Task: Utilize Asana's timeline view to schedule tasks related to insights generation.
Action: Mouse moved to (362, 152)
Screenshot: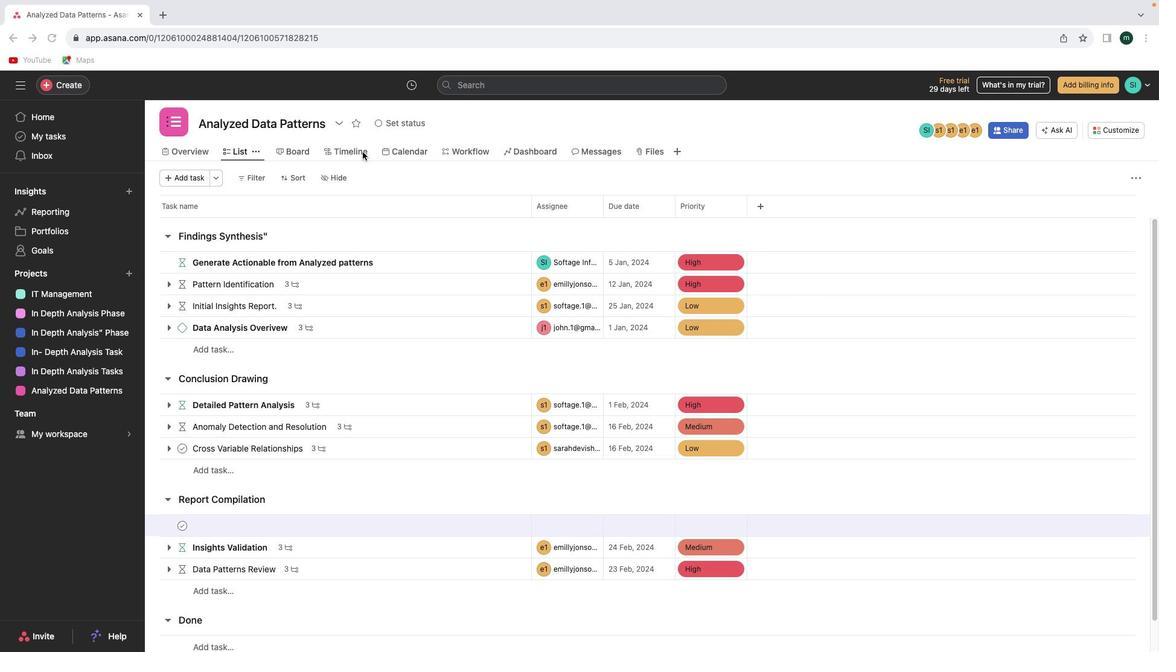 
Action: Mouse pressed left at (362, 152)
Screenshot: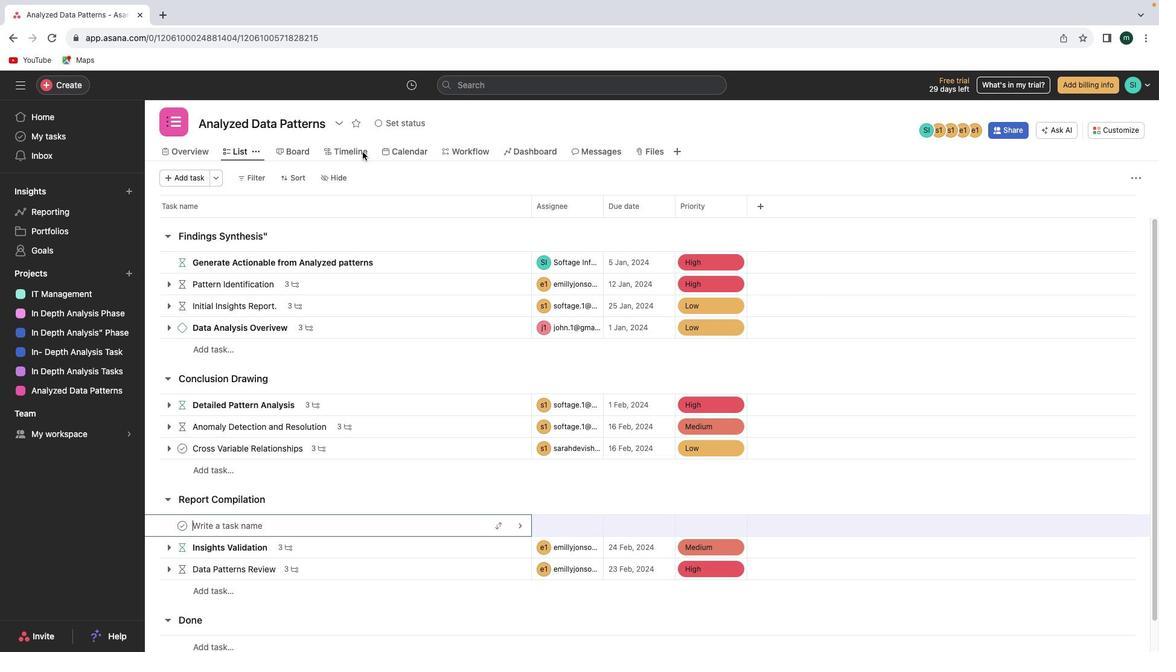 
Action: Mouse moved to (361, 151)
Screenshot: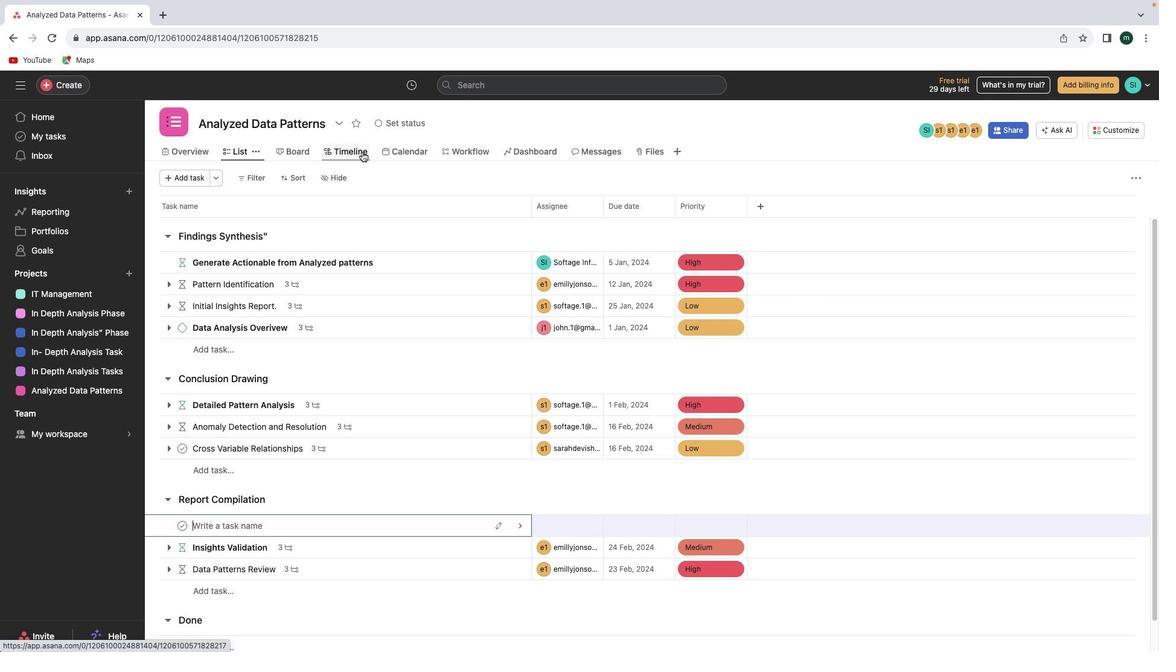 
Action: Mouse pressed left at (361, 151)
Screenshot: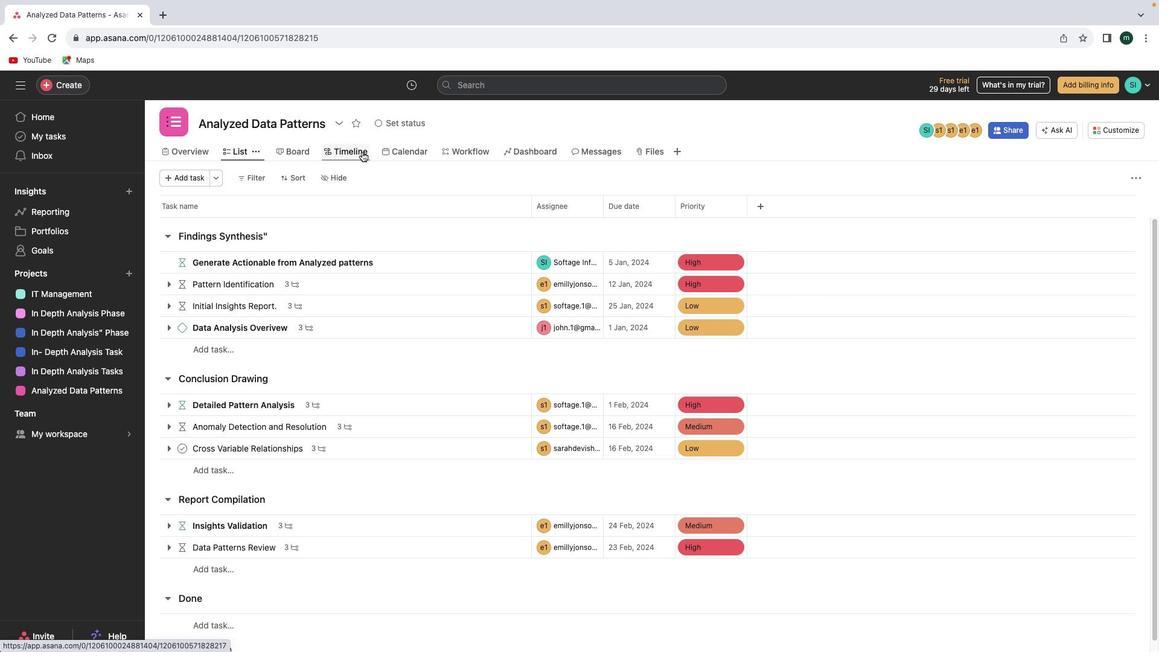 
Action: Mouse moved to (255, 251)
Screenshot: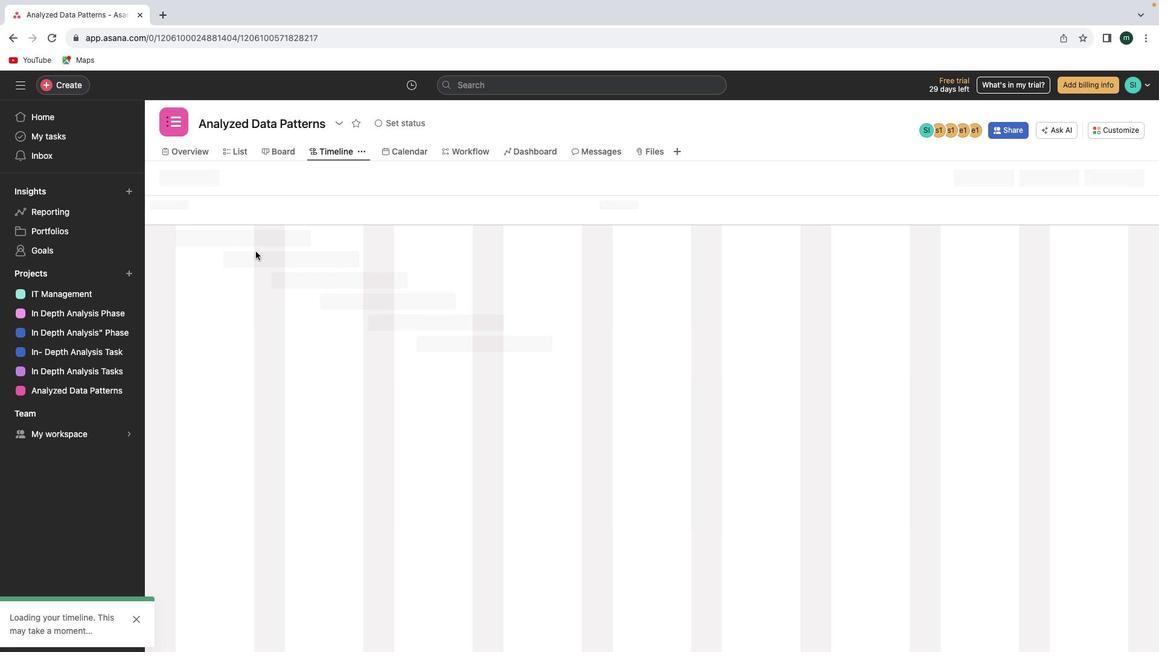 
Action: Mouse scrolled (255, 251) with delta (0, 0)
Screenshot: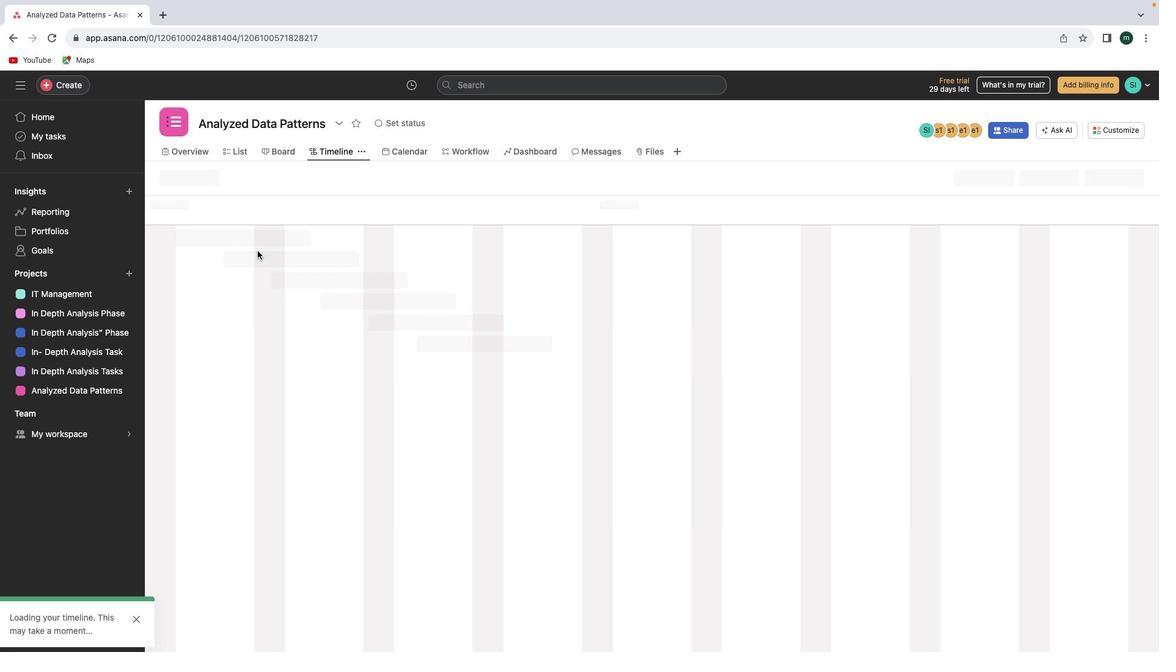 
Action: Mouse moved to (256, 251)
Screenshot: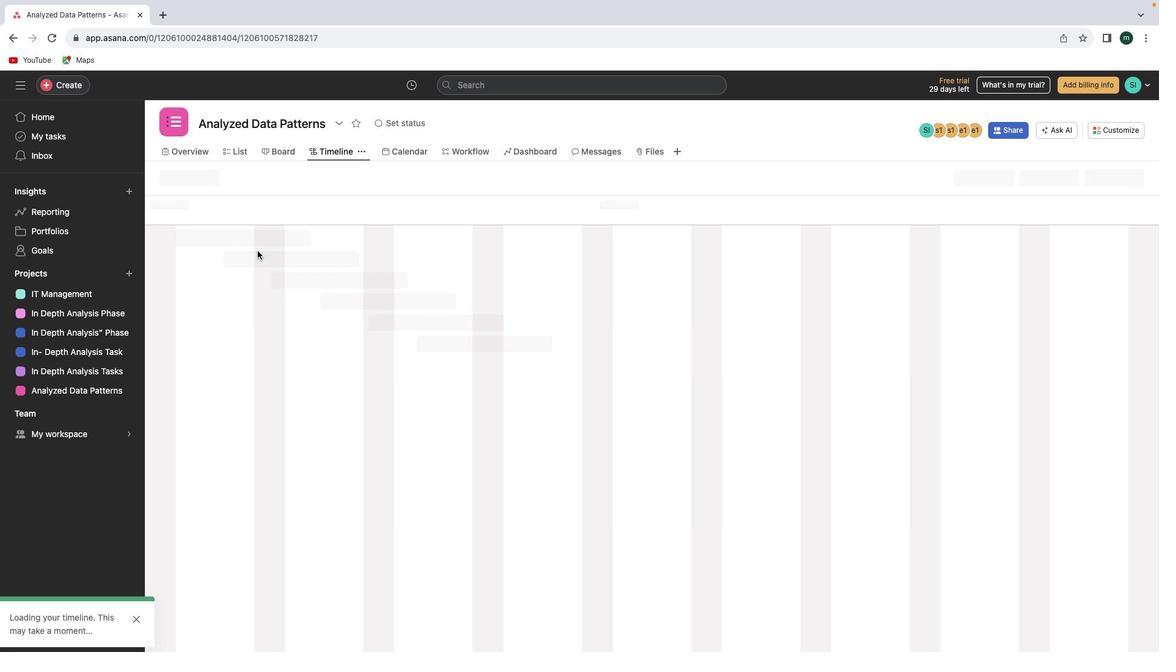 
Action: Mouse scrolled (256, 251) with delta (0, 0)
Screenshot: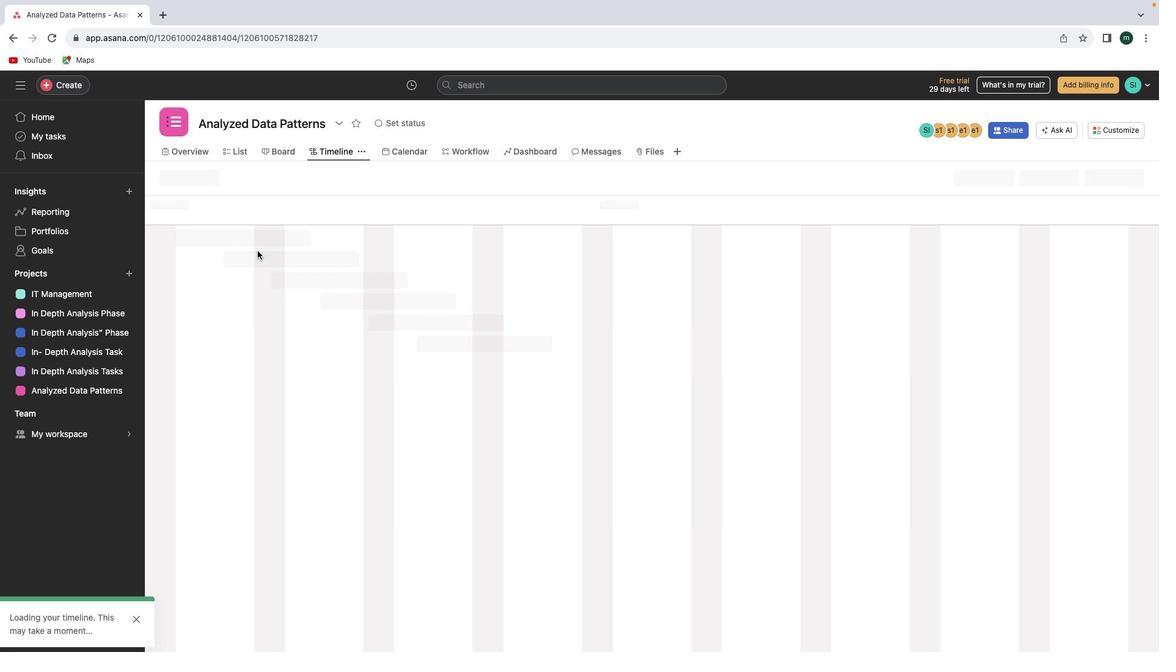 
Action: Mouse moved to (256, 251)
Screenshot: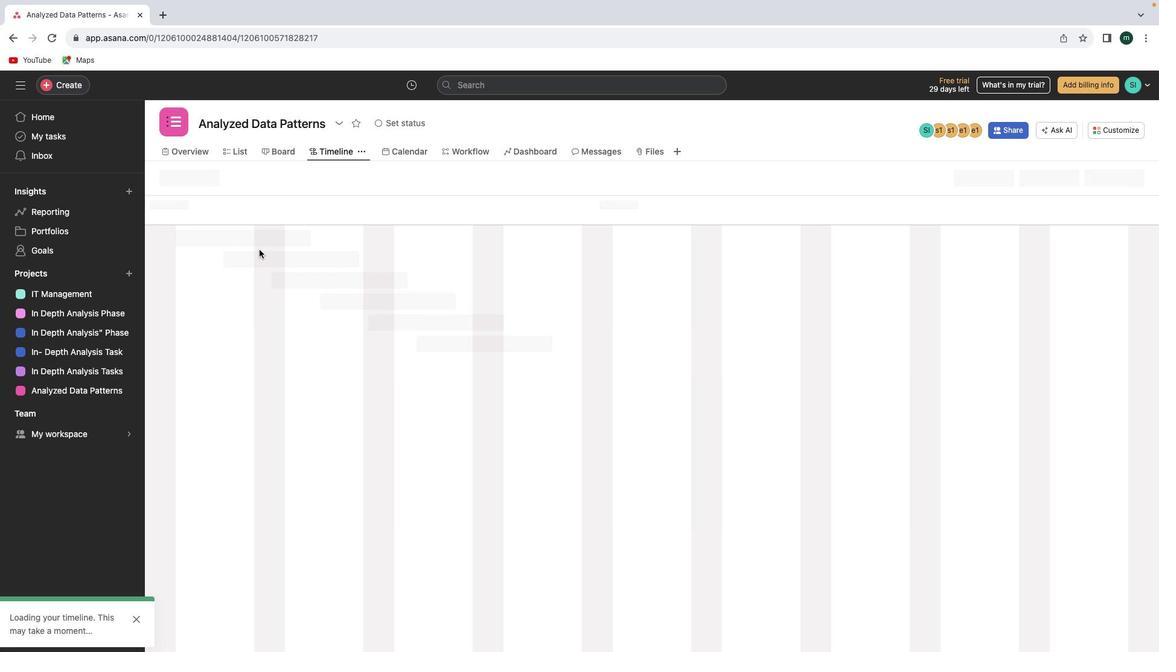 
Action: Mouse scrolled (256, 251) with delta (0, -1)
Screenshot: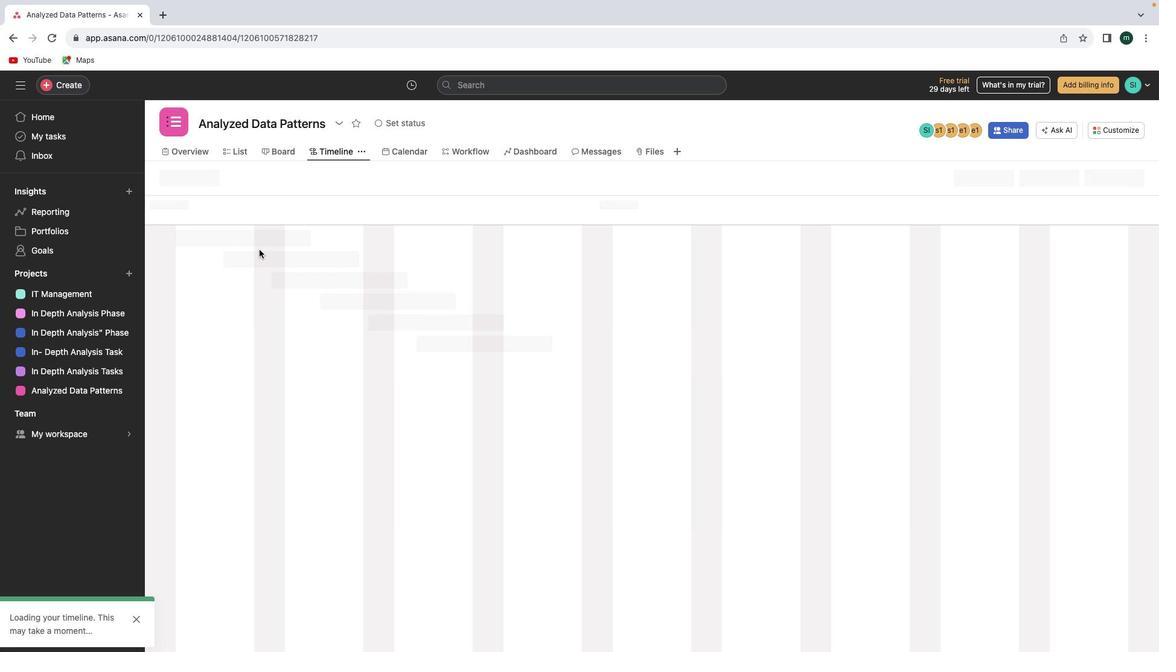
Action: Mouse moved to (259, 249)
Screenshot: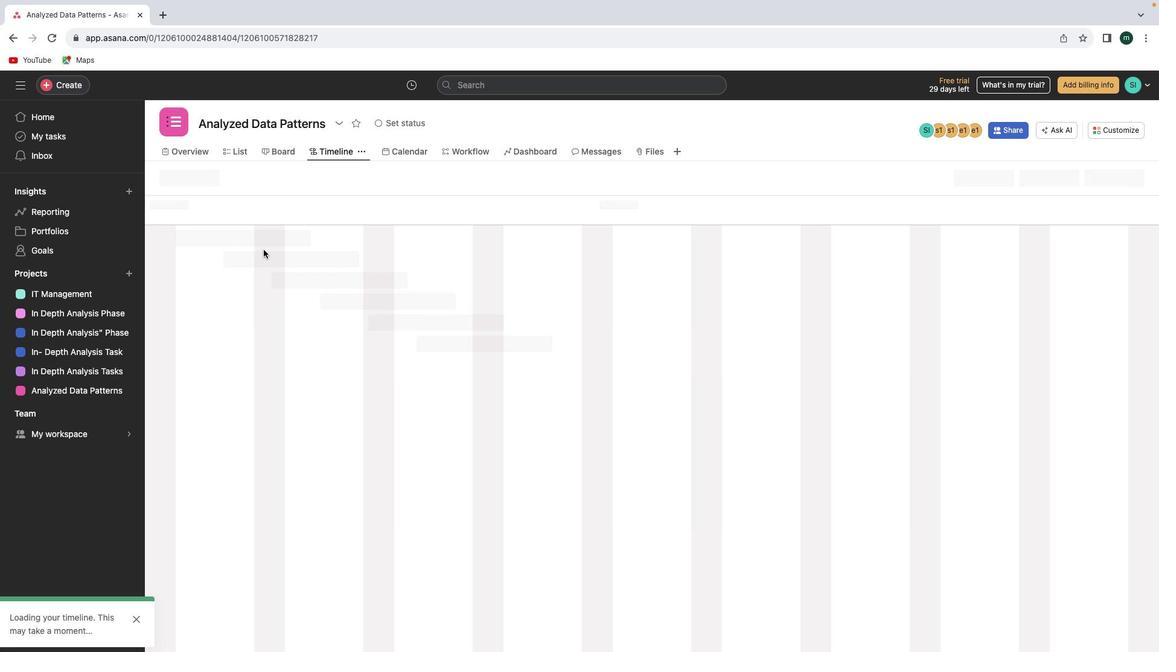 
Action: Mouse scrolled (259, 249) with delta (0, 0)
Screenshot: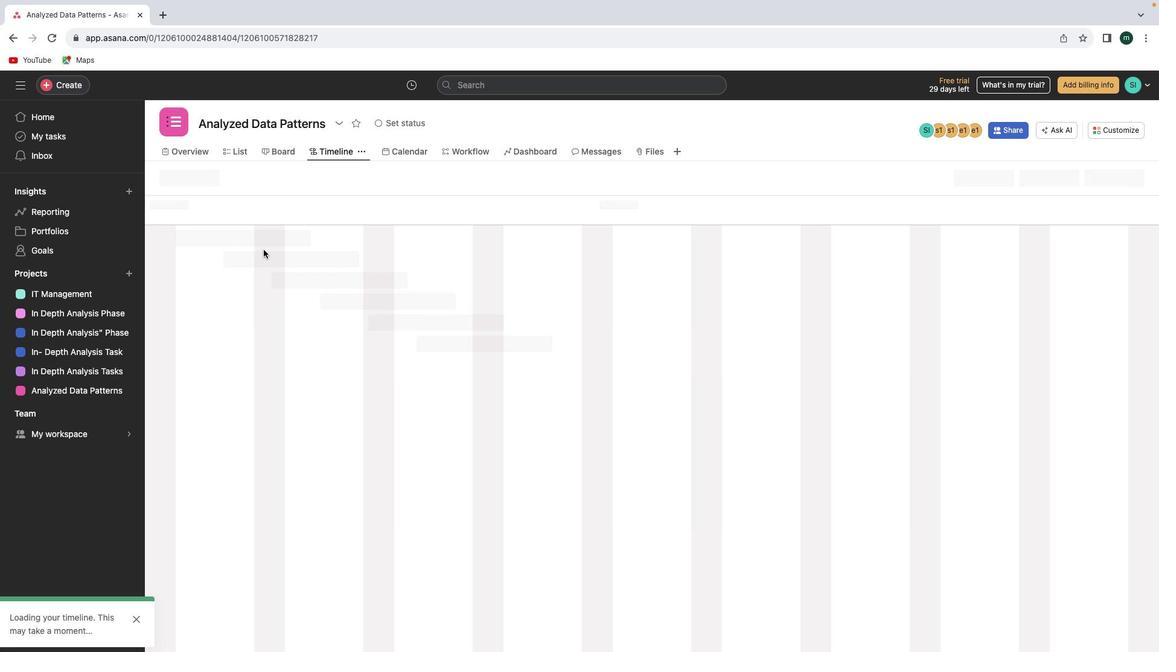 
Action: Mouse moved to (260, 250)
Screenshot: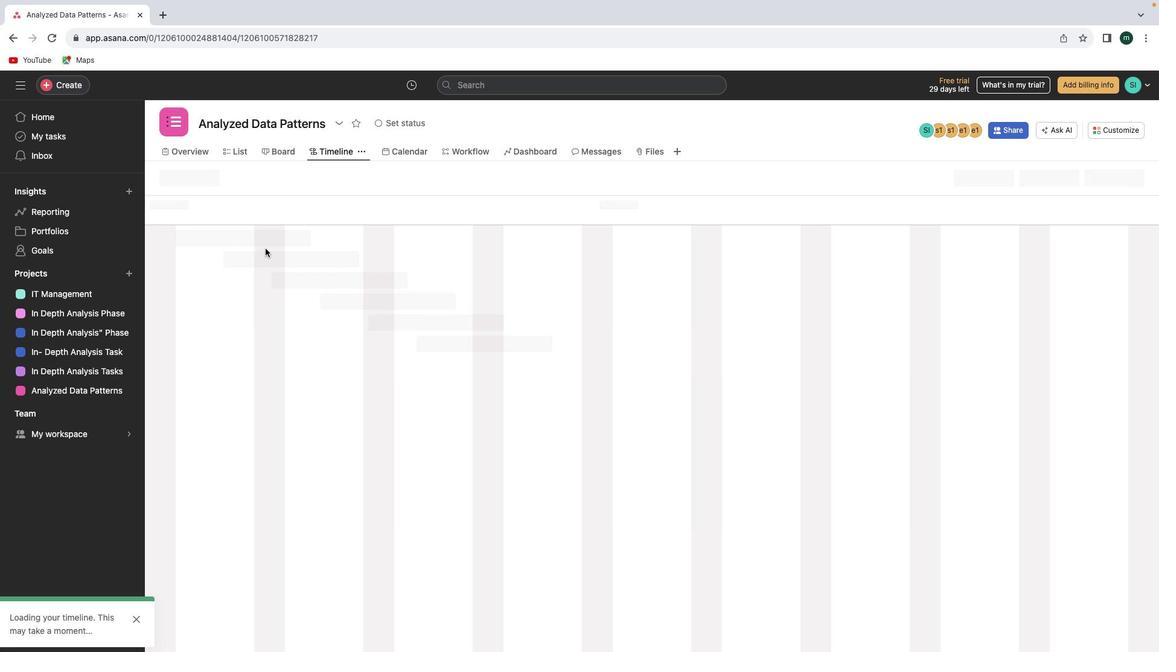 
Action: Mouse scrolled (260, 250) with delta (0, 0)
Screenshot: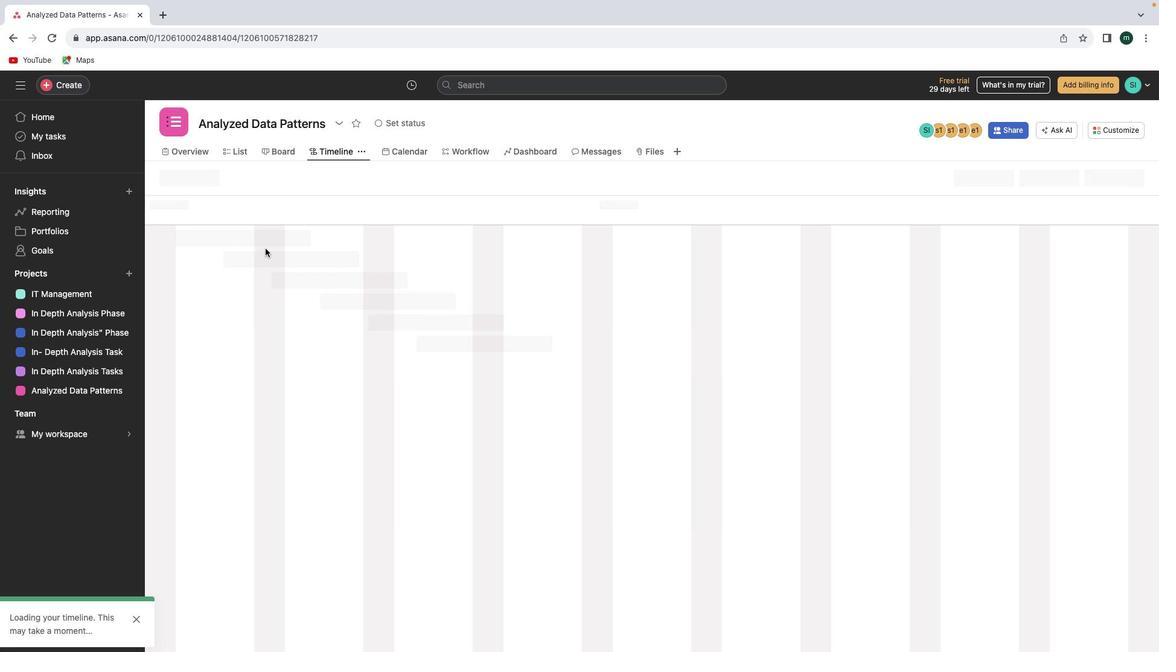 
Action: Mouse moved to (260, 250)
Screenshot: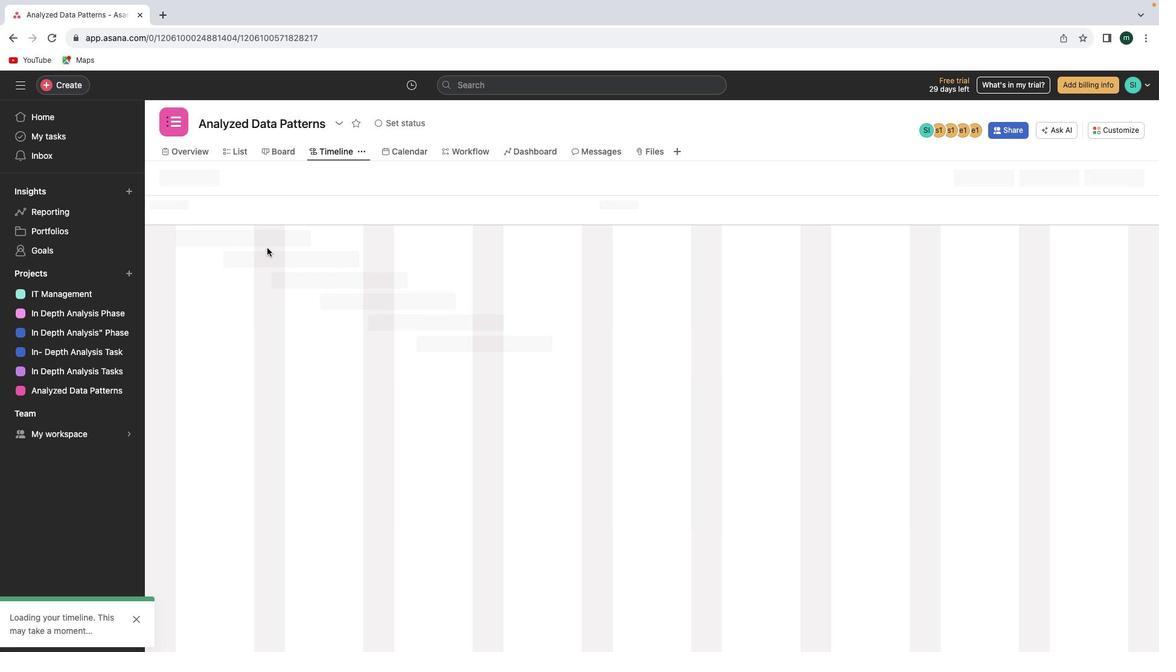 
Action: Mouse scrolled (260, 250) with delta (0, 1)
Screenshot: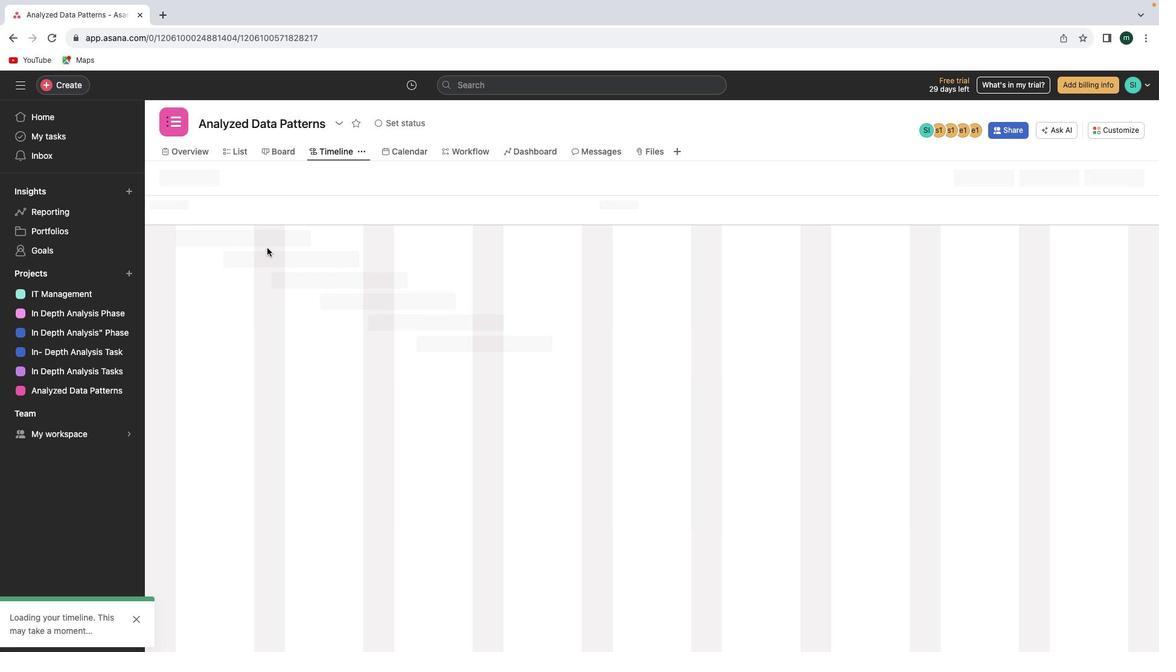 
Action: Mouse moved to (262, 250)
Screenshot: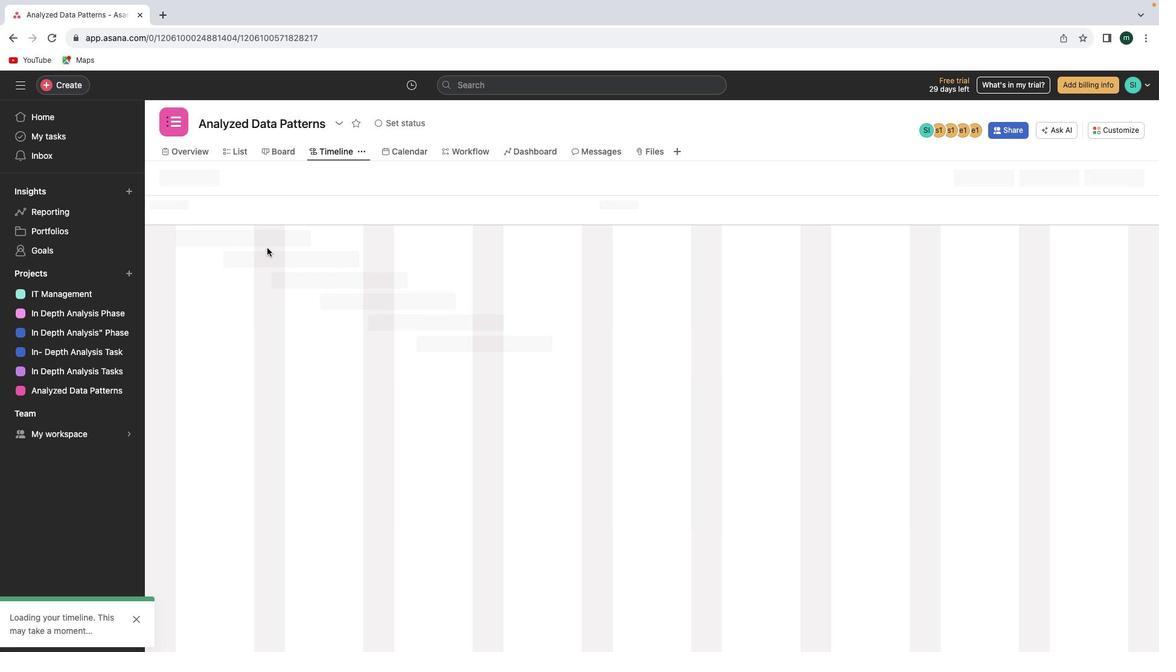 
Action: Mouse scrolled (262, 250) with delta (0, 3)
Screenshot: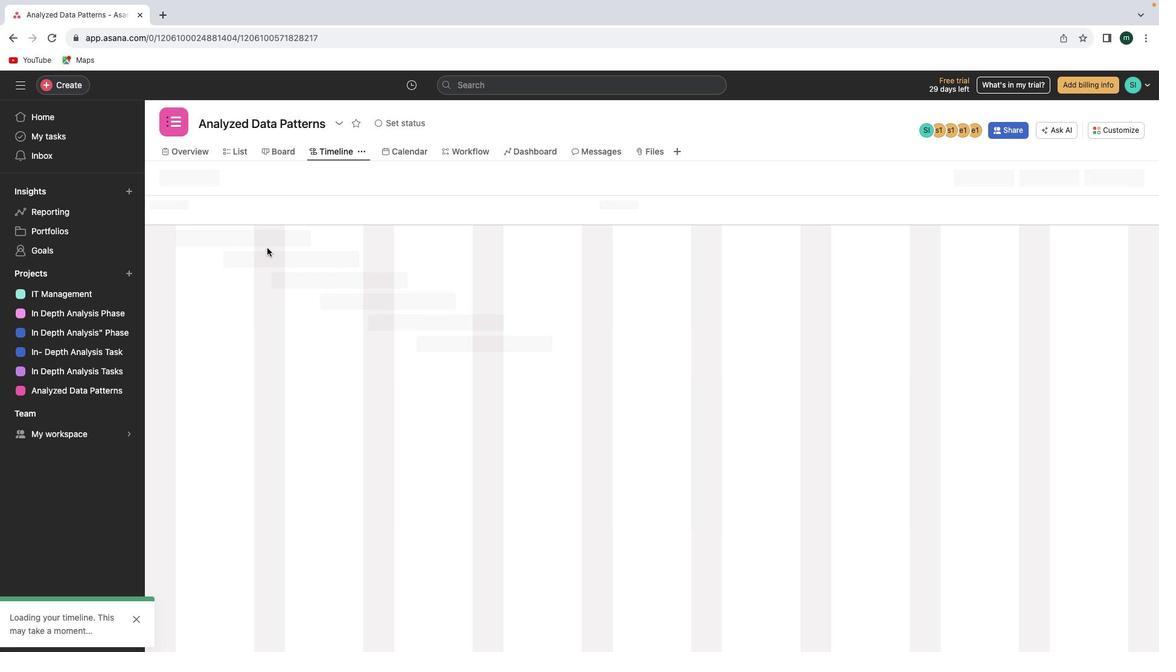 
Action: Mouse moved to (206, 281)
Screenshot: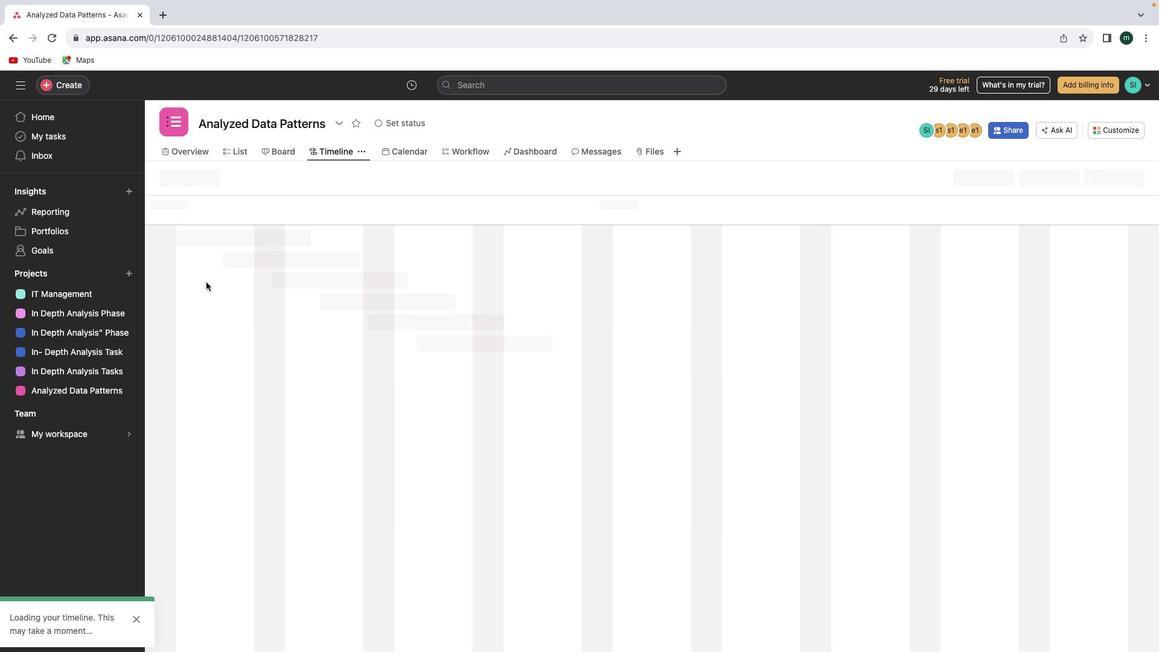 
Action: Mouse scrolled (206, 281) with delta (0, 0)
Screenshot: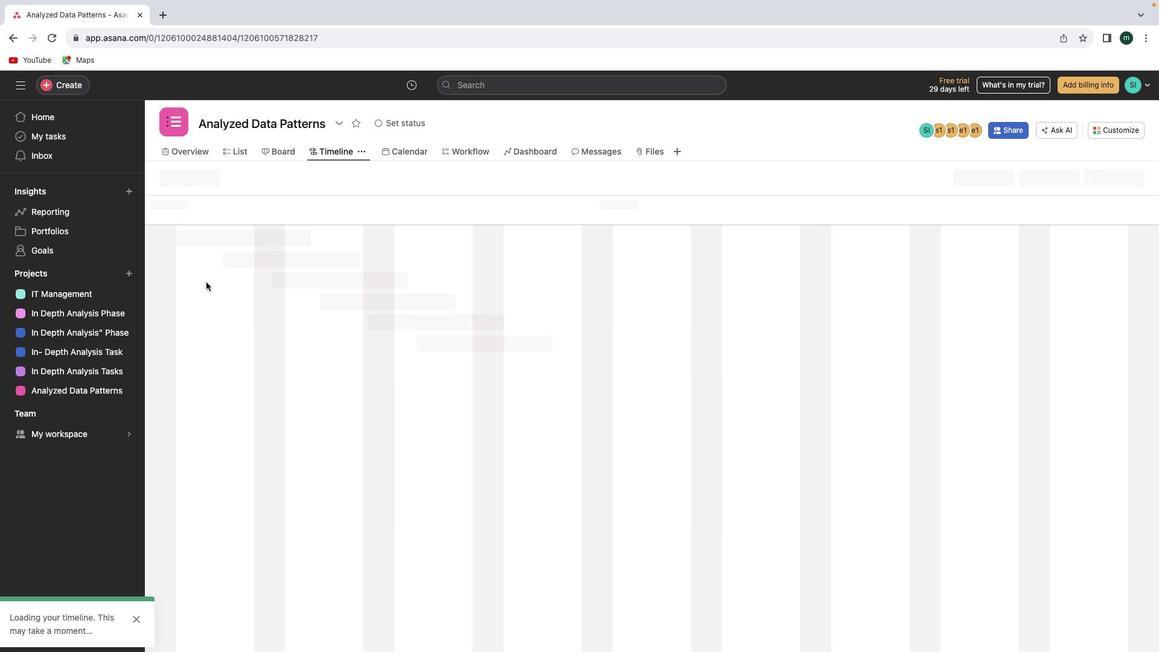 
Action: Mouse moved to (206, 282)
Screenshot: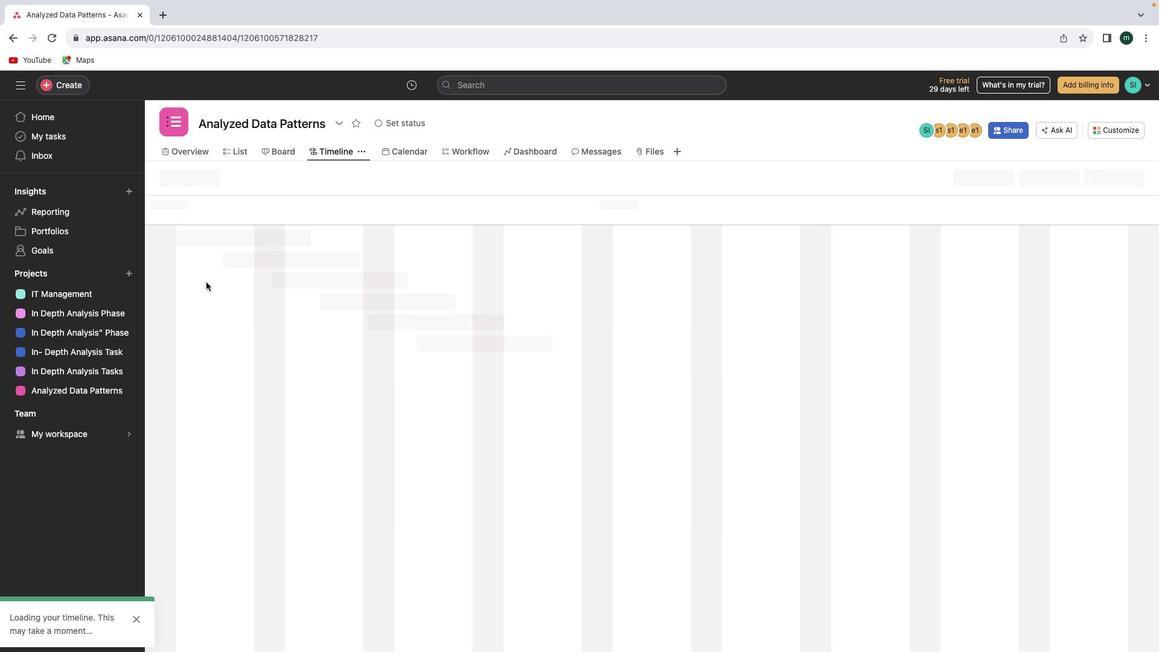 
Action: Mouse scrolled (206, 282) with delta (0, 0)
Screenshot: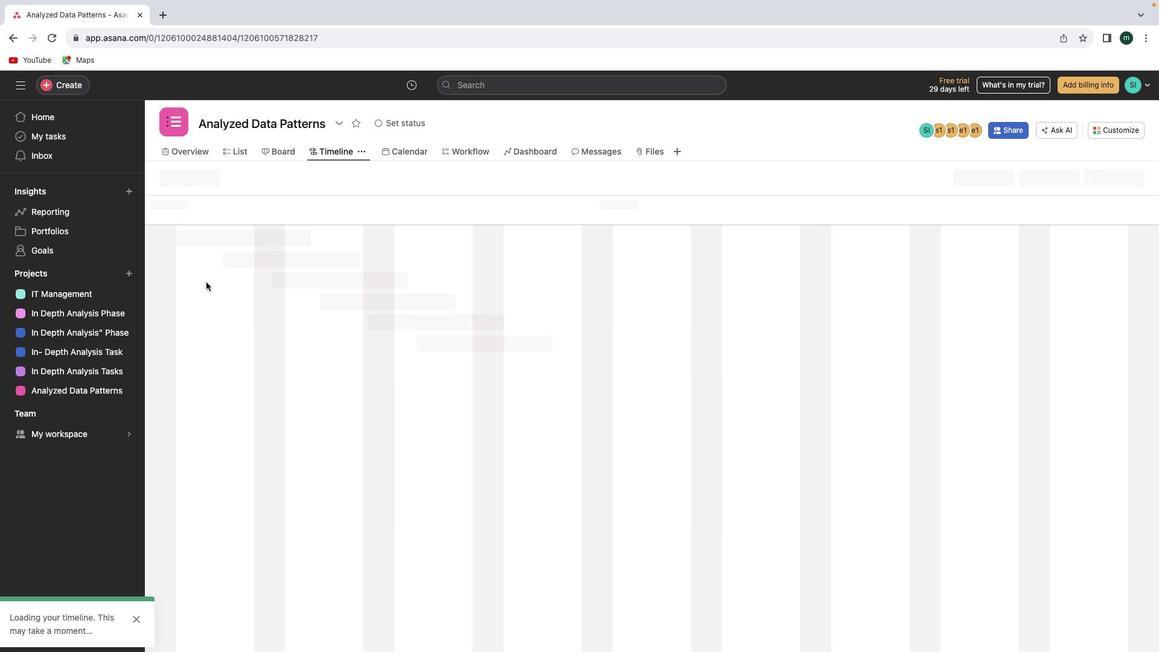 
Action: Mouse moved to (206, 282)
Screenshot: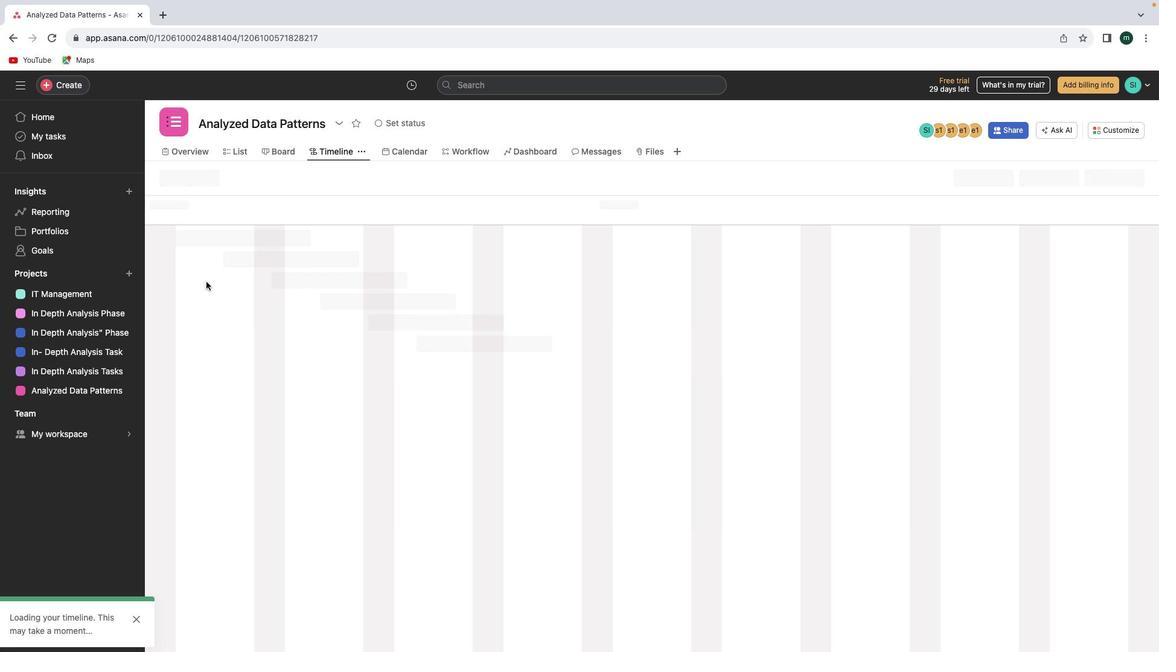 
Action: Mouse scrolled (206, 282) with delta (0, 0)
Screenshot: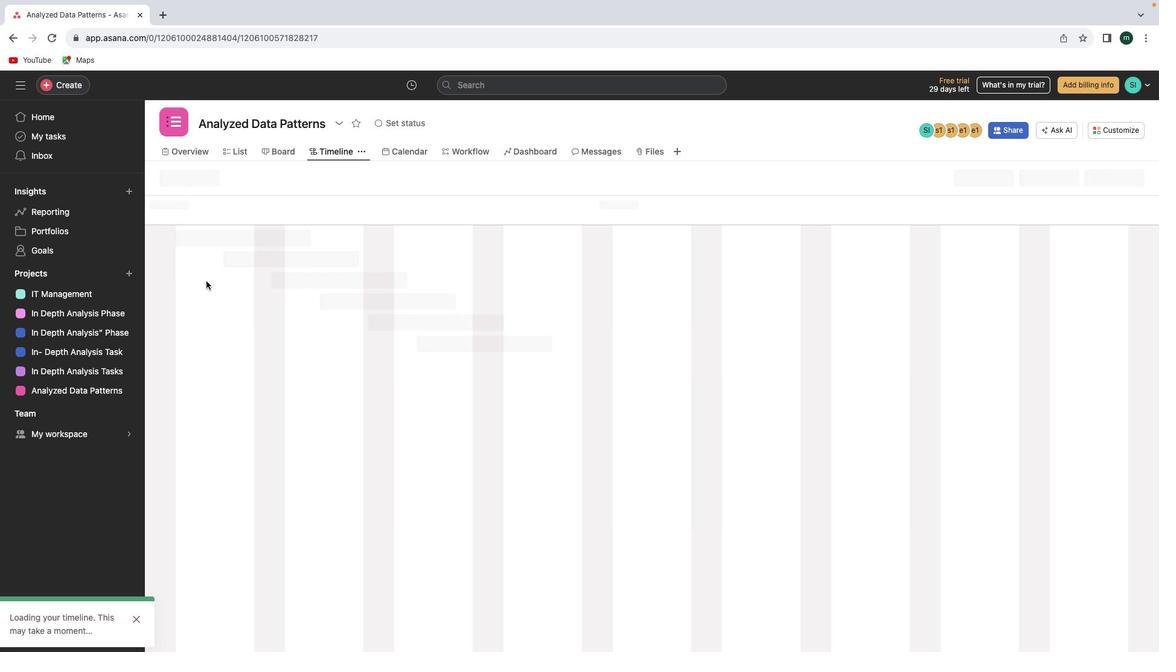 
Action: Mouse scrolled (206, 282) with delta (0, 0)
Screenshot: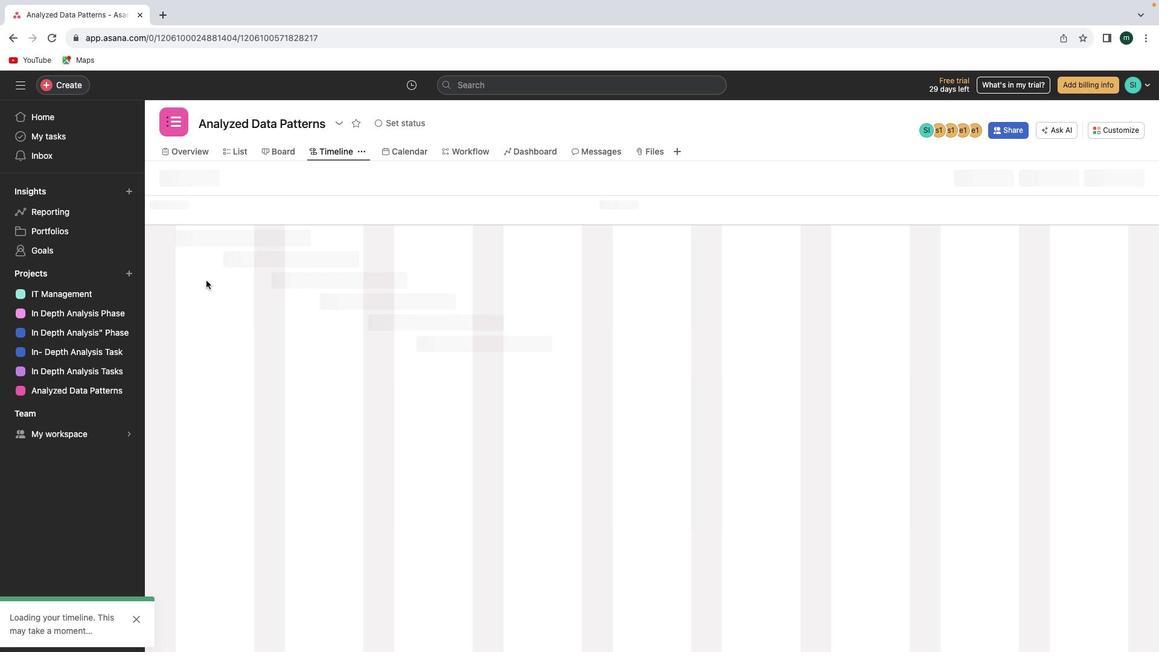 
Action: Mouse moved to (206, 281)
Screenshot: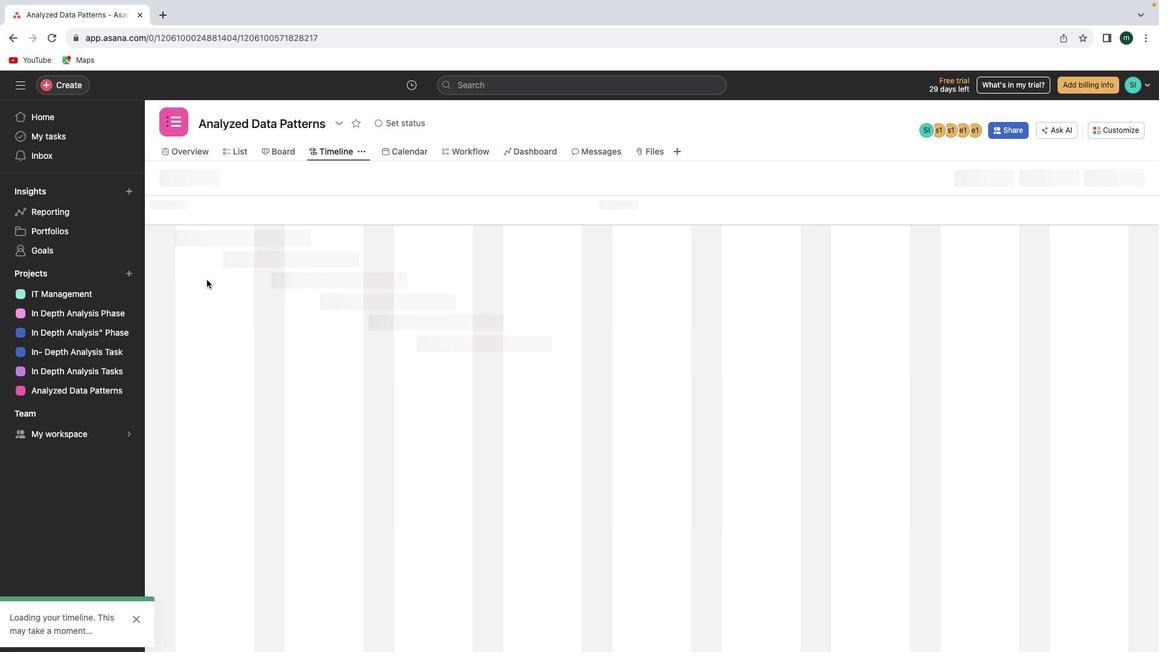 
Action: Mouse scrolled (206, 281) with delta (0, 1)
Screenshot: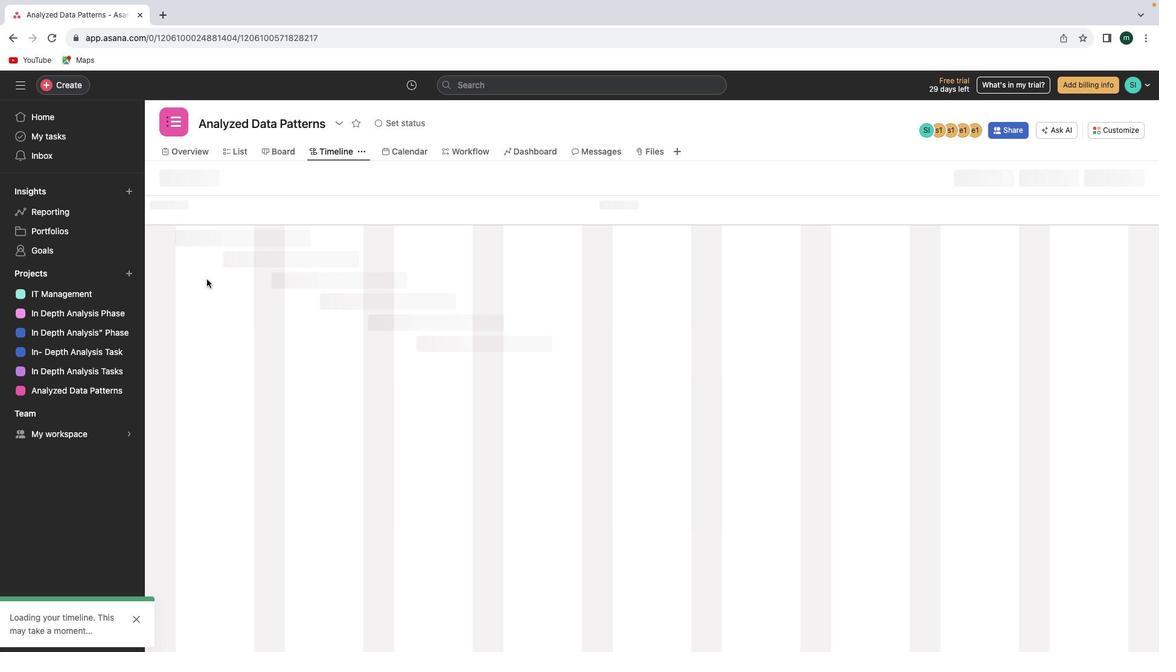 
Action: Mouse moved to (215, 279)
Screenshot: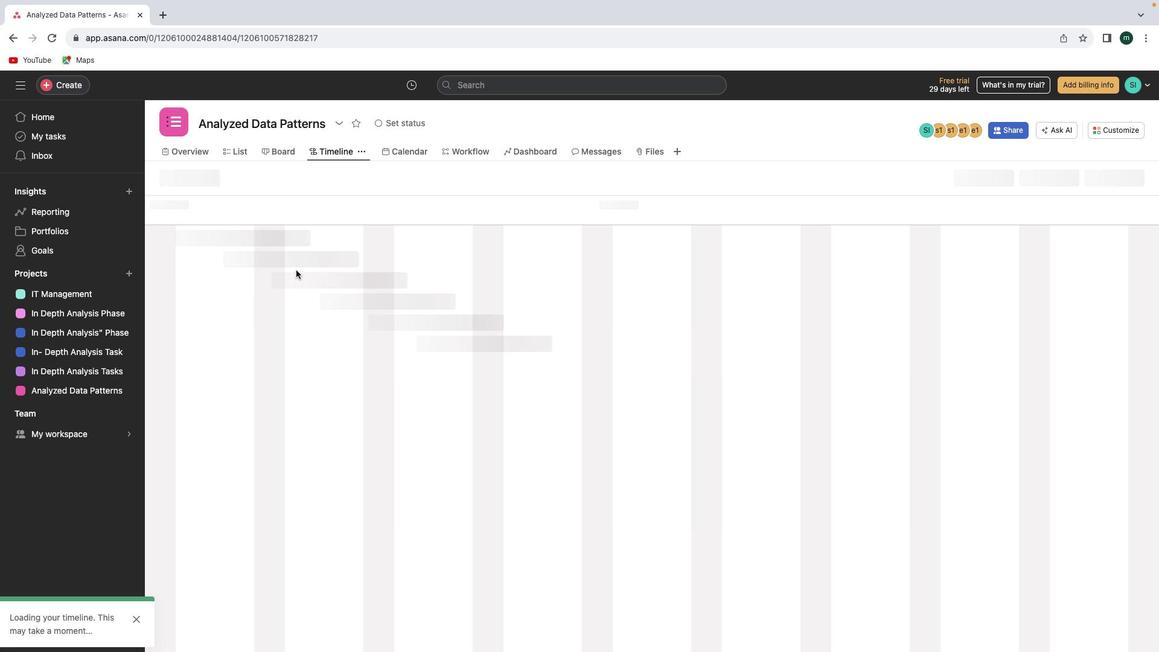 
Action: Mouse scrolled (215, 279) with delta (0, 0)
Screenshot: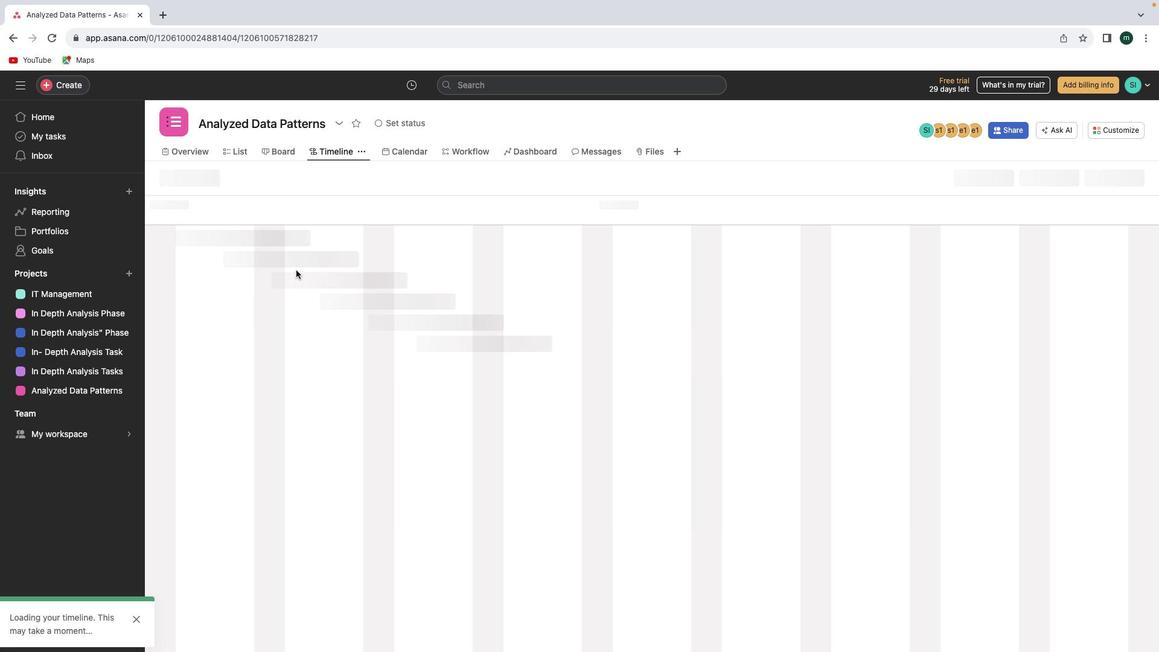 
Action: Mouse moved to (225, 280)
Screenshot: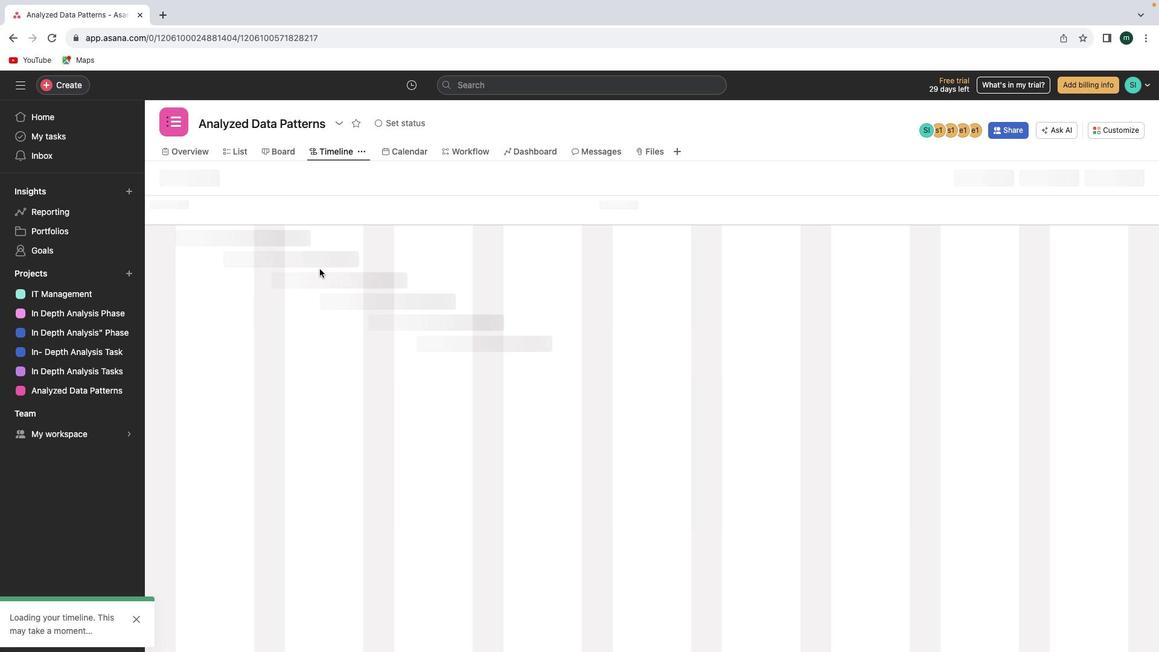 
Action: Mouse scrolled (225, 280) with delta (0, 0)
Screenshot: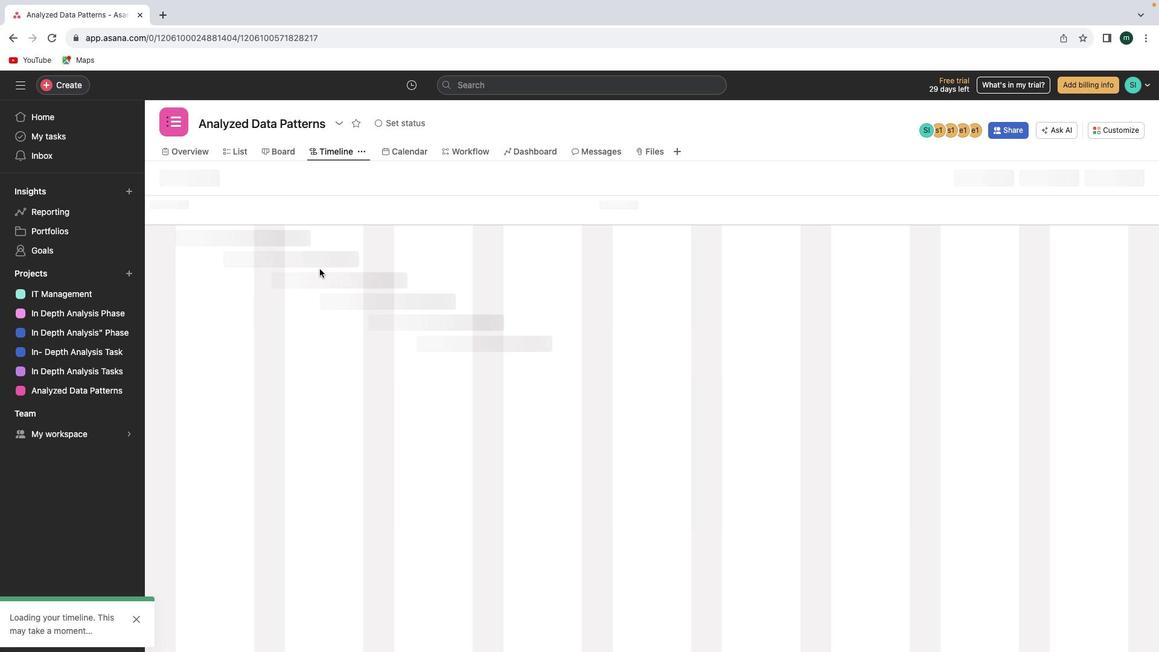 
Action: Mouse moved to (236, 279)
Screenshot: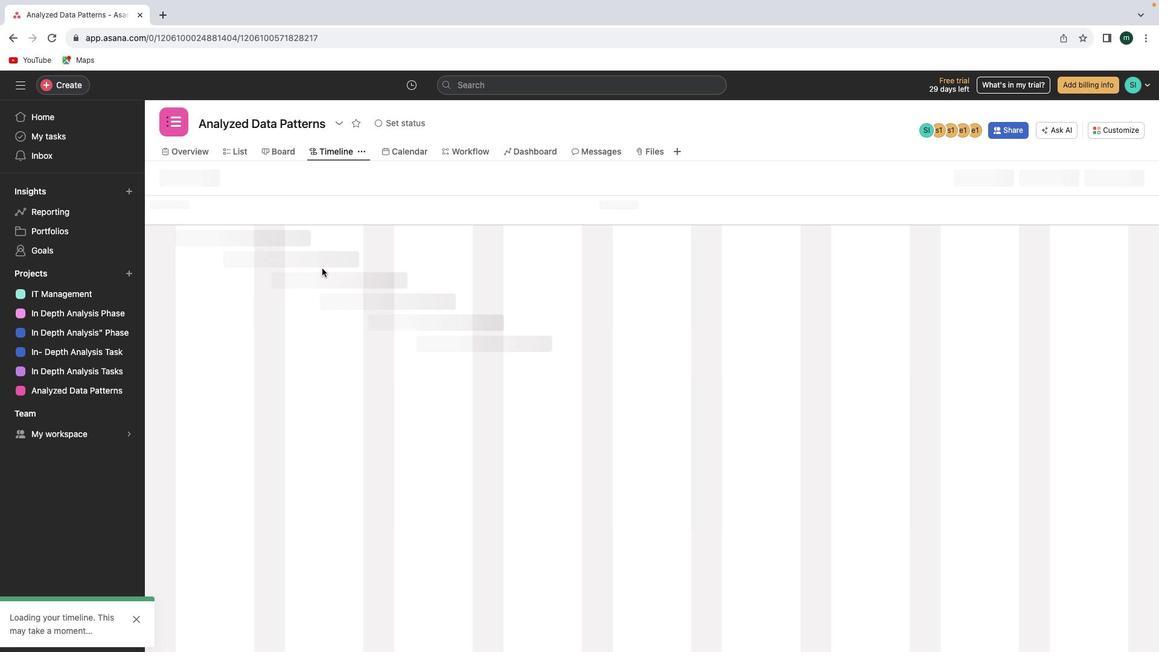 
Action: Mouse scrolled (236, 279) with delta (0, 1)
Screenshot: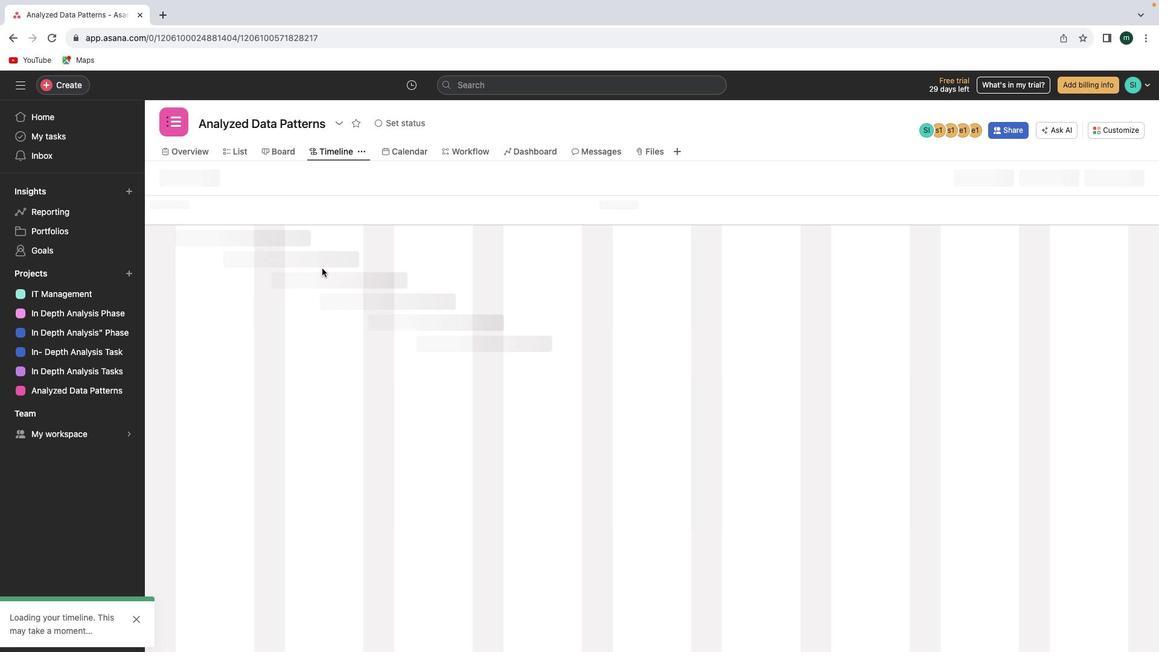 
Action: Mouse moved to (408, 276)
Screenshot: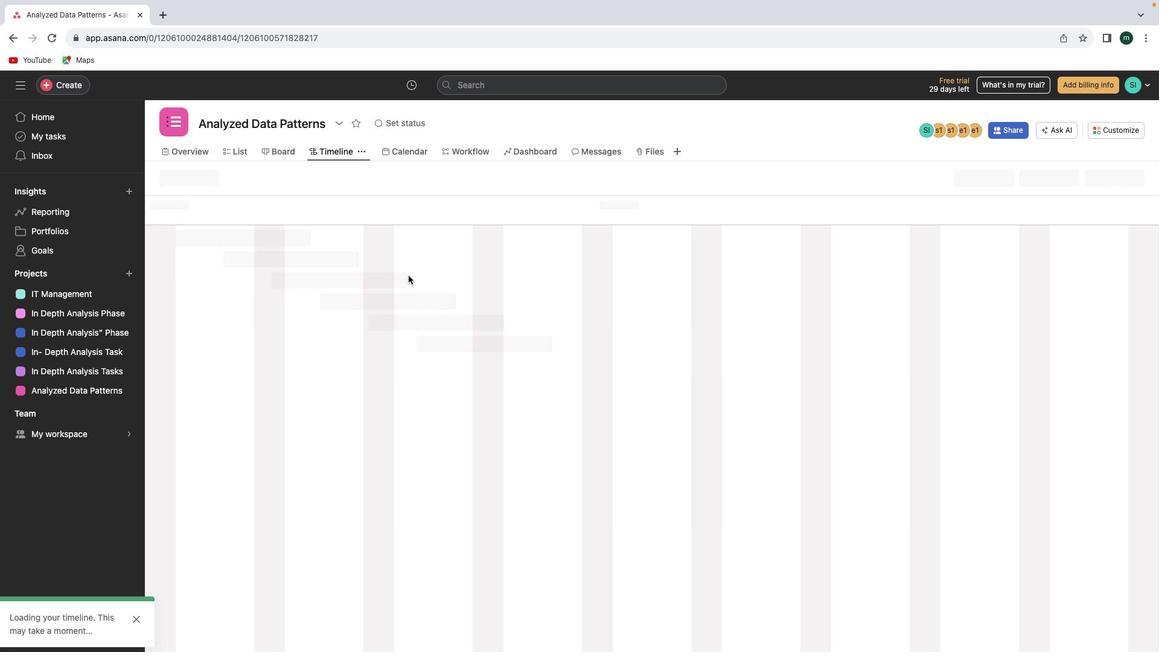 
Action: Mouse scrolled (408, 276) with delta (0, 0)
Screenshot: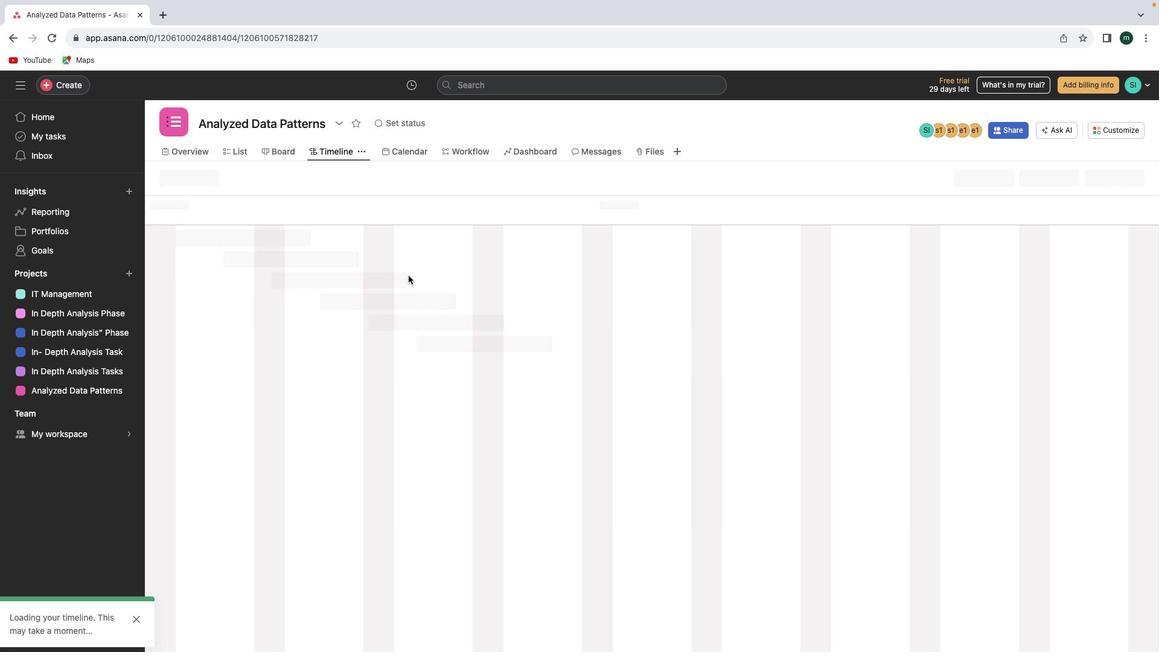 
Action: Mouse moved to (408, 276)
Screenshot: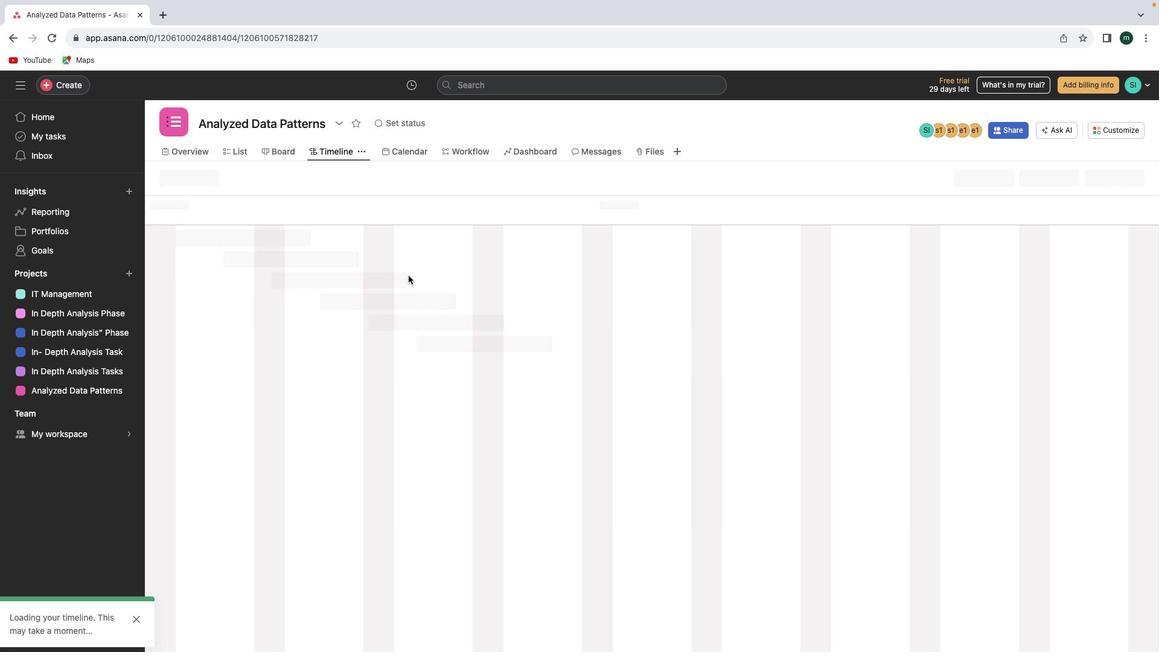 
Action: Mouse scrolled (408, 276) with delta (0, 0)
Screenshot: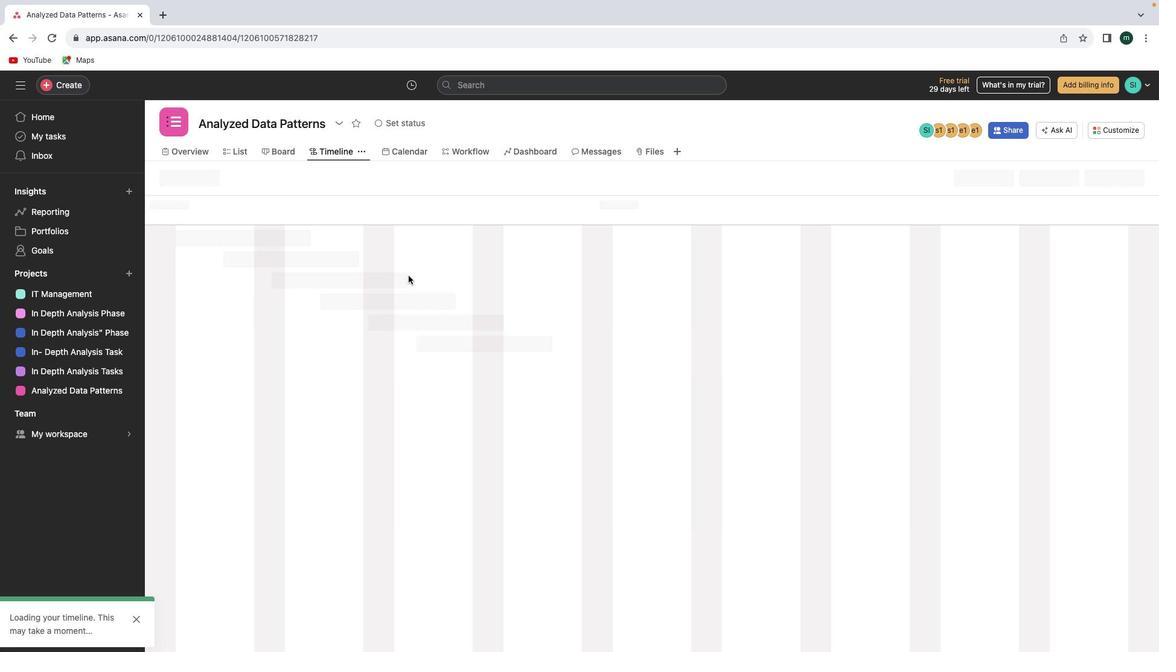 
Action: Mouse moved to (408, 274)
Screenshot: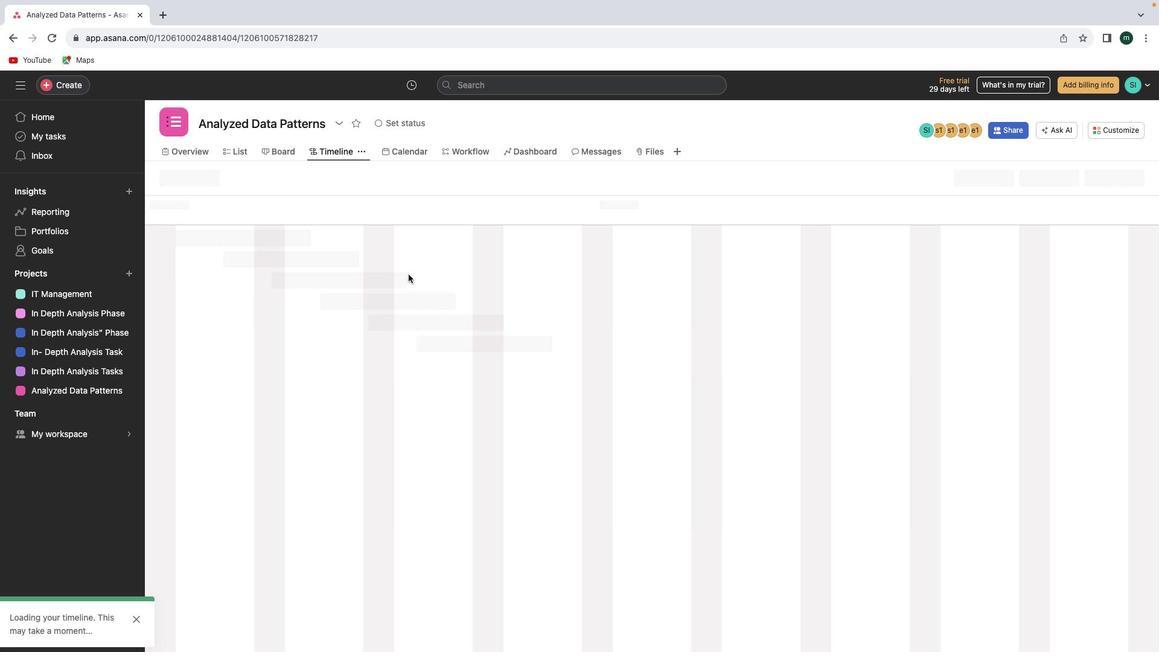 
Action: Mouse scrolled (408, 274) with delta (0, 0)
Screenshot: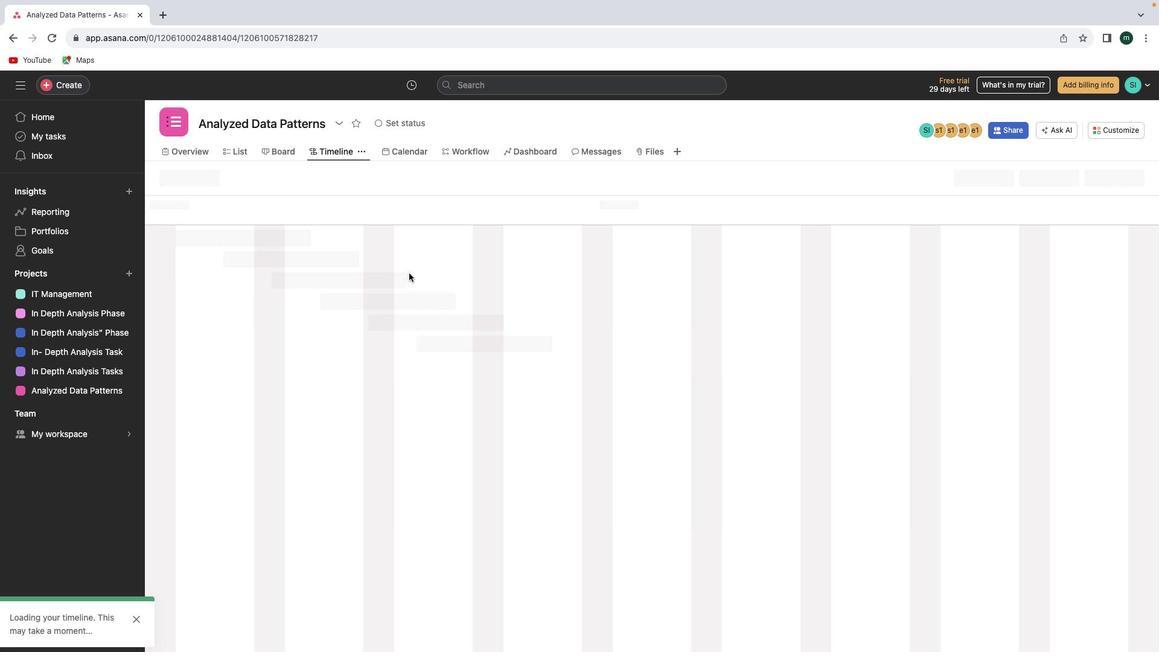 
Action: Mouse moved to (409, 273)
Screenshot: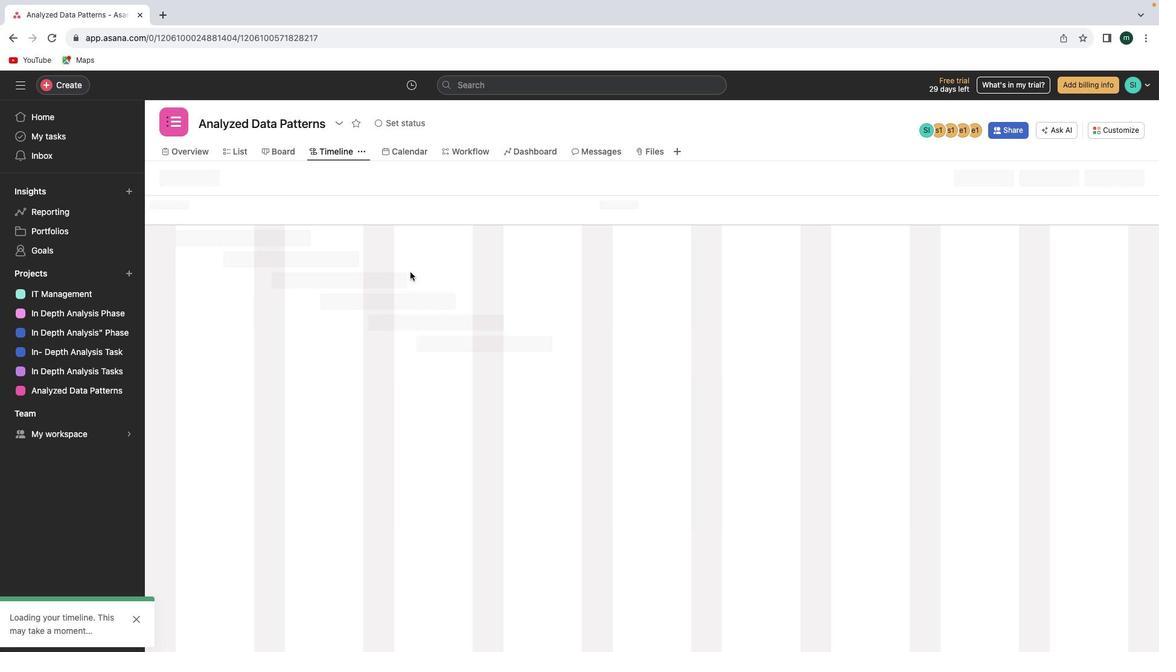 
Action: Mouse scrolled (409, 273) with delta (0, 0)
Screenshot: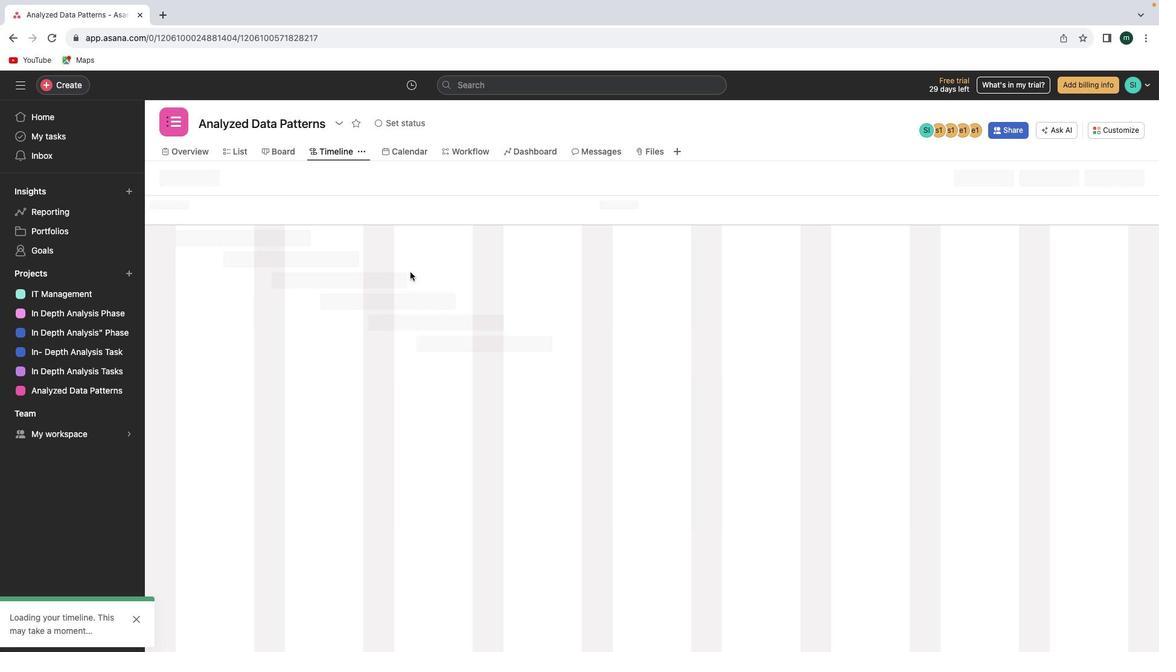 
Action: Mouse moved to (409, 273)
Screenshot: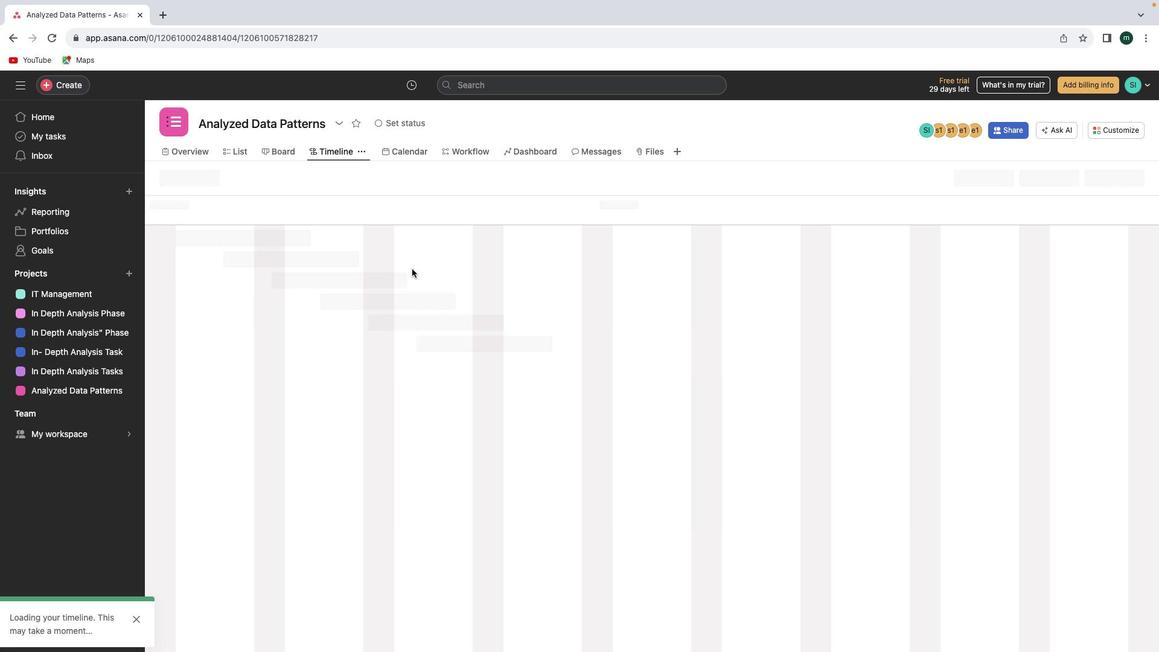 
Action: Mouse scrolled (409, 273) with delta (0, 0)
Screenshot: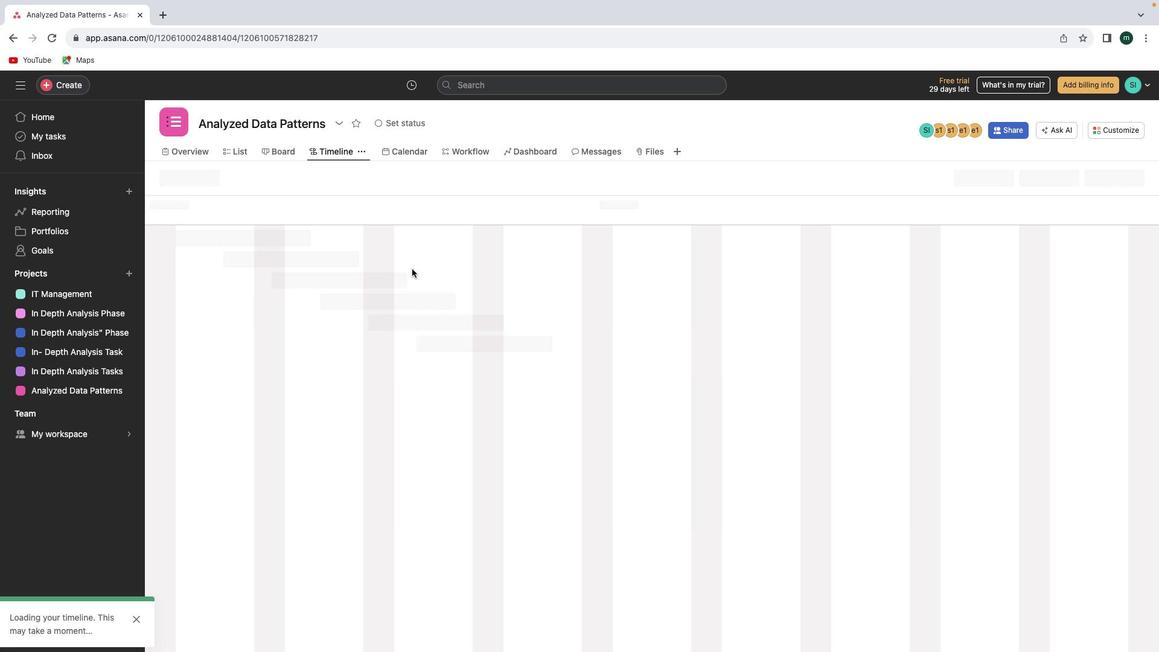 
Action: Mouse moved to (409, 273)
Screenshot: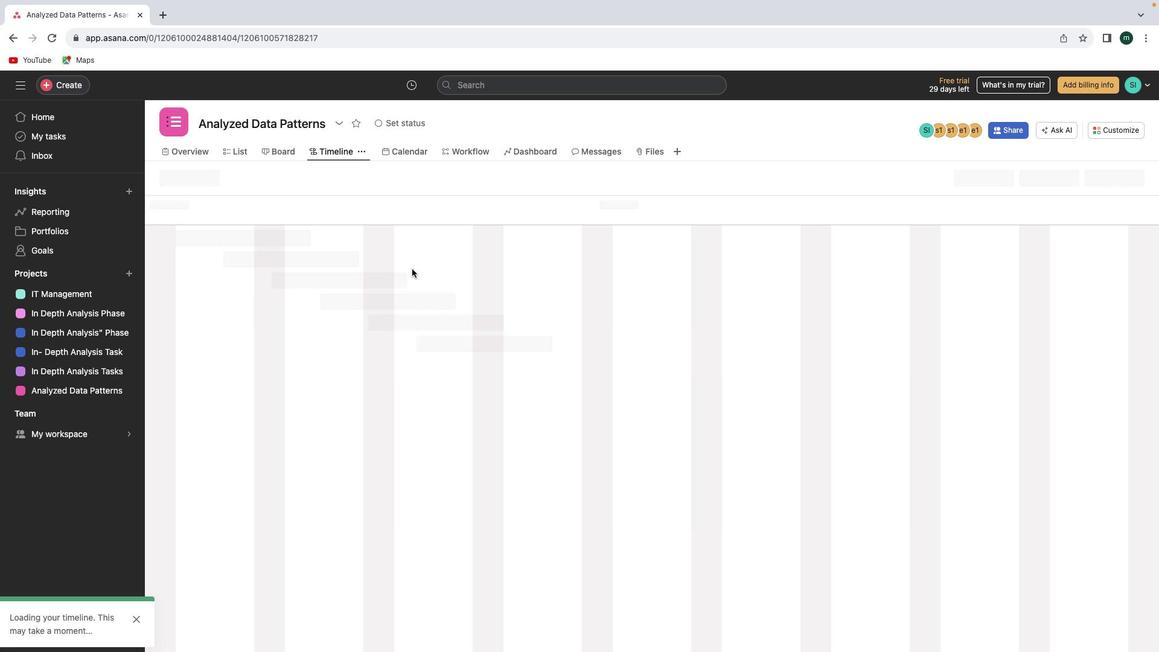 
Action: Mouse scrolled (409, 273) with delta (0, 1)
Screenshot: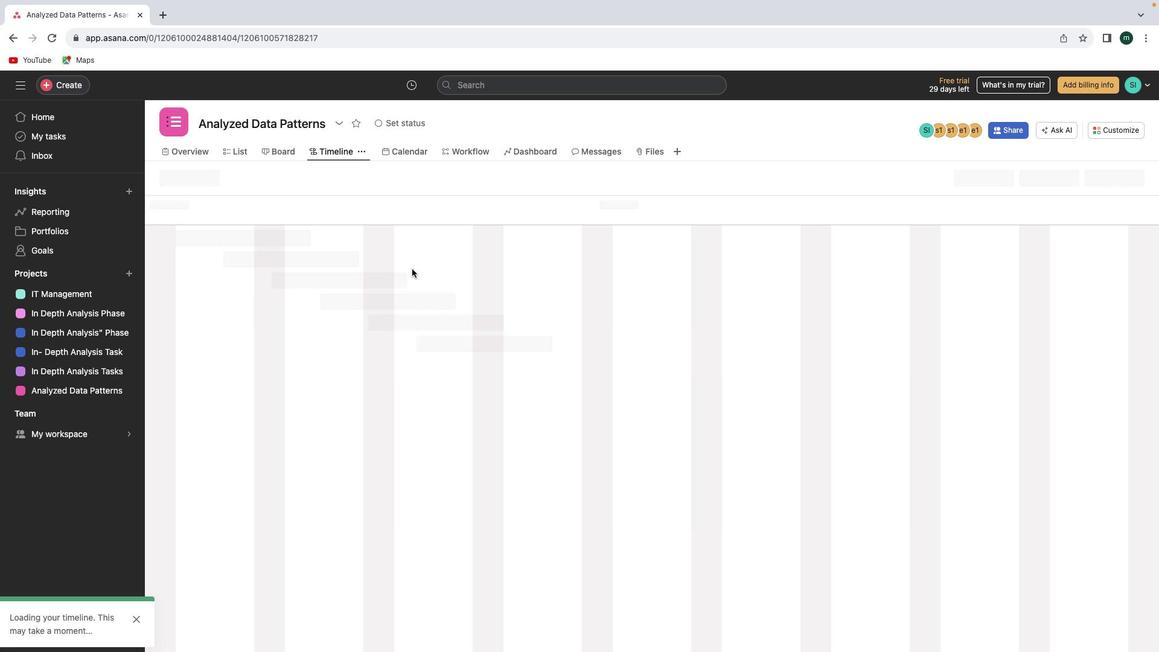 
Action: Mouse moved to (411, 268)
Screenshot: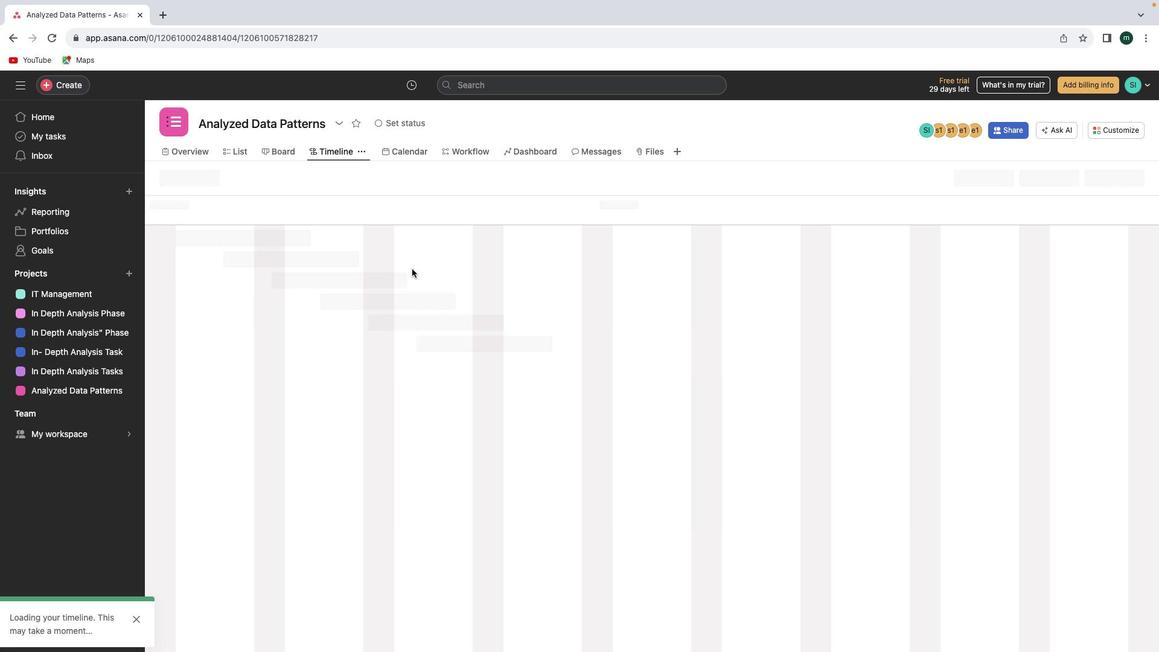 
Action: Mouse scrolled (411, 268) with delta (0, 0)
Screenshot: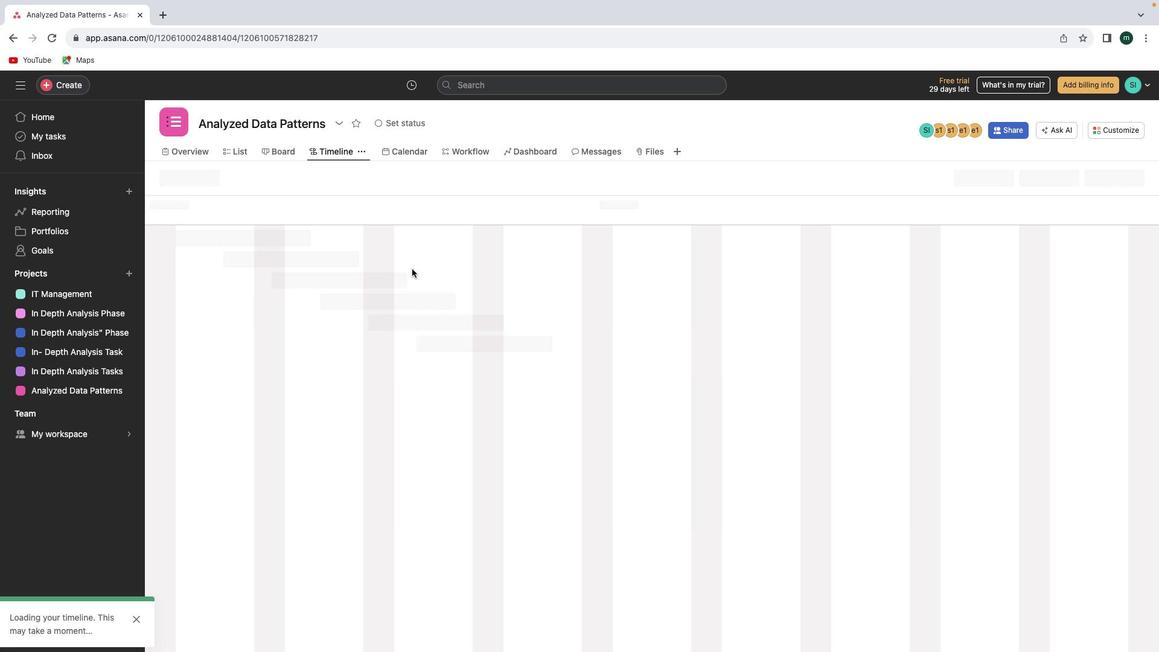 
Action: Mouse scrolled (411, 268) with delta (0, 0)
Screenshot: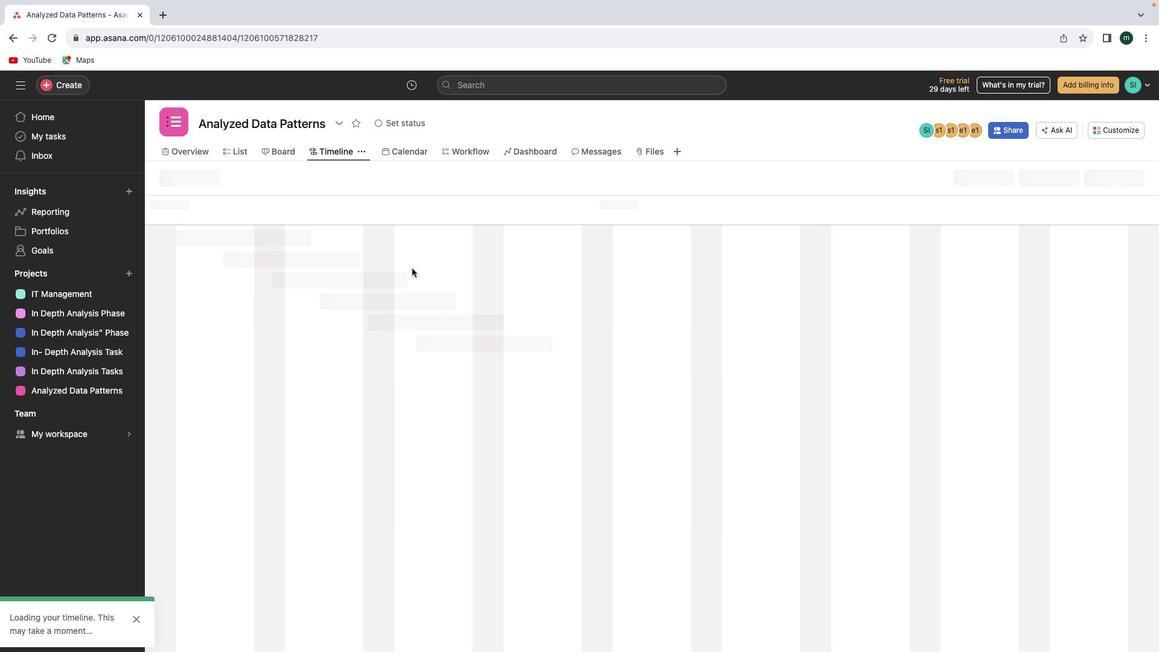 
Action: Mouse scrolled (411, 268) with delta (0, 1)
Screenshot: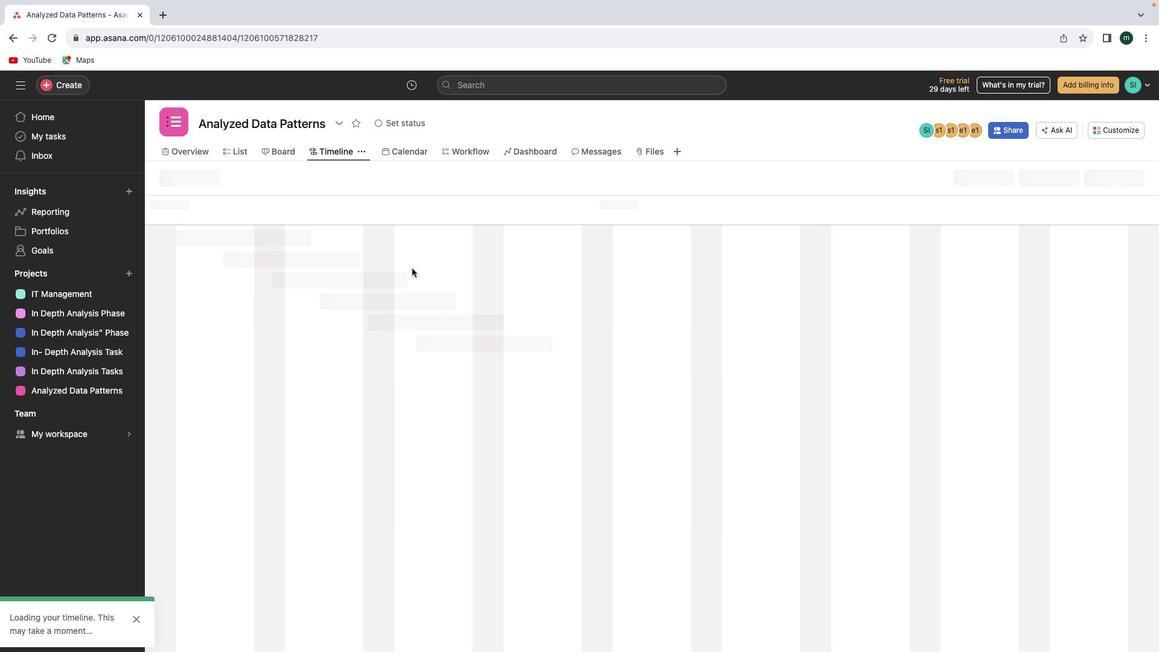 
Action: Mouse scrolled (411, 268) with delta (0, 2)
Screenshot: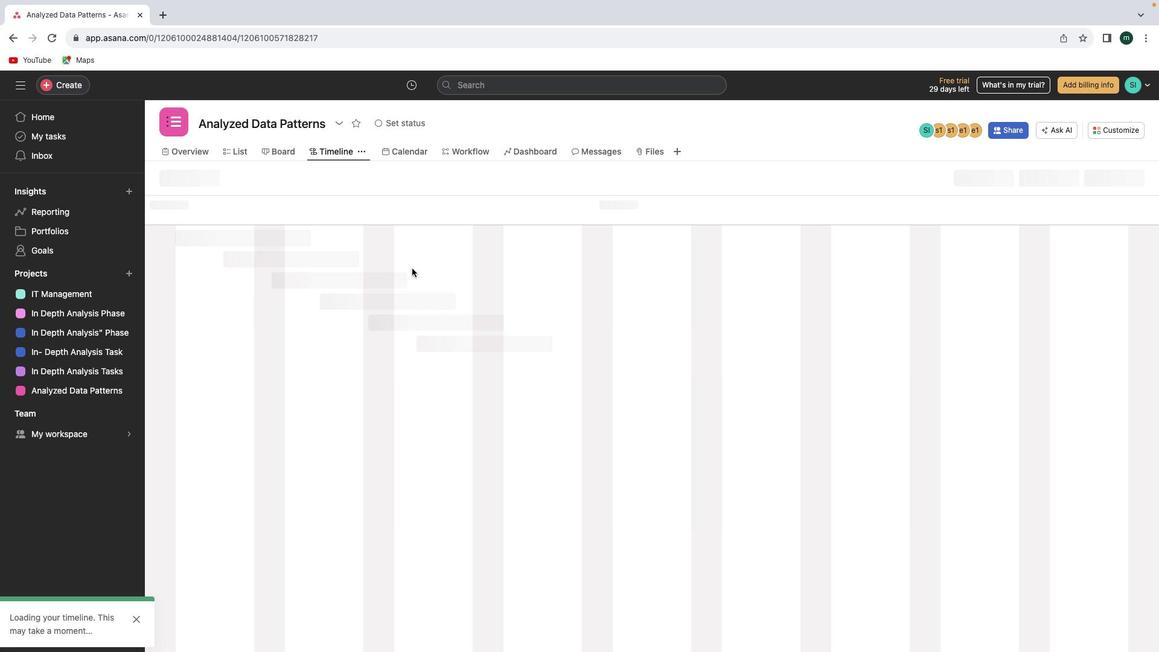 
Action: Mouse moved to (412, 268)
Screenshot: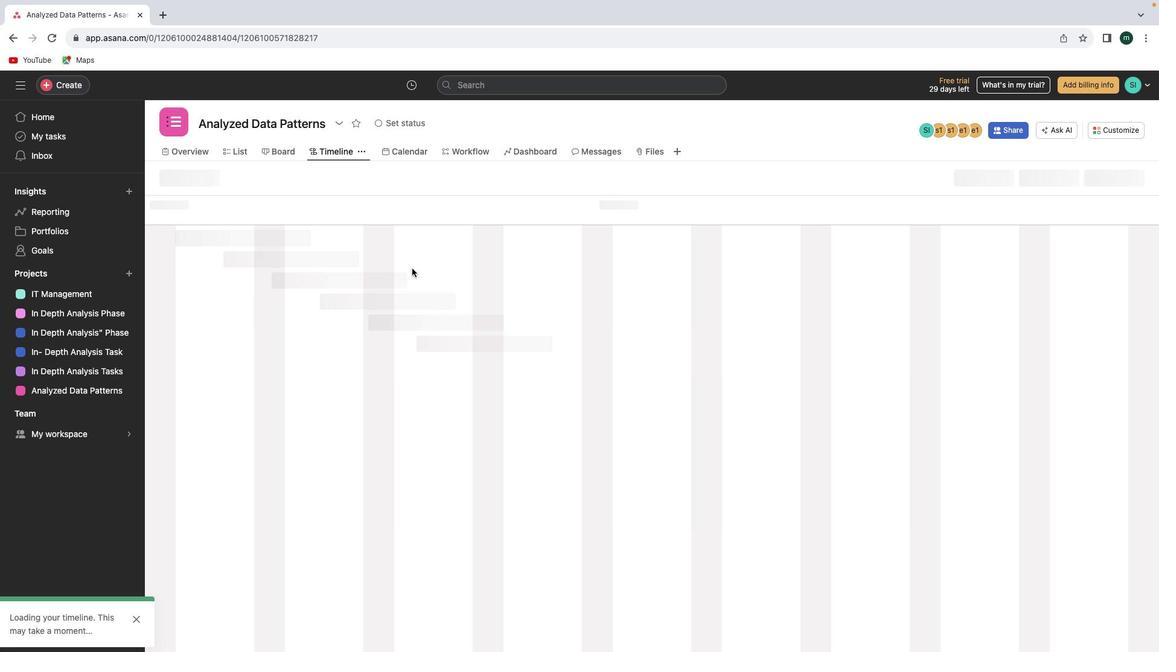 
Action: Mouse scrolled (412, 268) with delta (0, 0)
Screenshot: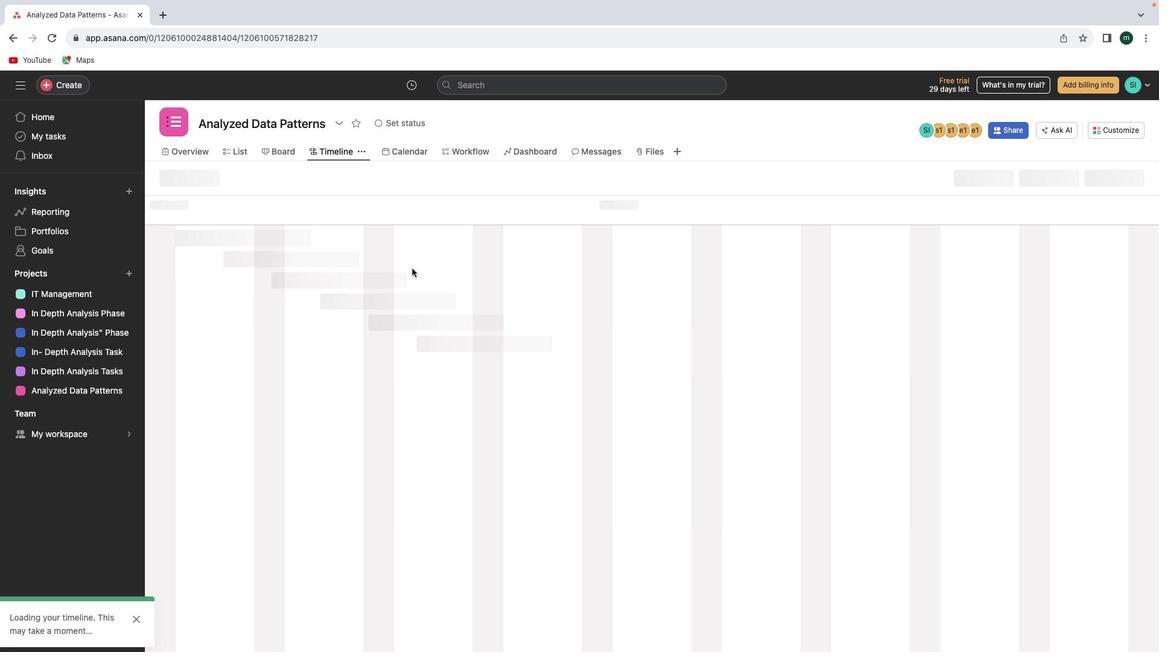 
Action: Mouse scrolled (412, 268) with delta (0, 0)
Screenshot: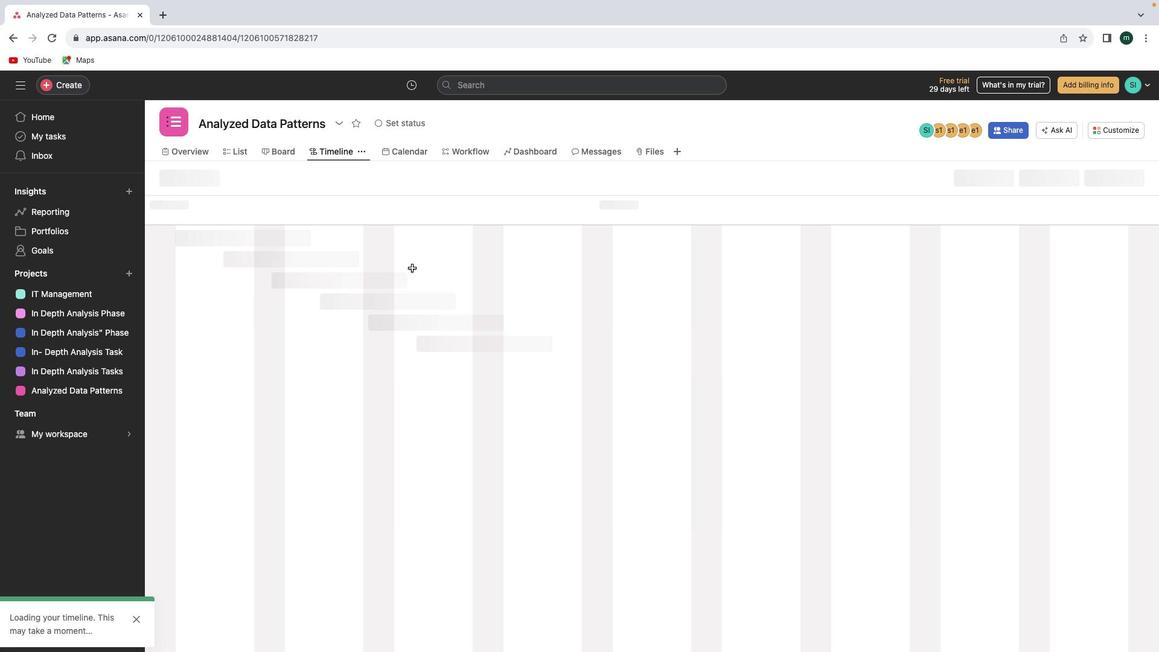 
Action: Mouse scrolled (412, 268) with delta (0, 1)
Screenshot: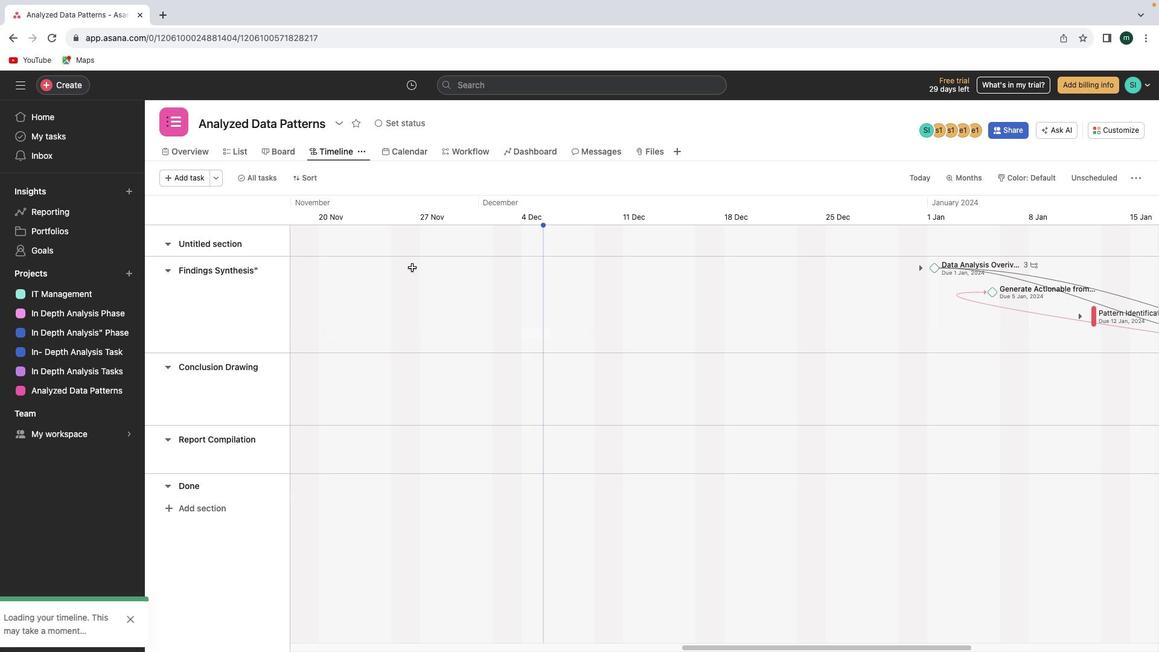 
Action: Mouse moved to (412, 268)
Screenshot: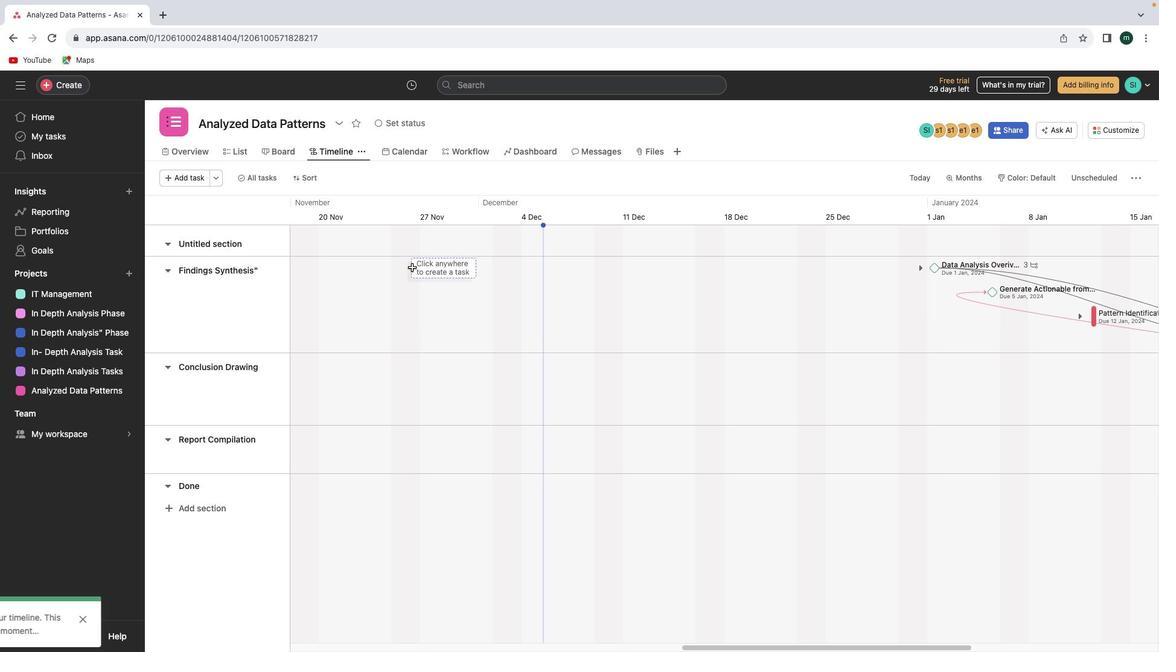 
Action: Mouse scrolled (412, 268) with delta (0, 0)
Screenshot: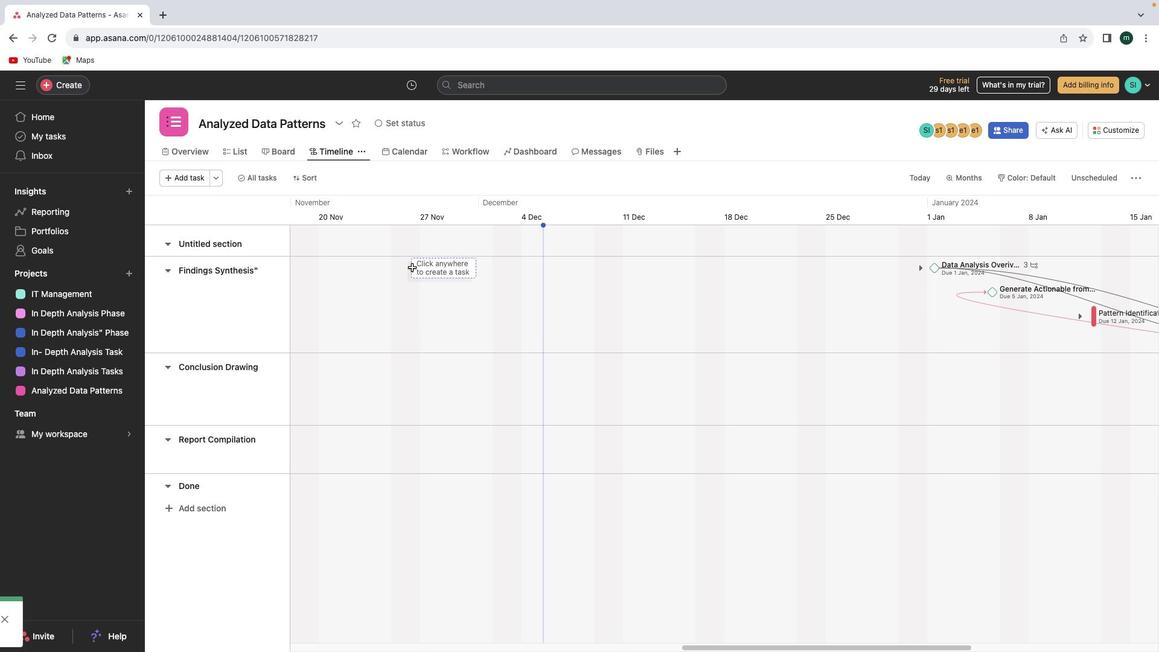 
Action: Mouse scrolled (412, 268) with delta (0, 0)
Screenshot: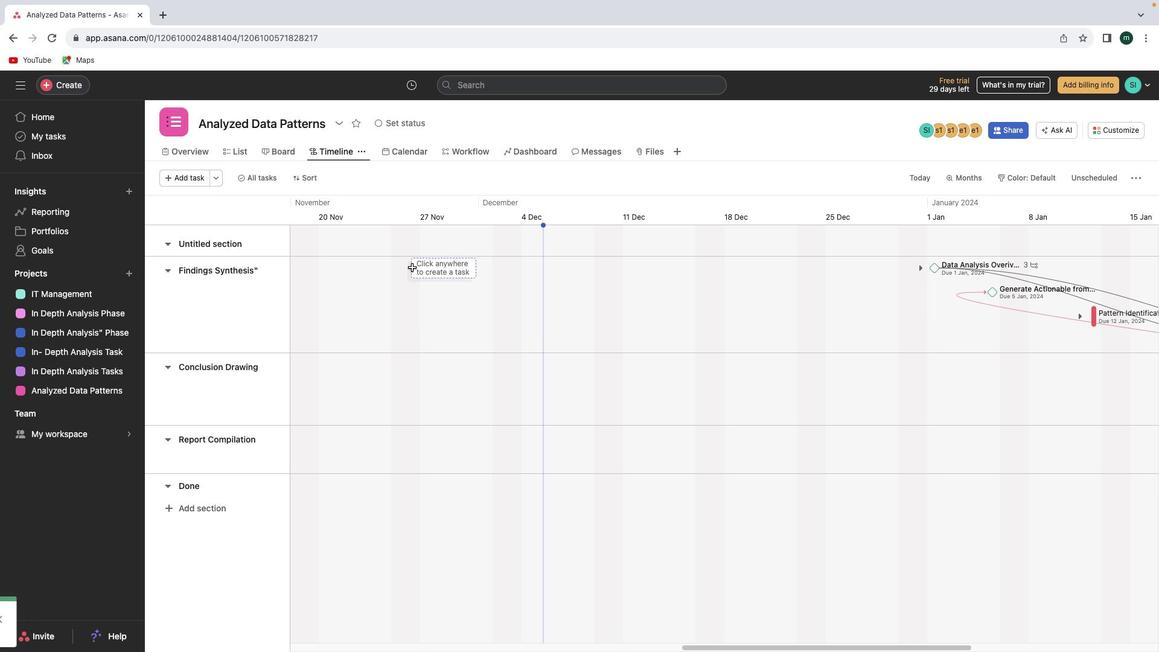 
Action: Mouse scrolled (412, 268) with delta (0, 1)
Screenshot: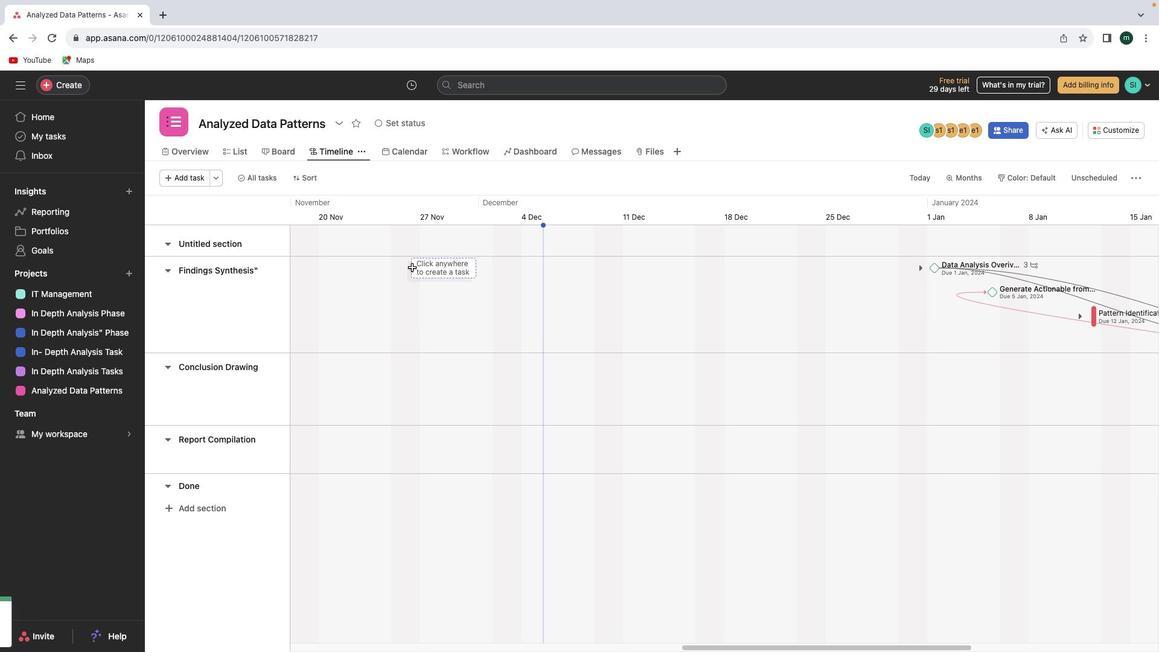 
Action: Mouse moved to (170, 267)
Screenshot: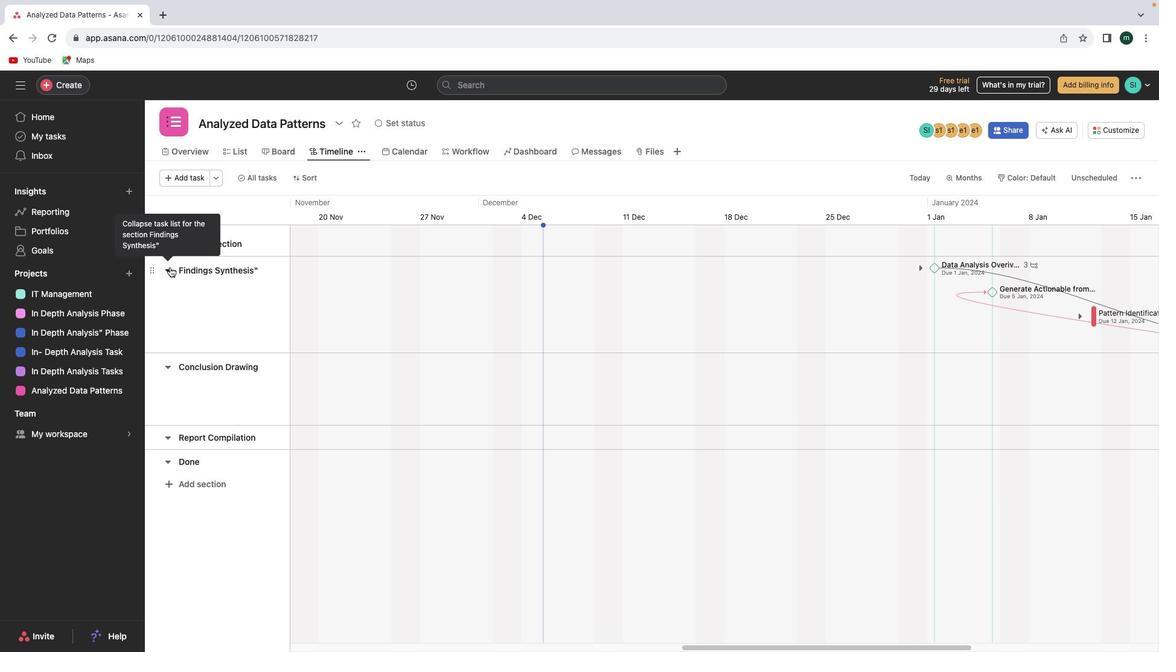 
Action: Mouse pressed left at (170, 267)
Screenshot: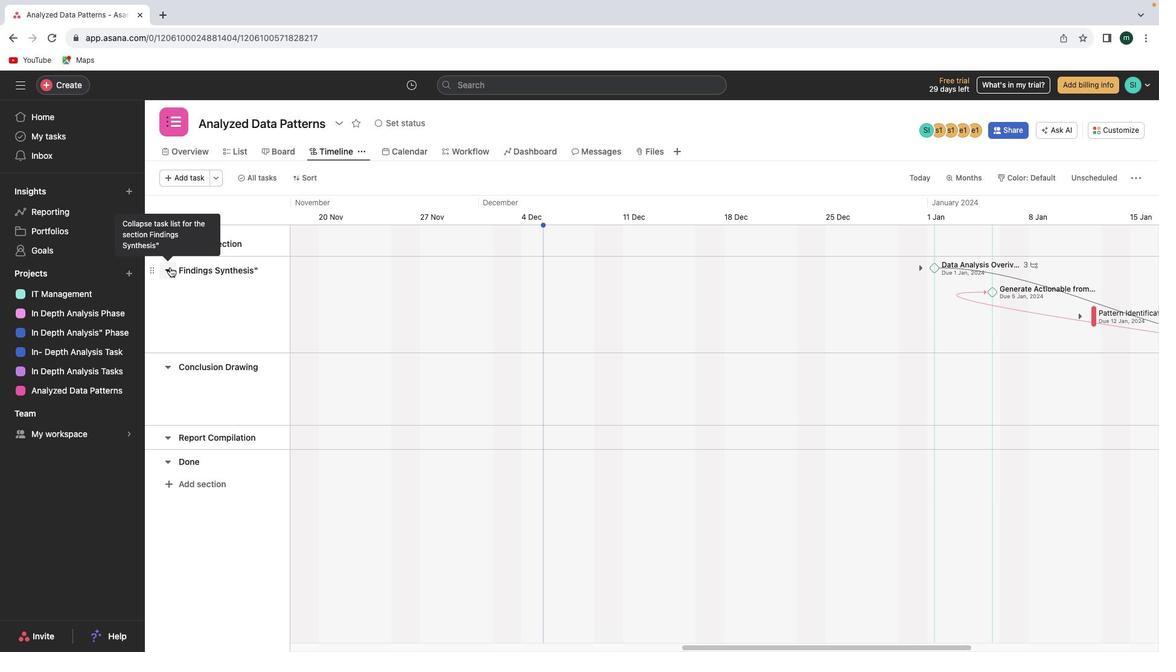 
Action: Mouse moved to (170, 271)
Screenshot: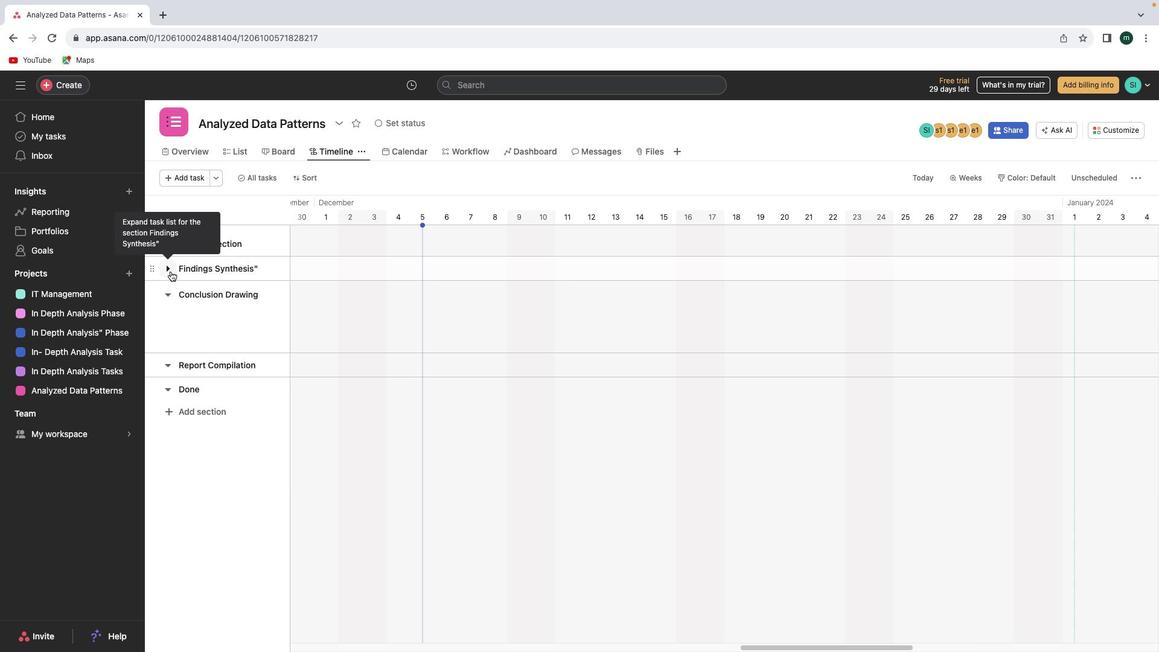
Action: Mouse pressed left at (170, 271)
Screenshot: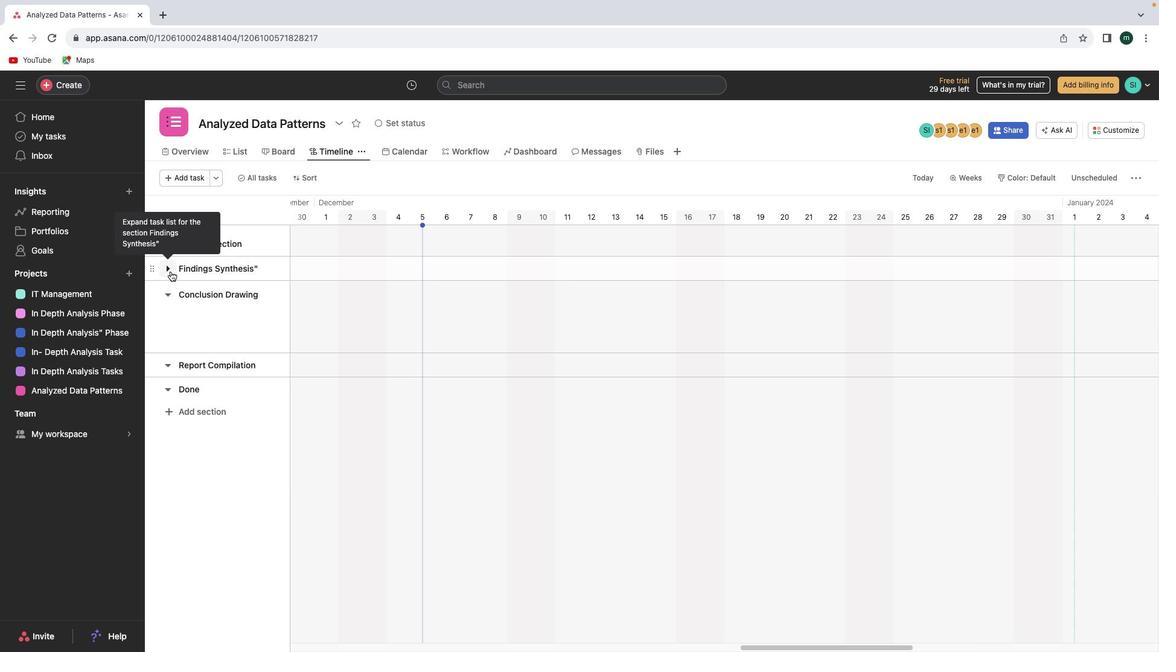 
Action: Mouse moved to (172, 369)
Screenshot: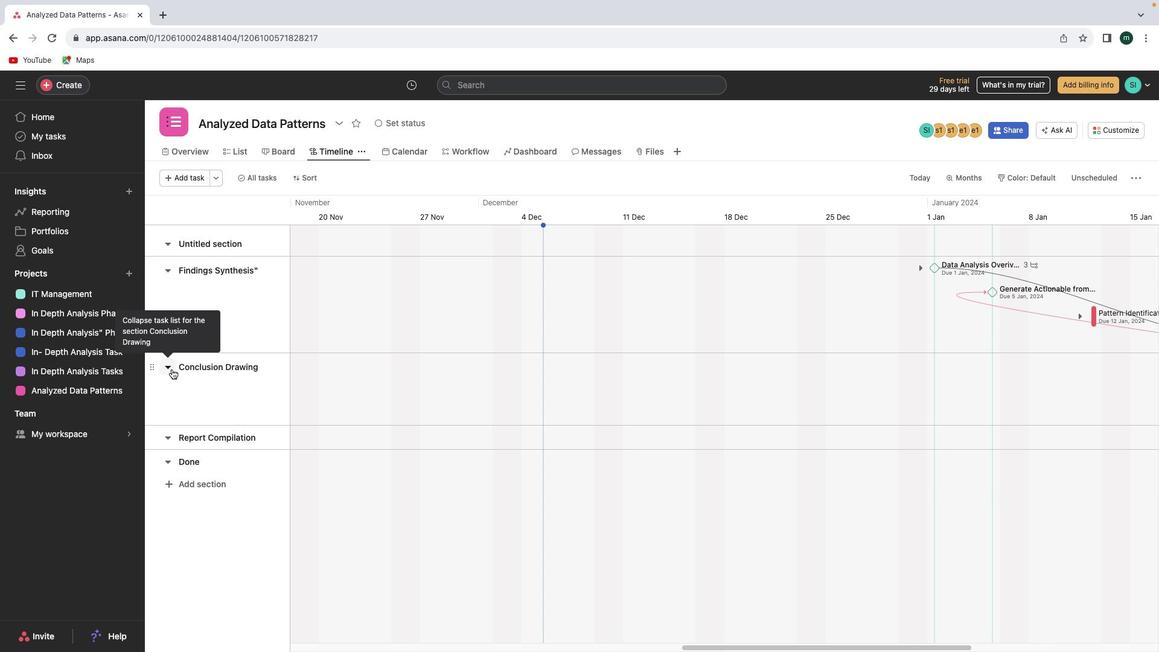 
Action: Mouse pressed left at (172, 369)
Screenshot: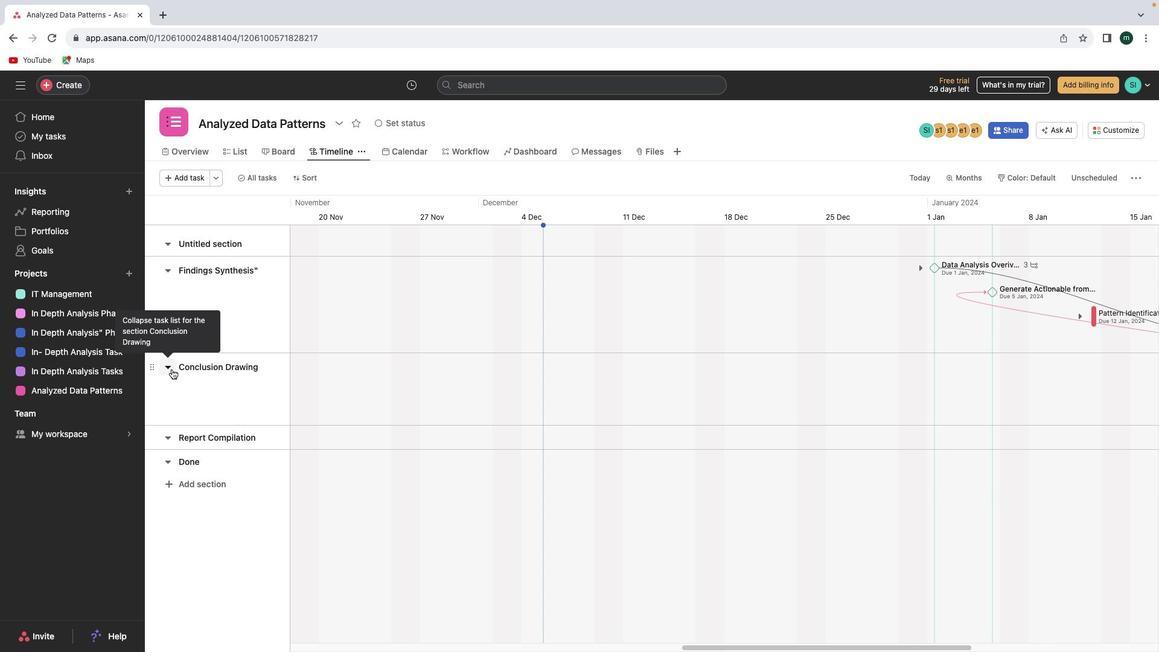 
Action: Mouse moved to (166, 364)
Screenshot: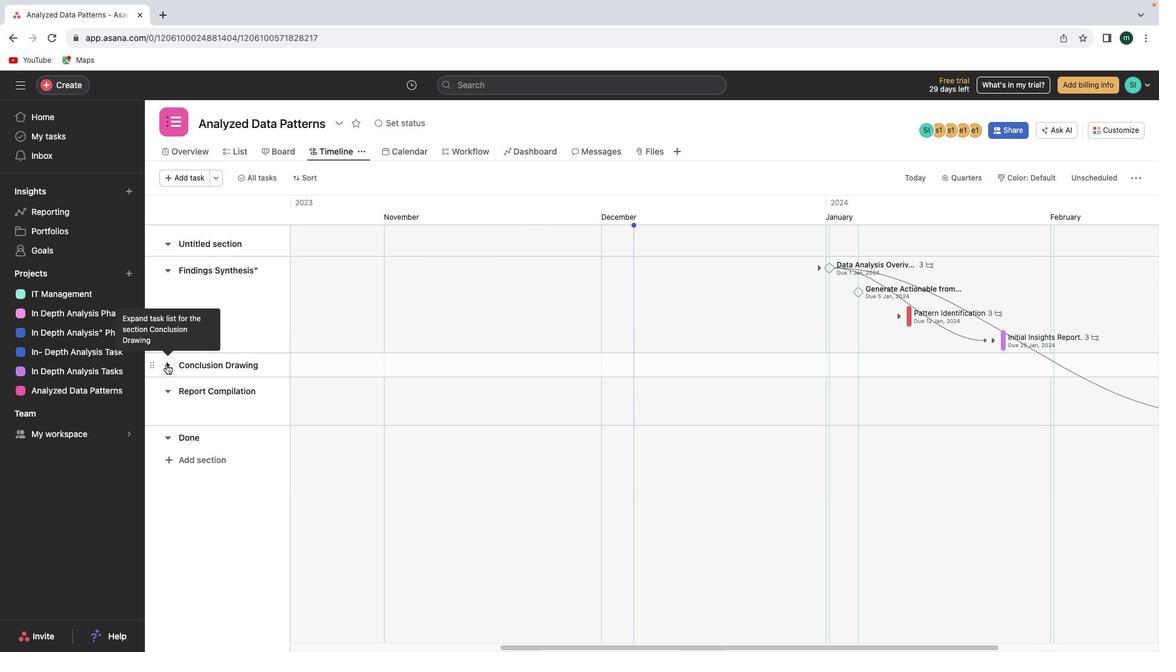 
Action: Mouse pressed left at (166, 364)
Screenshot: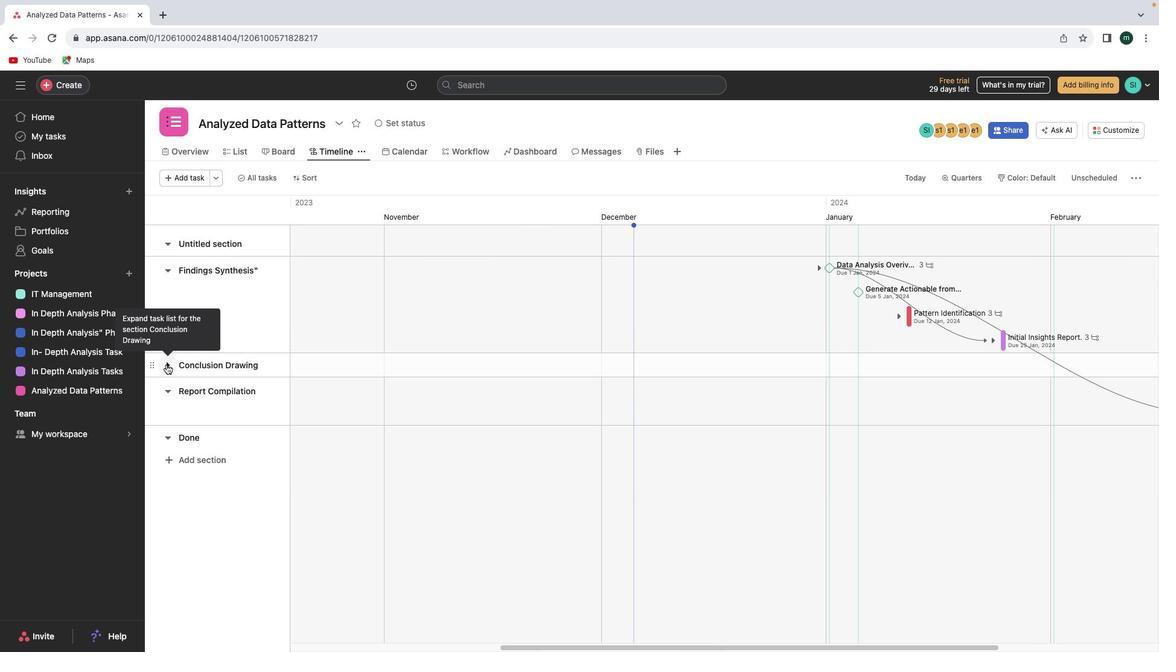 
Action: Mouse moved to (649, 648)
Screenshot: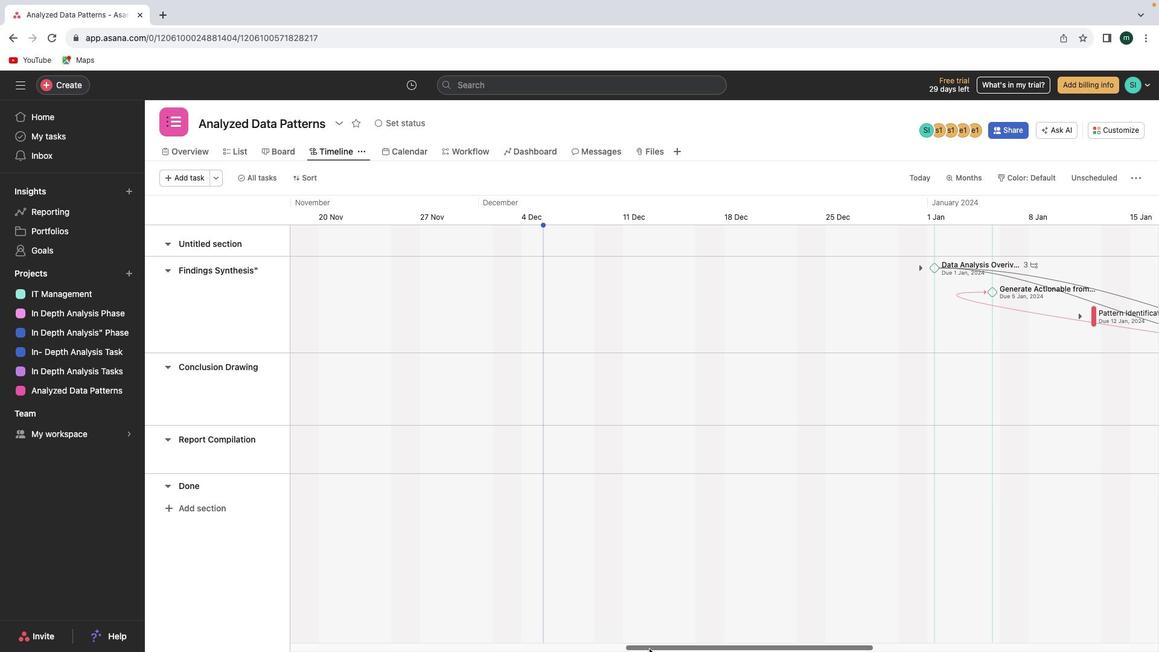 
Action: Mouse pressed left at (649, 648)
Screenshot: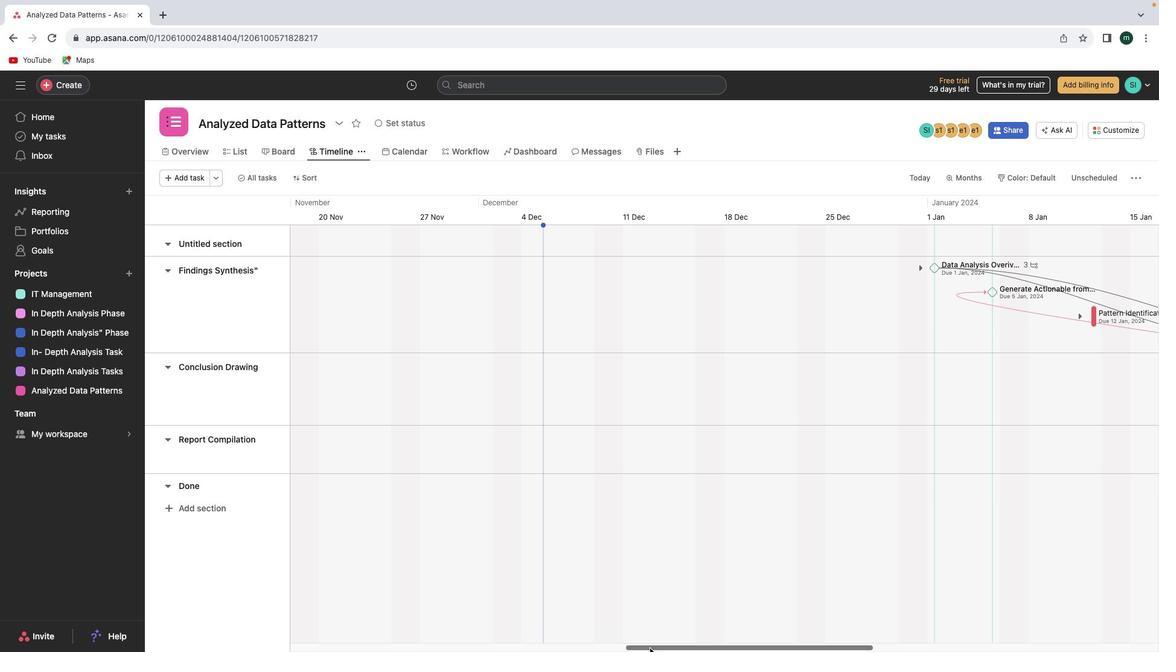 
Action: Mouse moved to (344, 270)
Screenshot: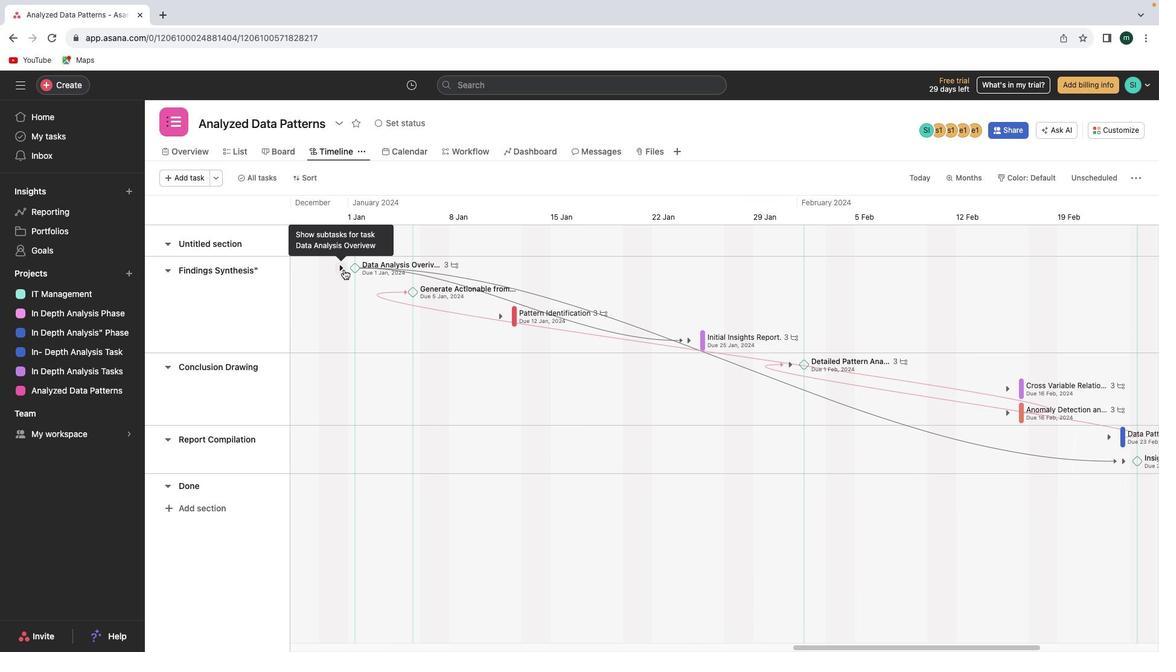 
Action: Mouse pressed left at (344, 270)
Screenshot: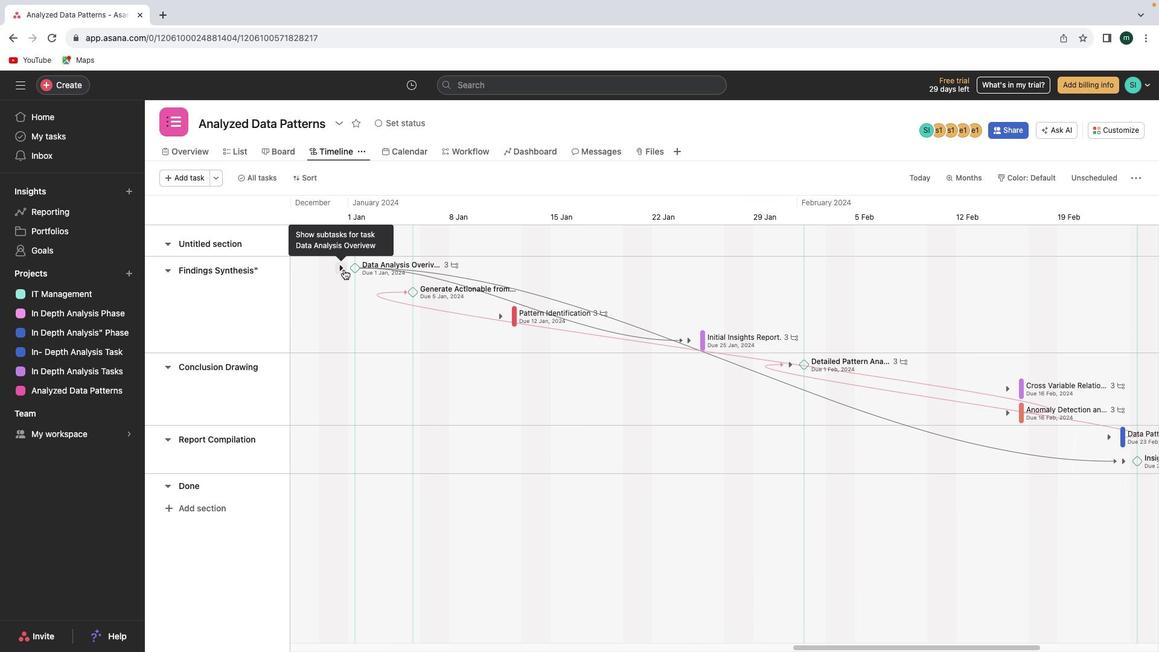 
Action: Mouse moved to (502, 318)
Screenshot: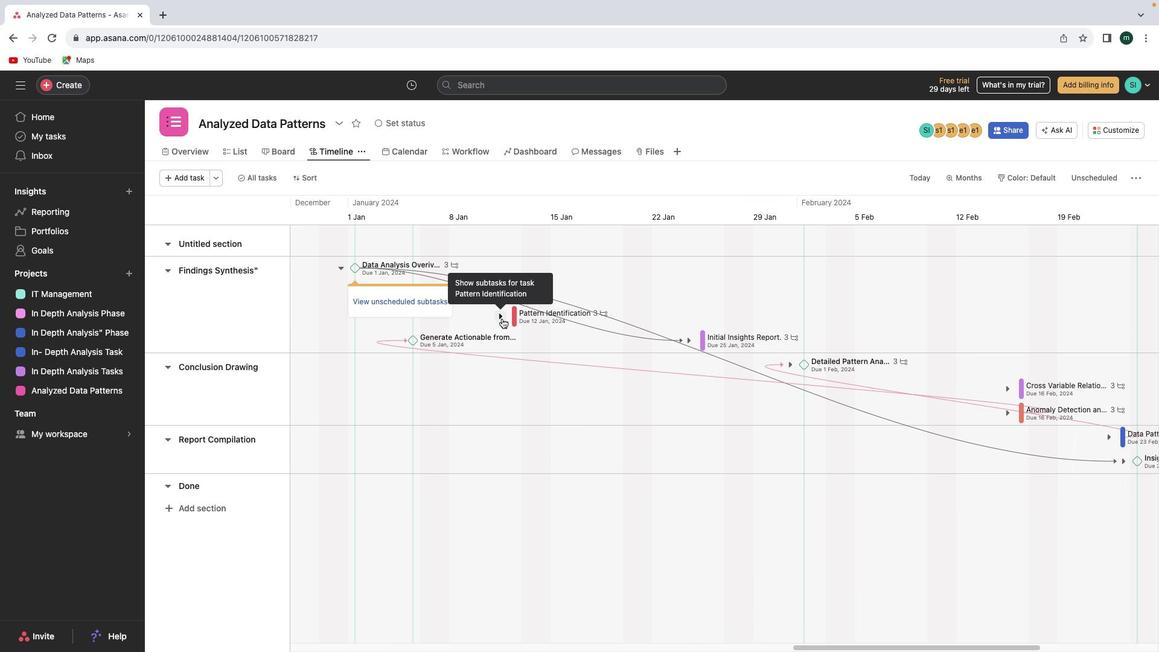 
Action: Mouse pressed left at (502, 318)
Screenshot: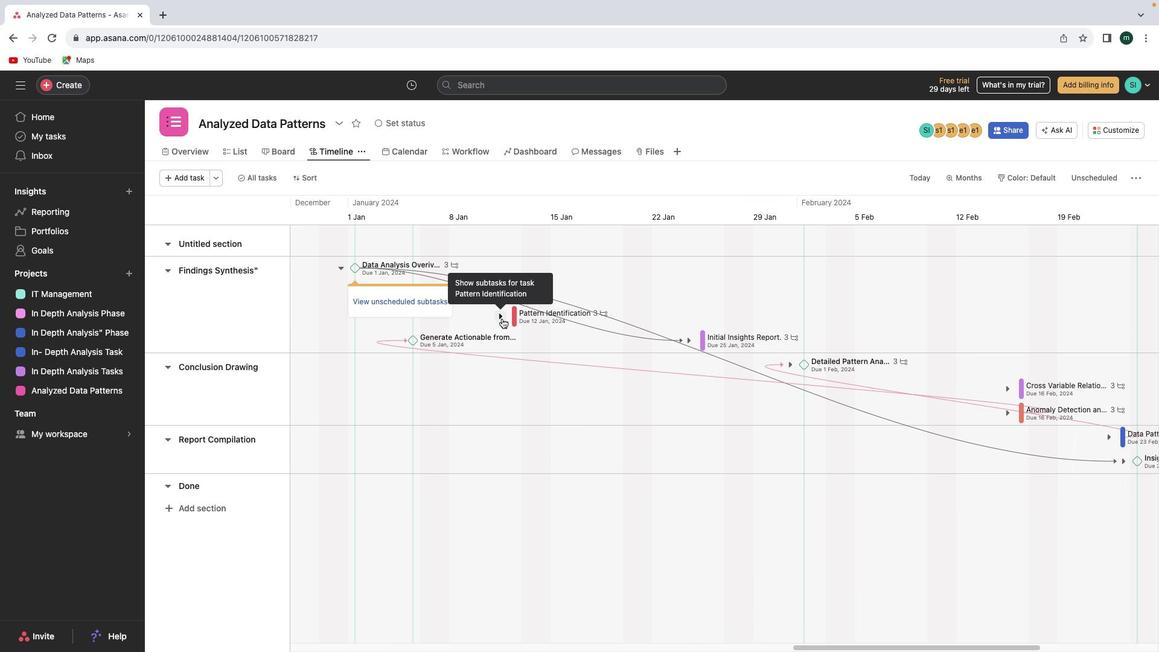 
Action: Mouse moved to (841, 439)
Screenshot: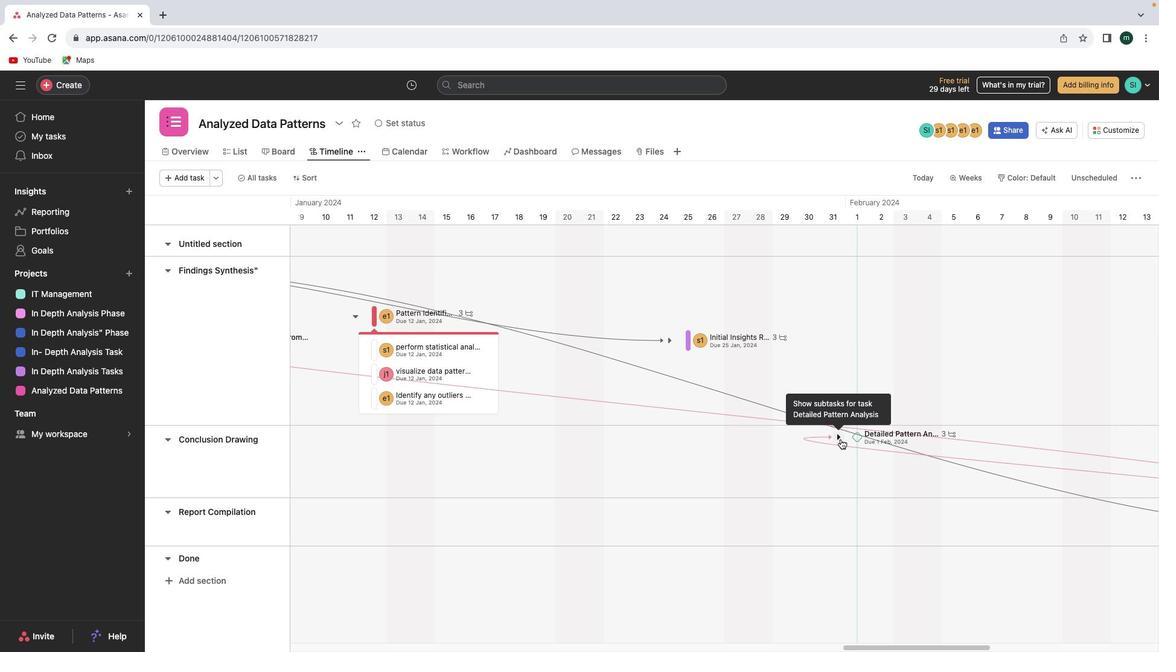 
Action: Mouse pressed left at (841, 439)
Screenshot: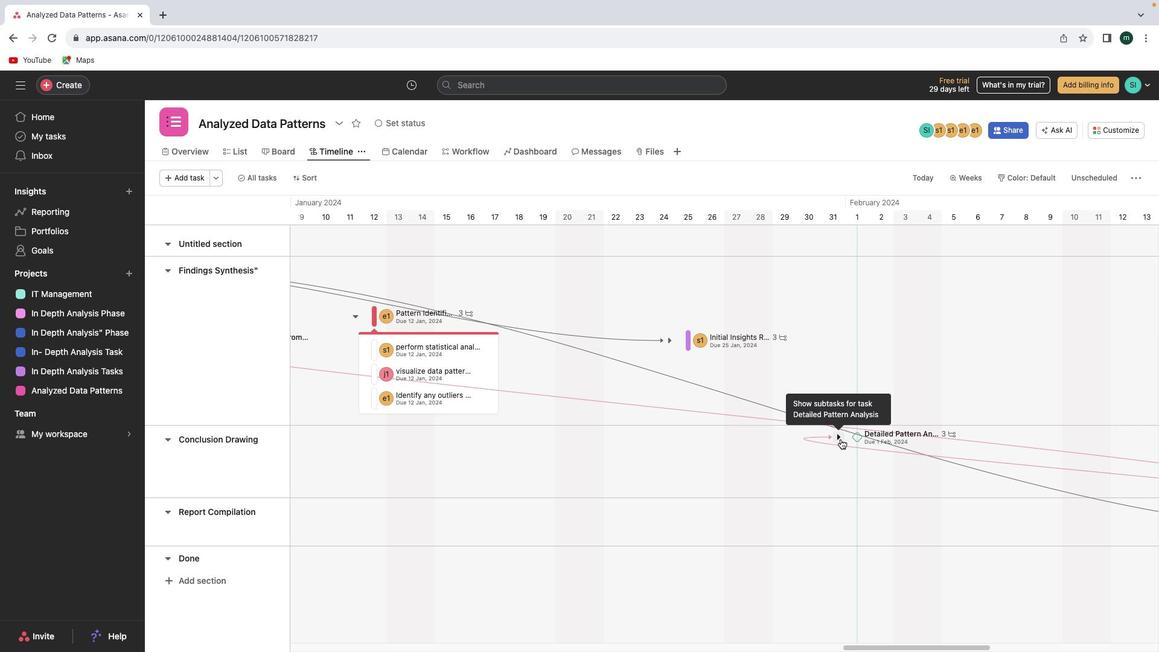 
Action: Mouse moved to (873, 649)
Screenshot: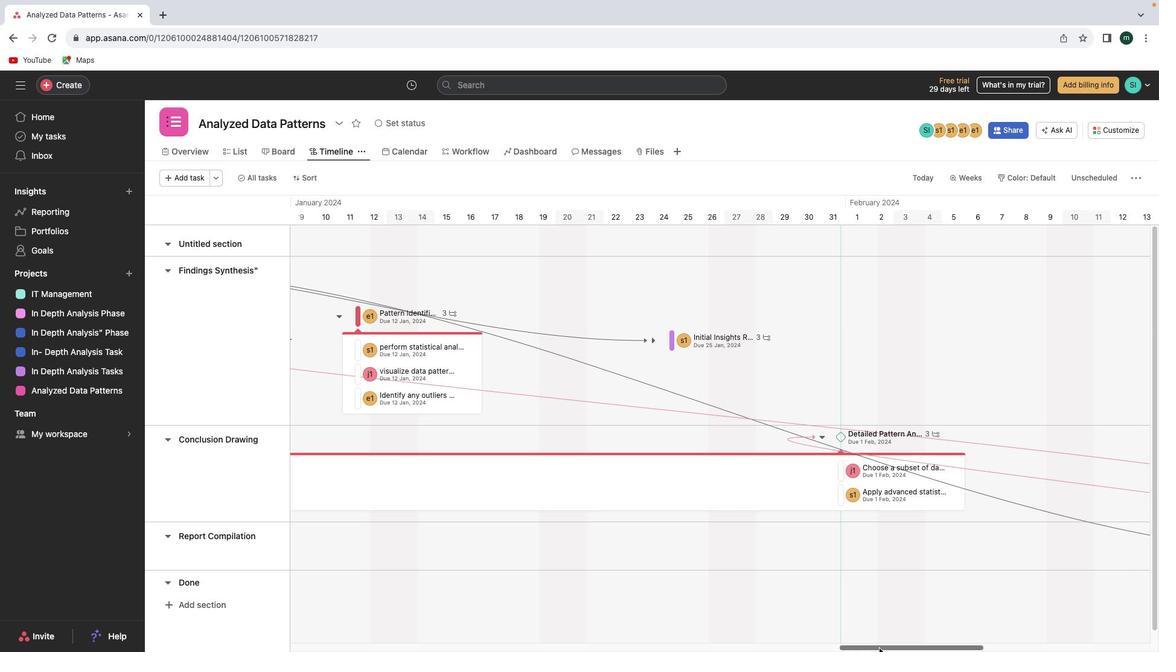 
Action: Mouse pressed left at (873, 649)
Screenshot: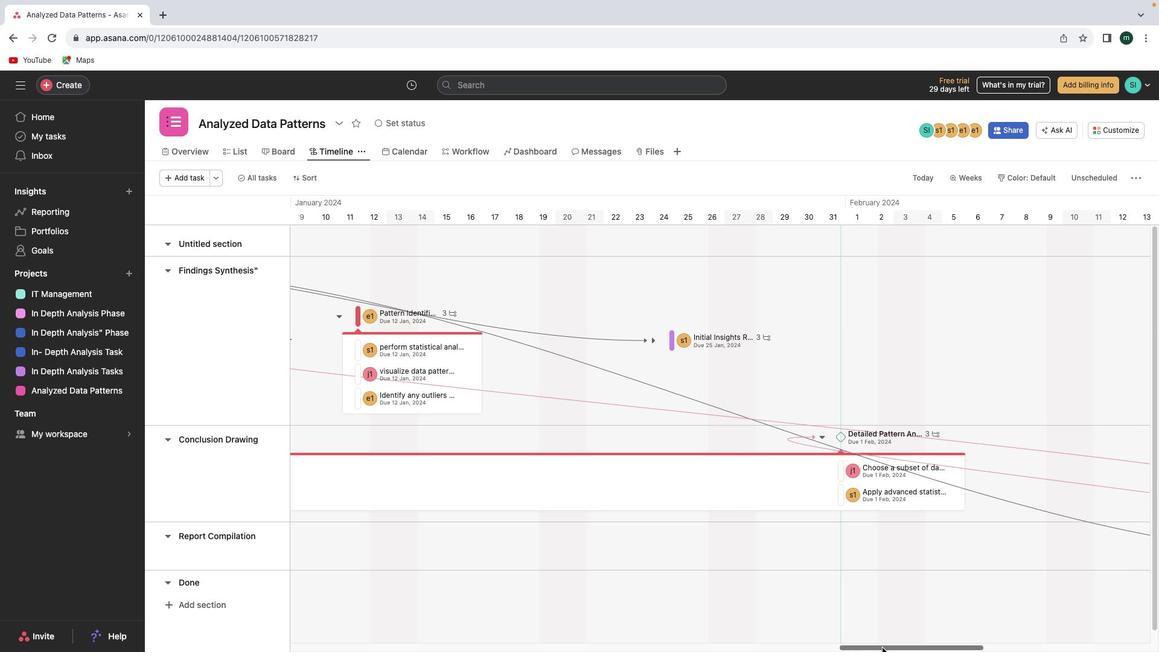 
Action: Mouse moved to (935, 634)
Screenshot: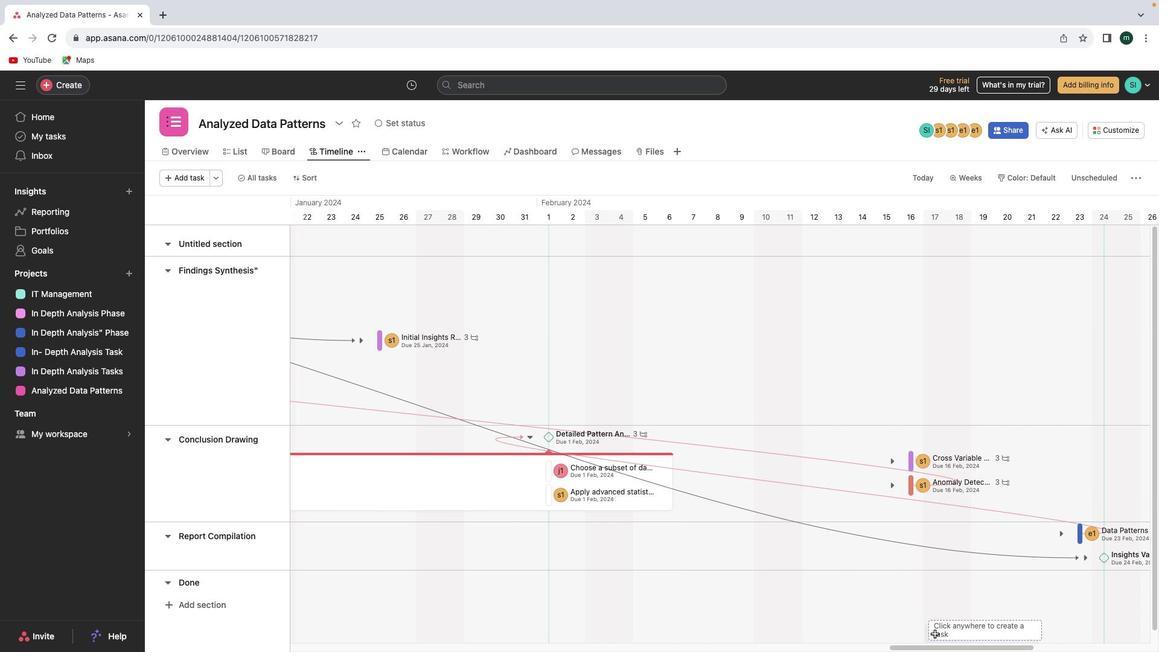 
Action: Mouse pressed left at (935, 634)
Screenshot: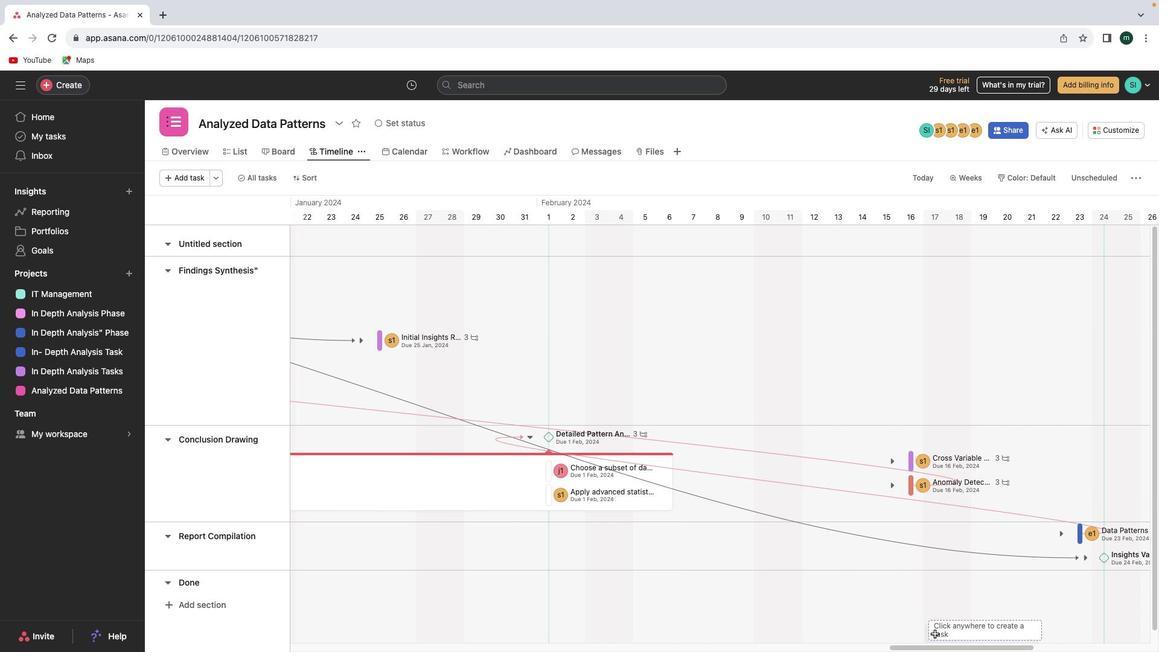 
Action: Mouse moved to (892, 462)
Screenshot: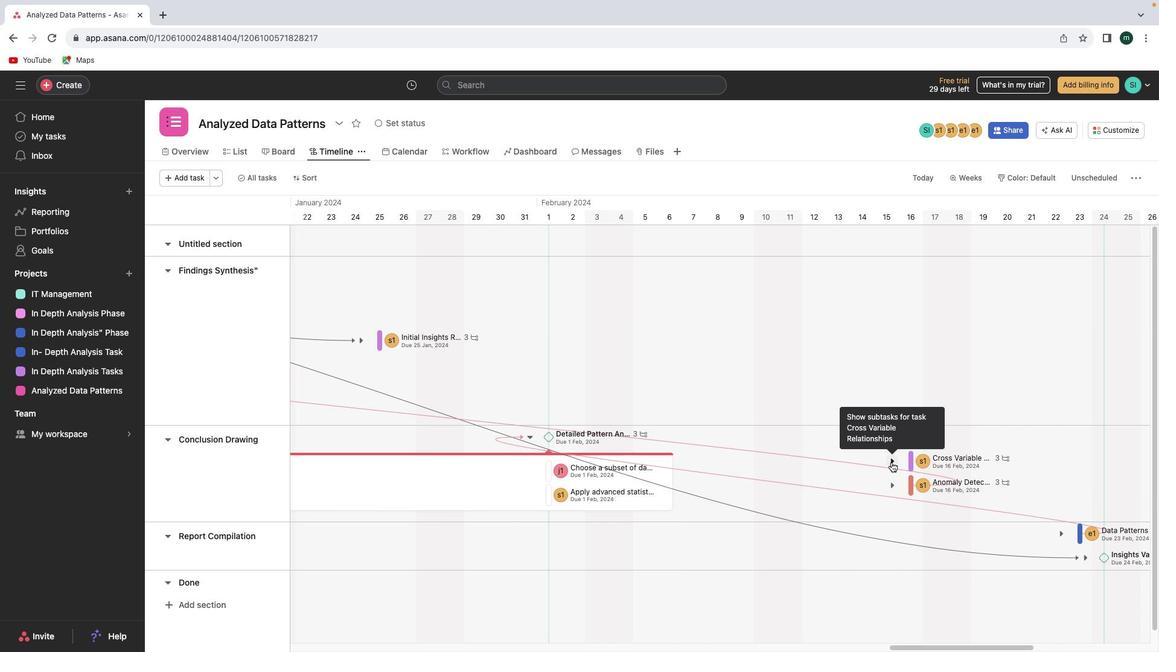 
Action: Mouse pressed left at (892, 462)
Screenshot: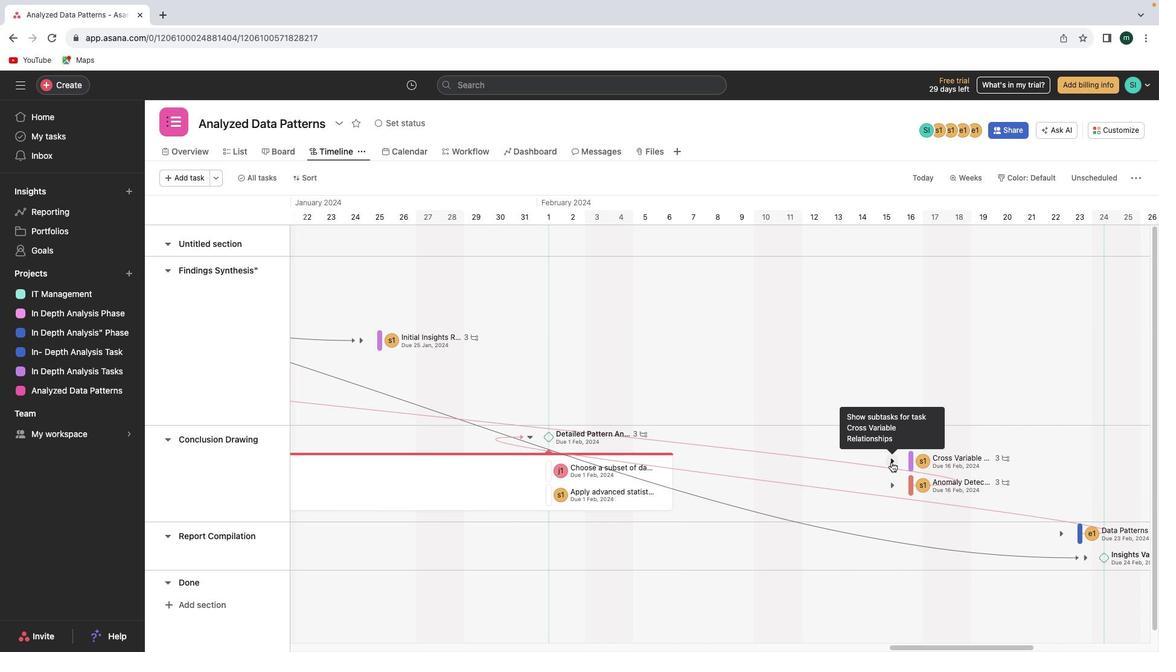 
Action: Mouse moved to (896, 533)
Screenshot: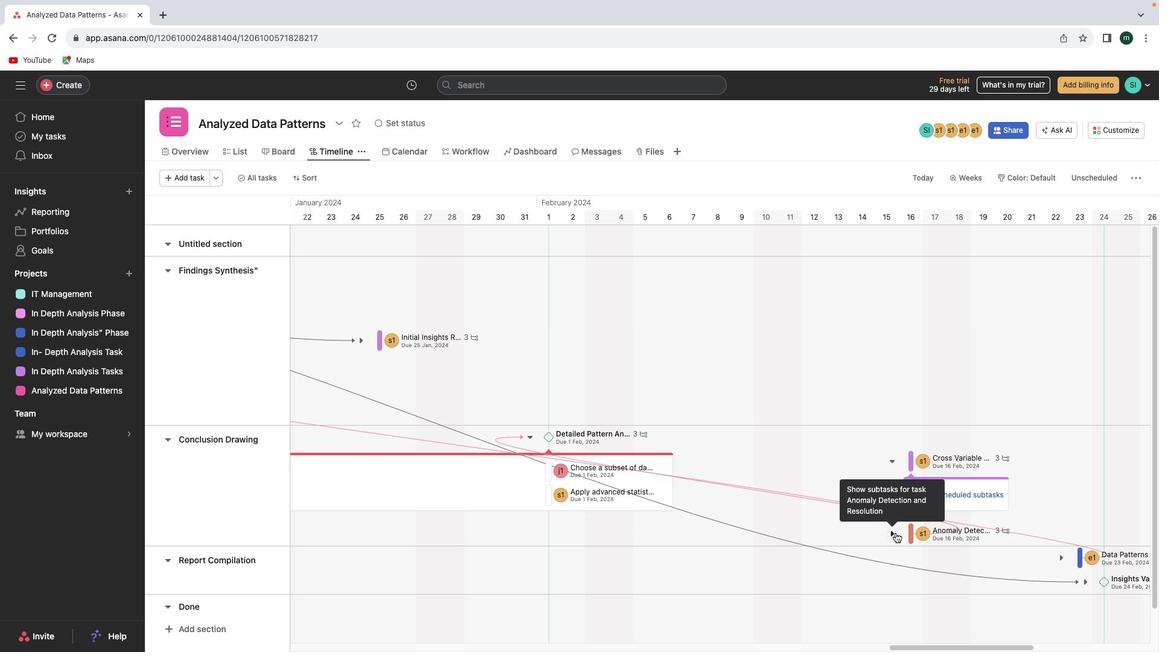 
Action: Mouse pressed left at (896, 533)
Screenshot: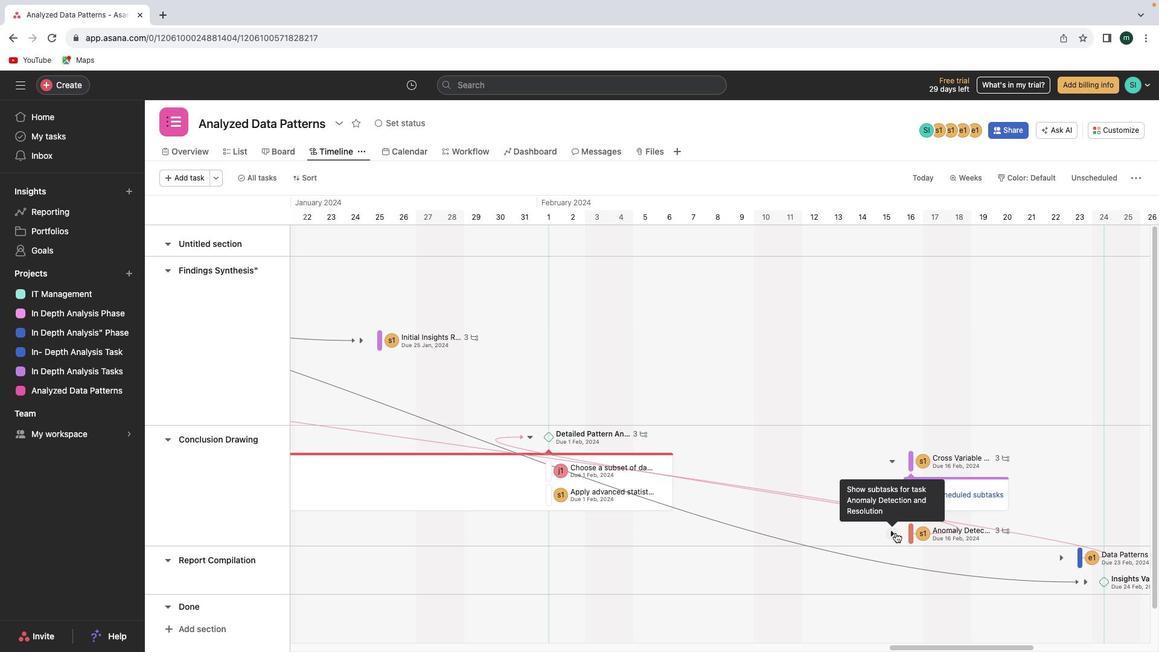 
Action: Mouse moved to (929, 648)
Screenshot: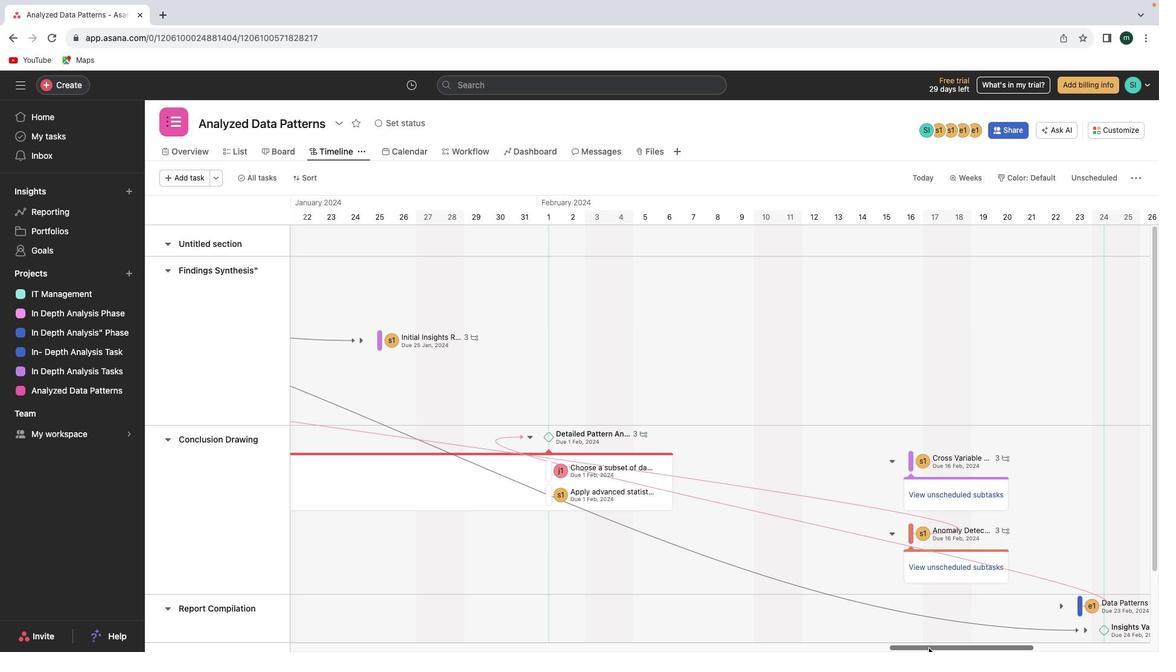 
Action: Mouse pressed left at (929, 648)
Screenshot: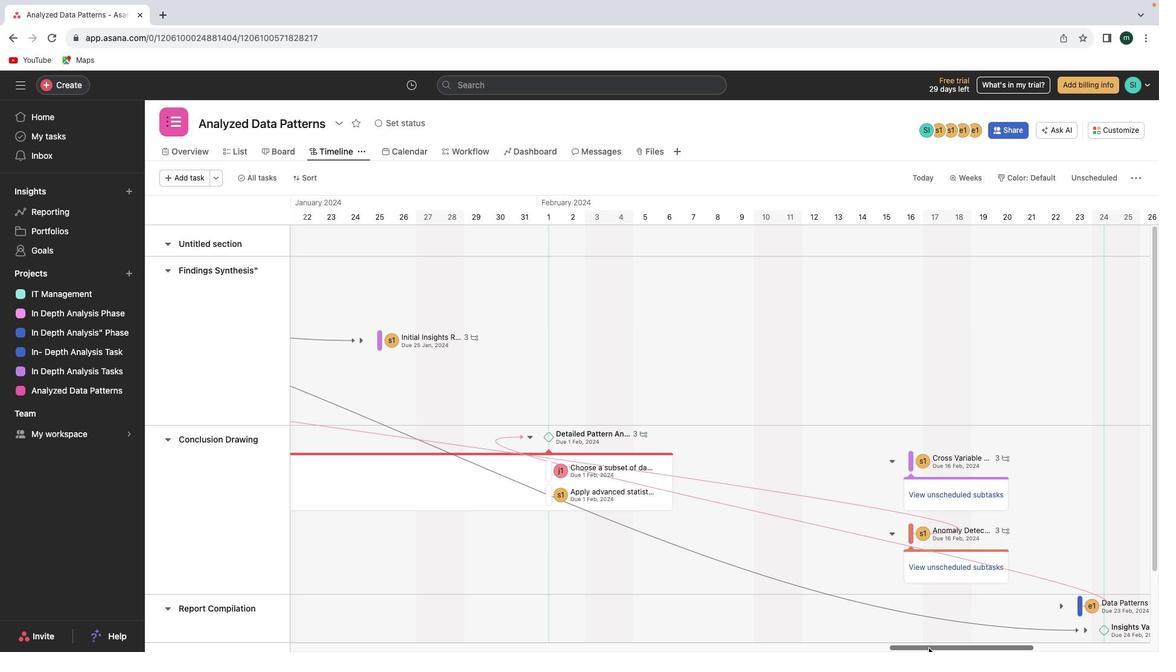 
Action: Mouse moved to (851, 608)
Screenshot: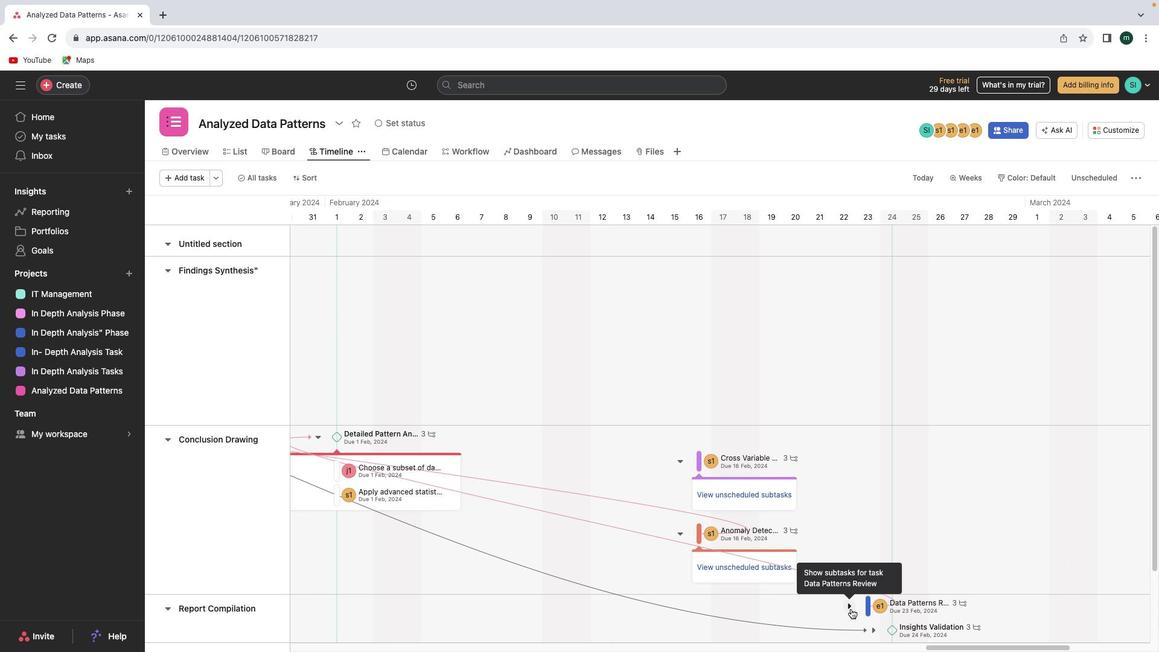 
Action: Mouse pressed left at (851, 608)
Screenshot: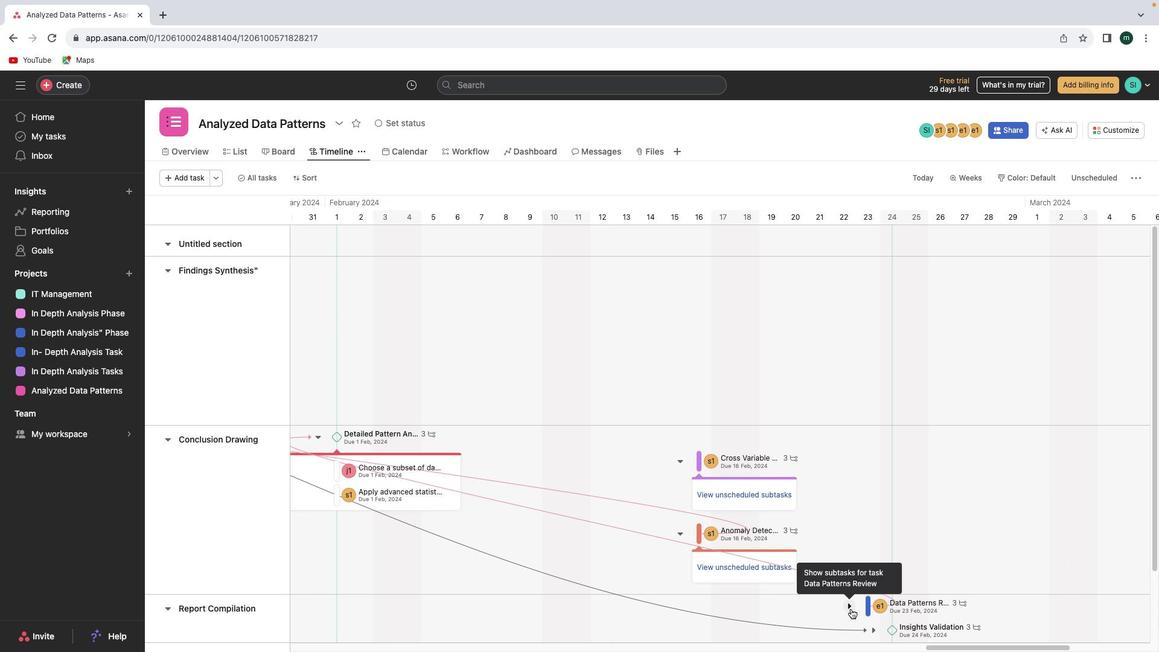 
Action: Mouse moved to (869, 582)
Screenshot: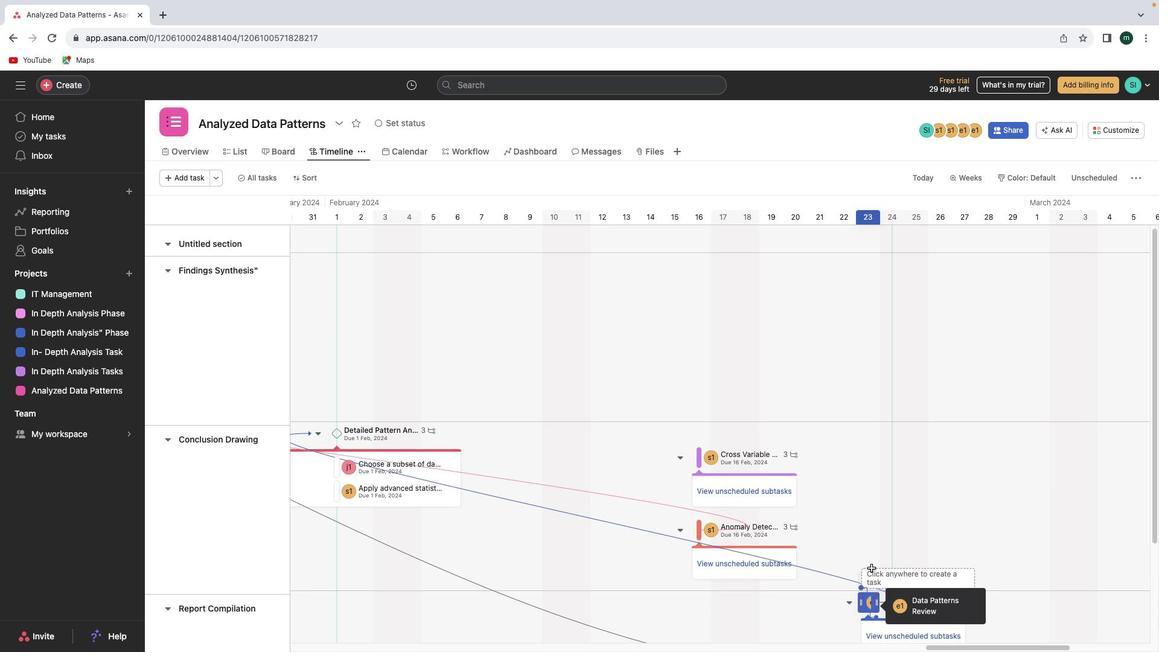 
Action: Mouse scrolled (869, 582) with delta (0, 0)
Screenshot: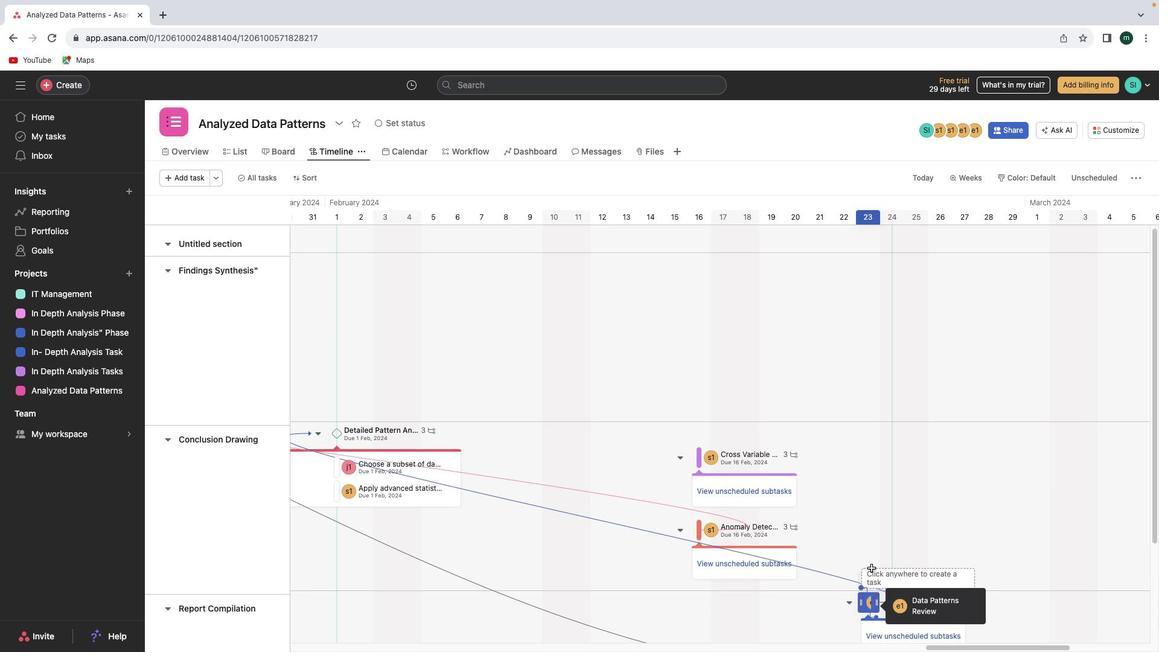 
Action: Mouse moved to (870, 578)
Screenshot: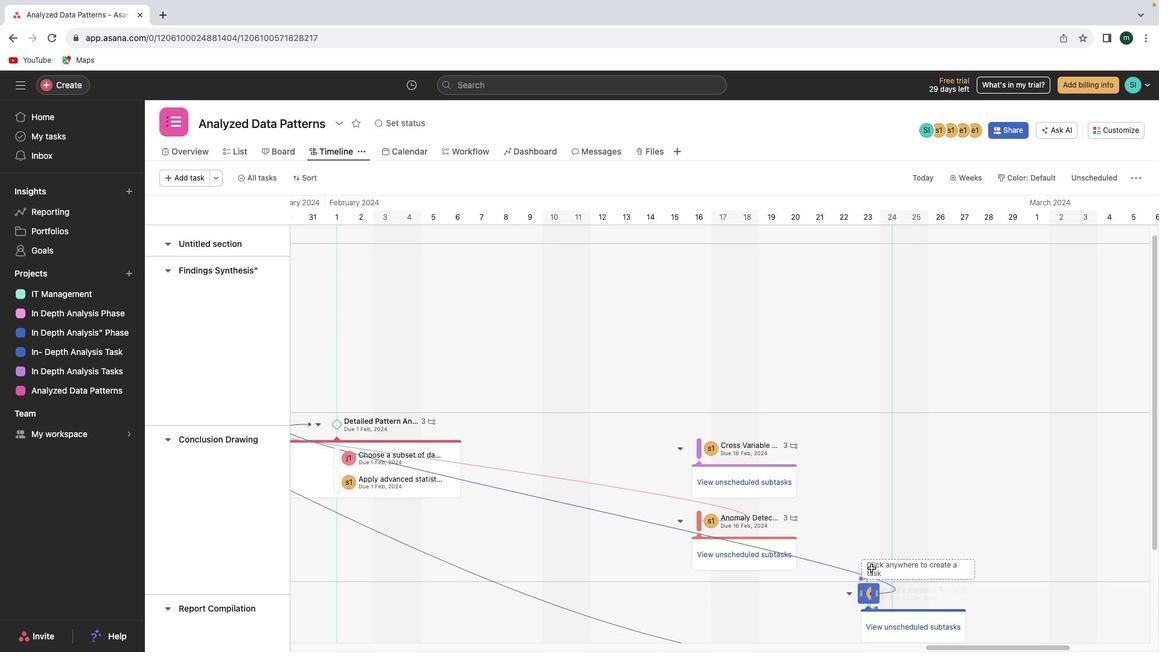 
Action: Mouse scrolled (870, 578) with delta (0, 0)
Screenshot: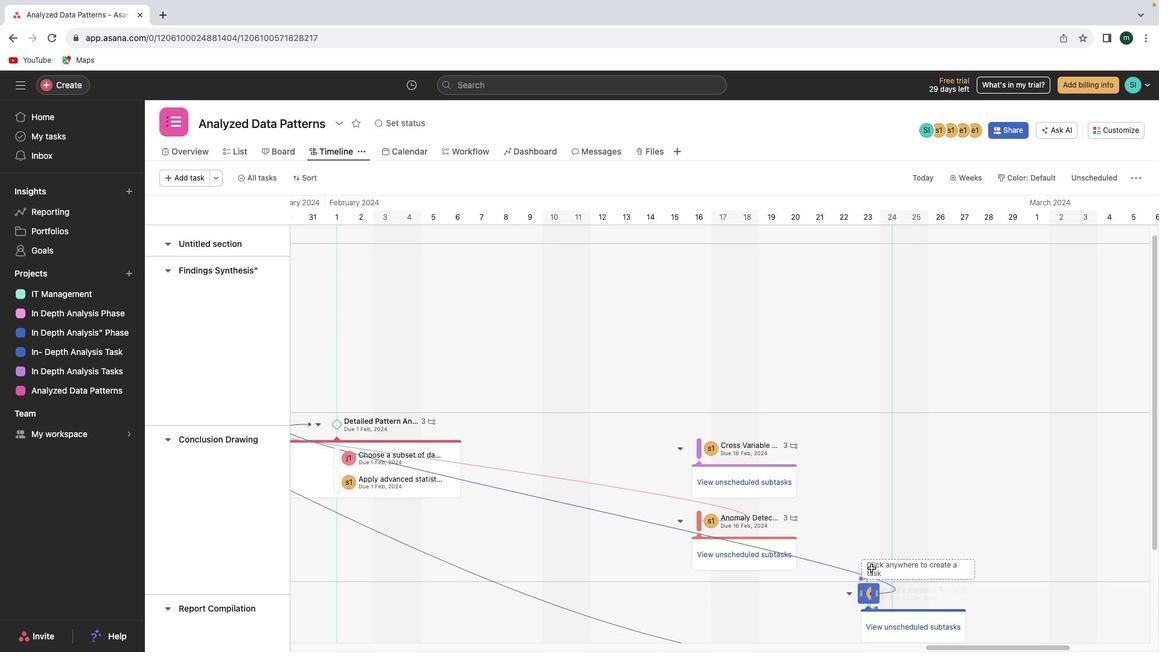 
Action: Mouse moved to (871, 570)
Screenshot: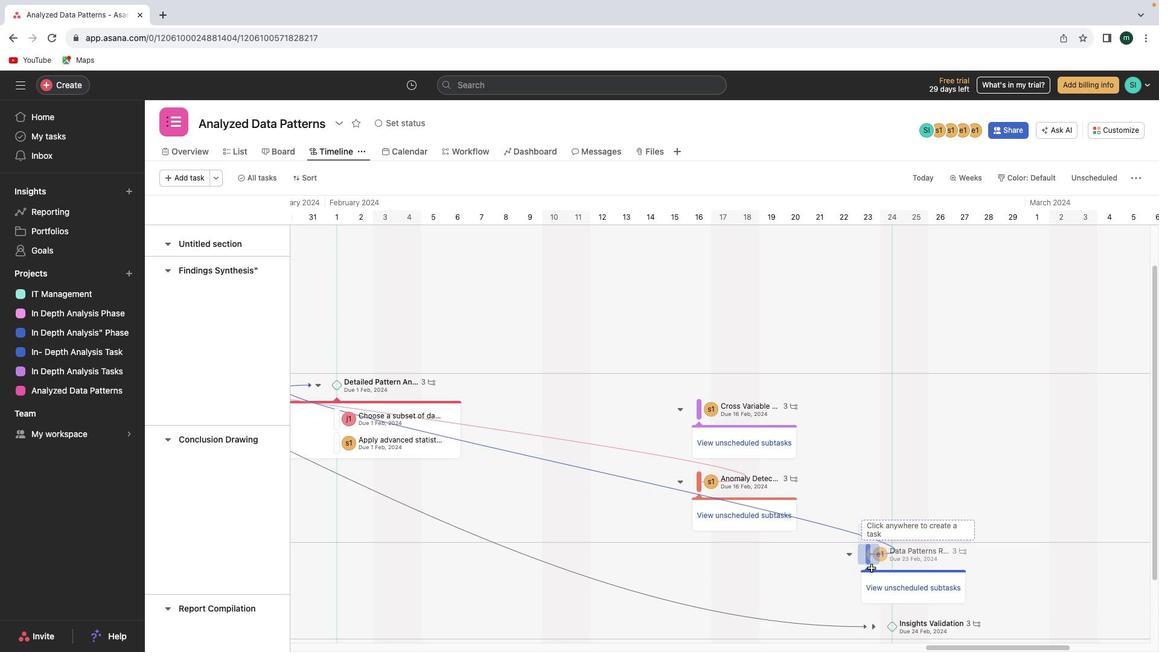 
Action: Mouse scrolled (871, 570) with delta (0, -1)
Screenshot: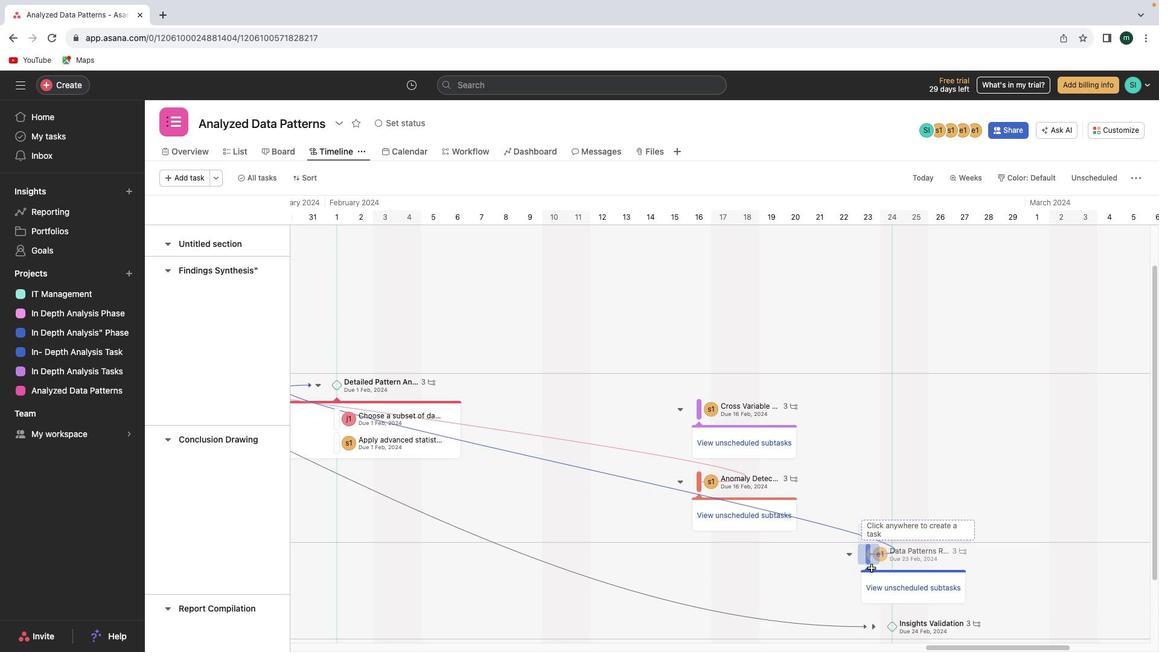 
Action: Mouse moved to (871, 567)
Screenshot: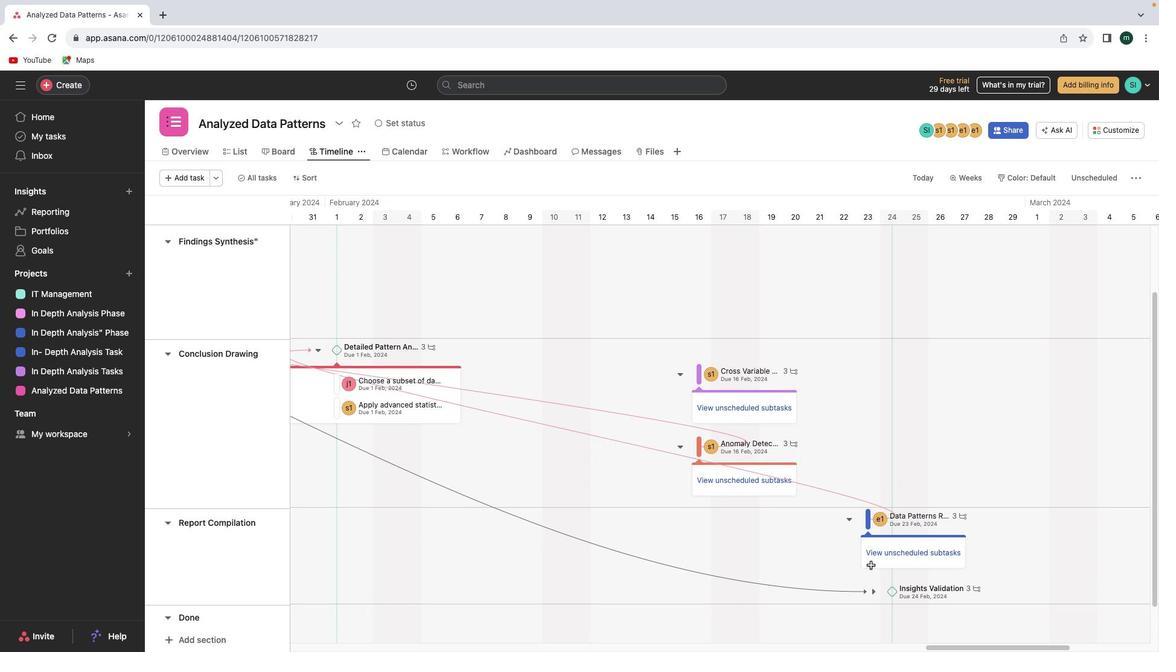 
Action: Mouse scrolled (871, 567) with delta (0, 0)
Screenshot: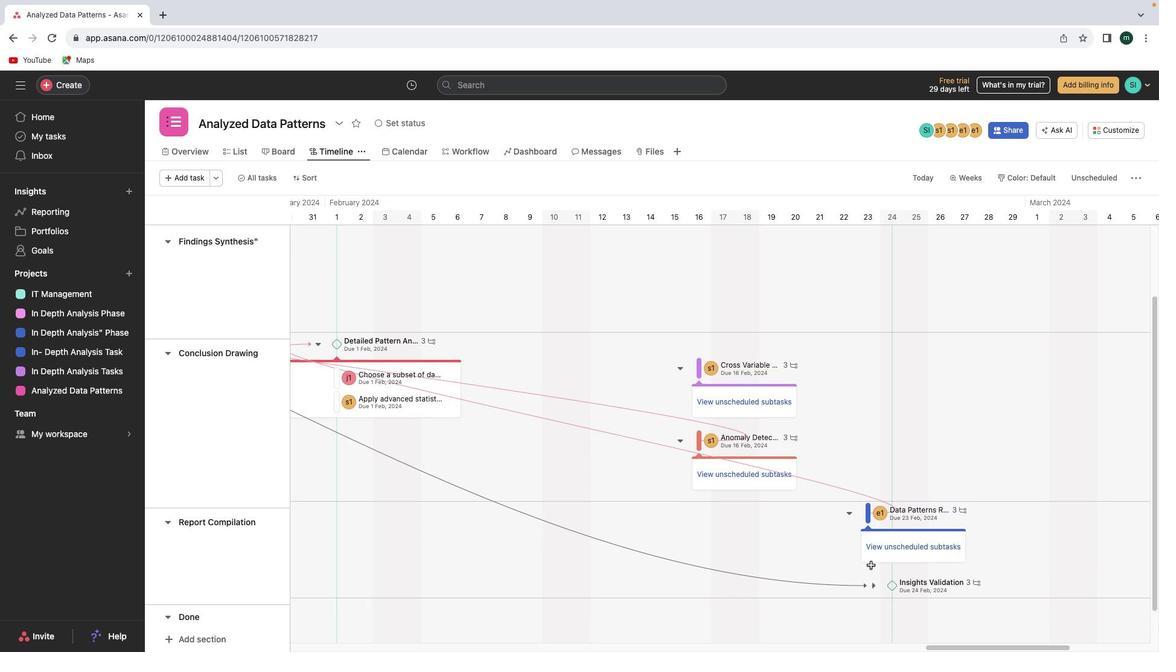 
Action: Mouse moved to (871, 566)
Screenshot: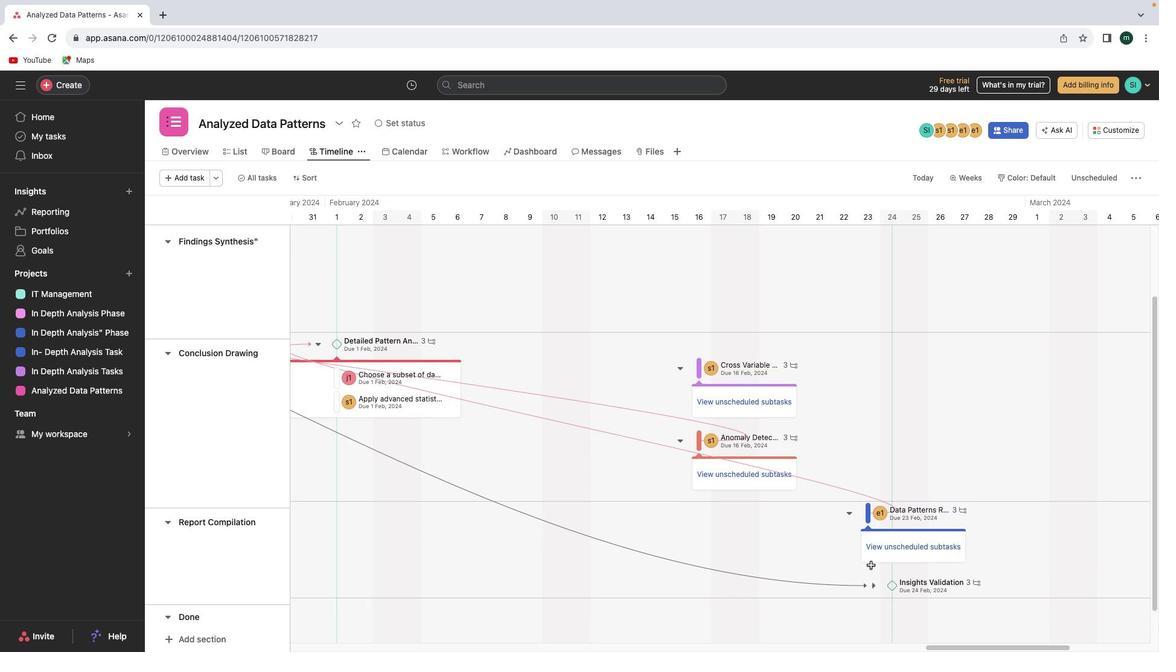 
Action: Mouse scrolled (871, 566) with delta (0, 0)
Screenshot: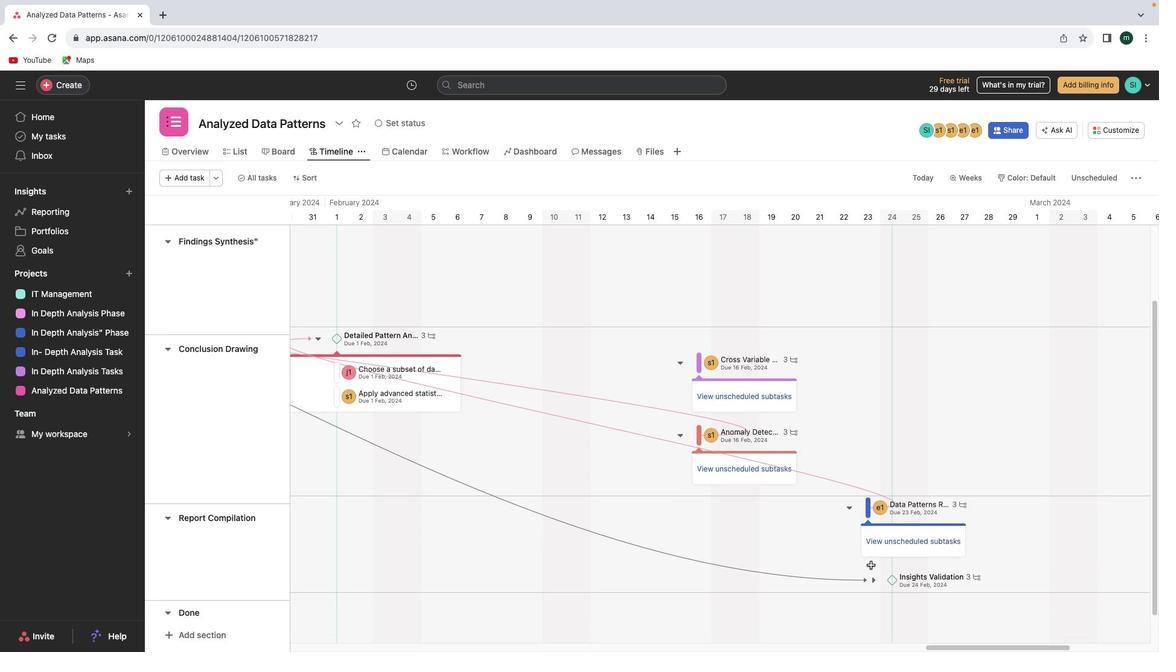 
Action: Mouse moved to (874, 575)
Screenshot: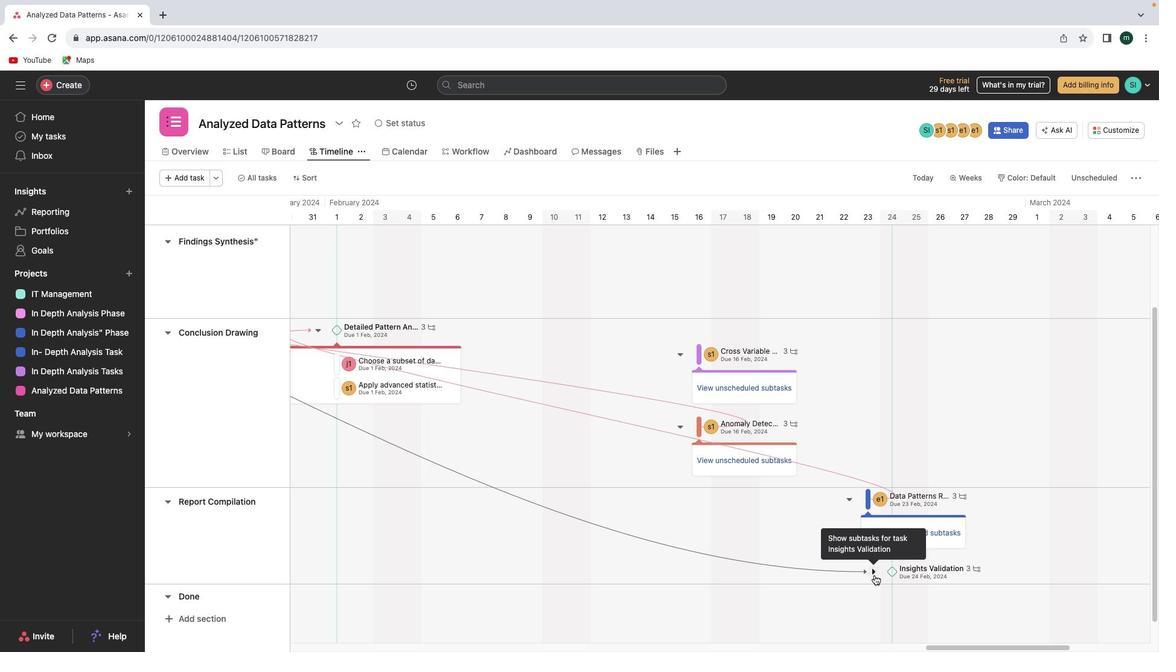 
Action: Mouse pressed left at (874, 575)
Screenshot: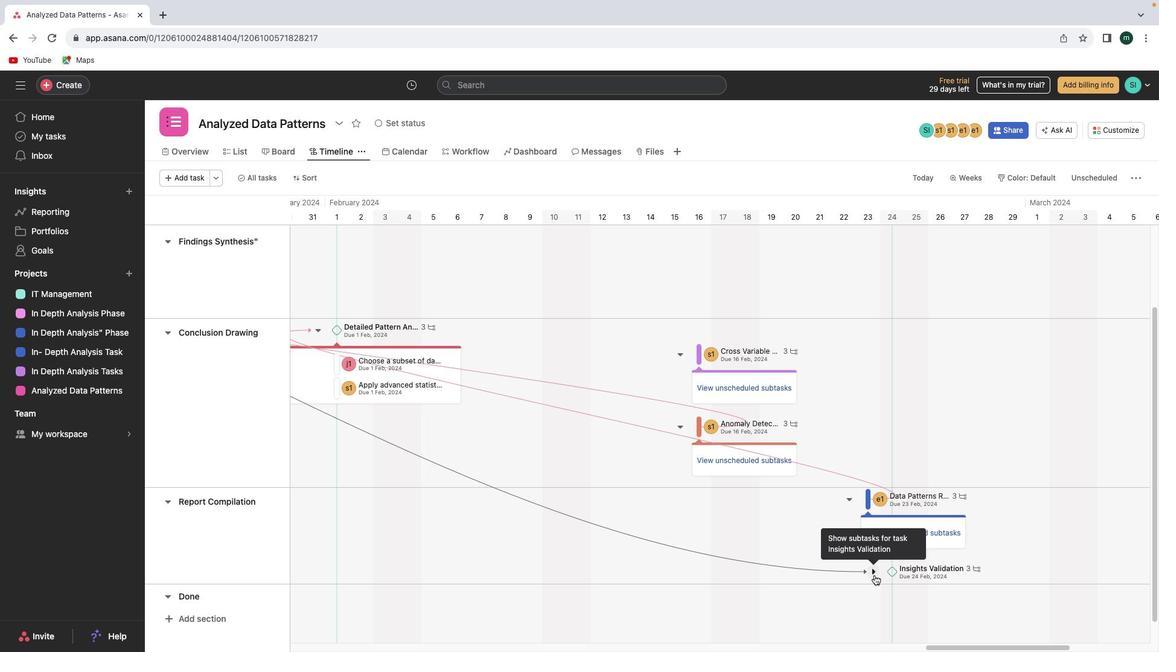 
Action: Mouse moved to (940, 650)
Screenshot: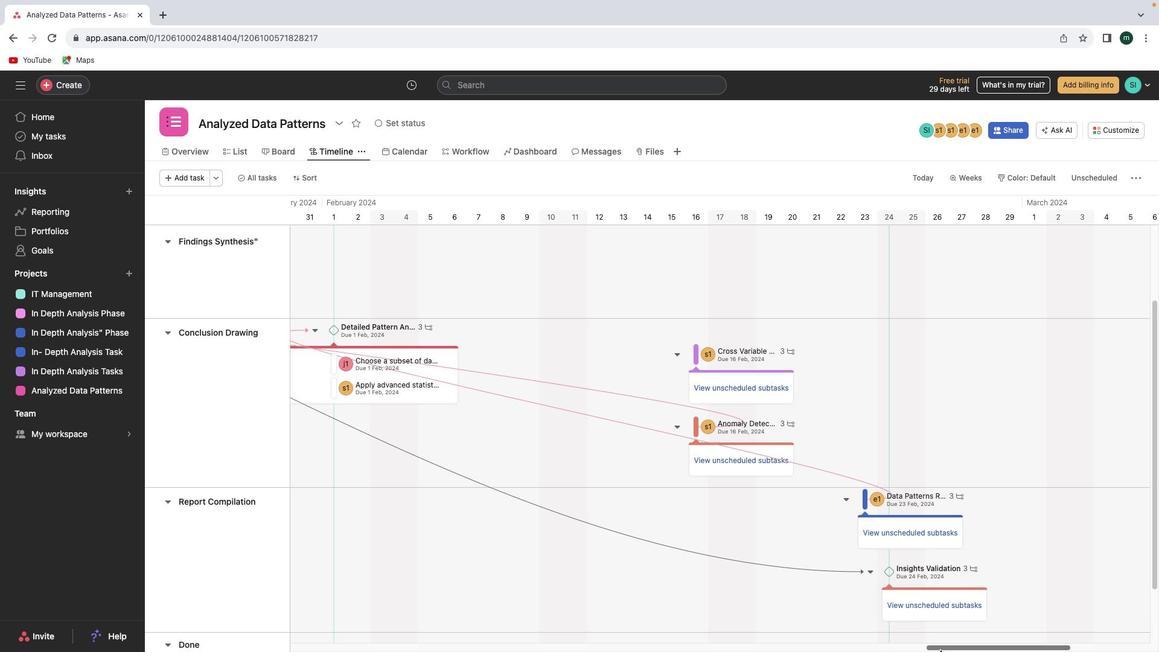 
Action: Mouse pressed left at (940, 650)
Screenshot: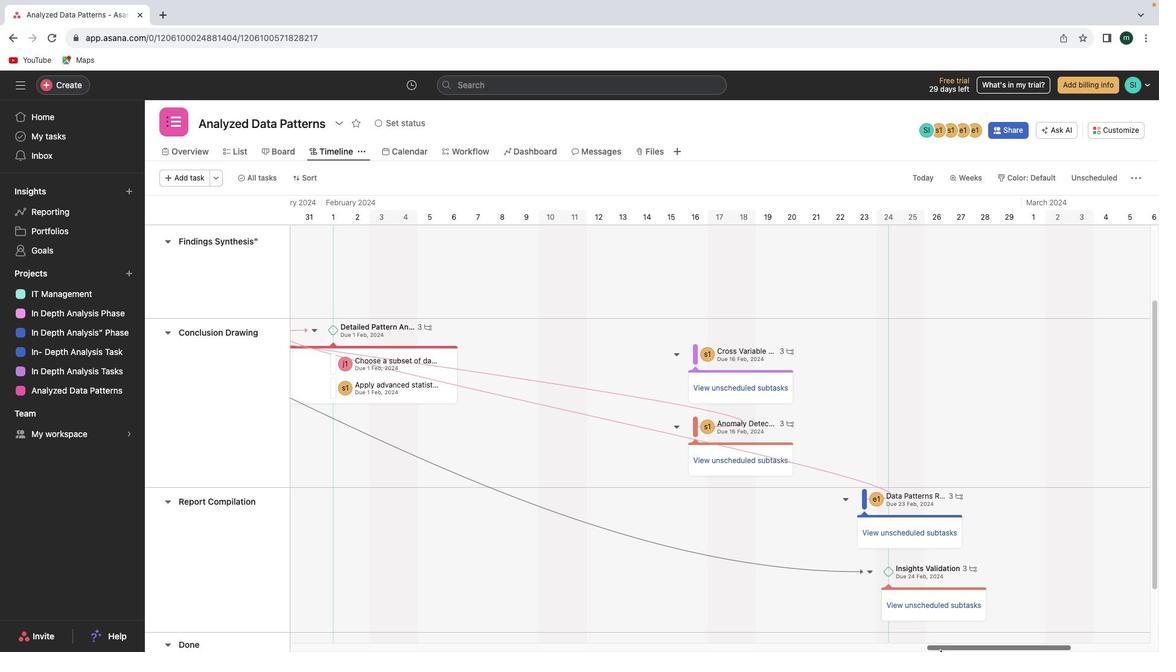 
Action: Mouse moved to (772, 506)
Screenshot: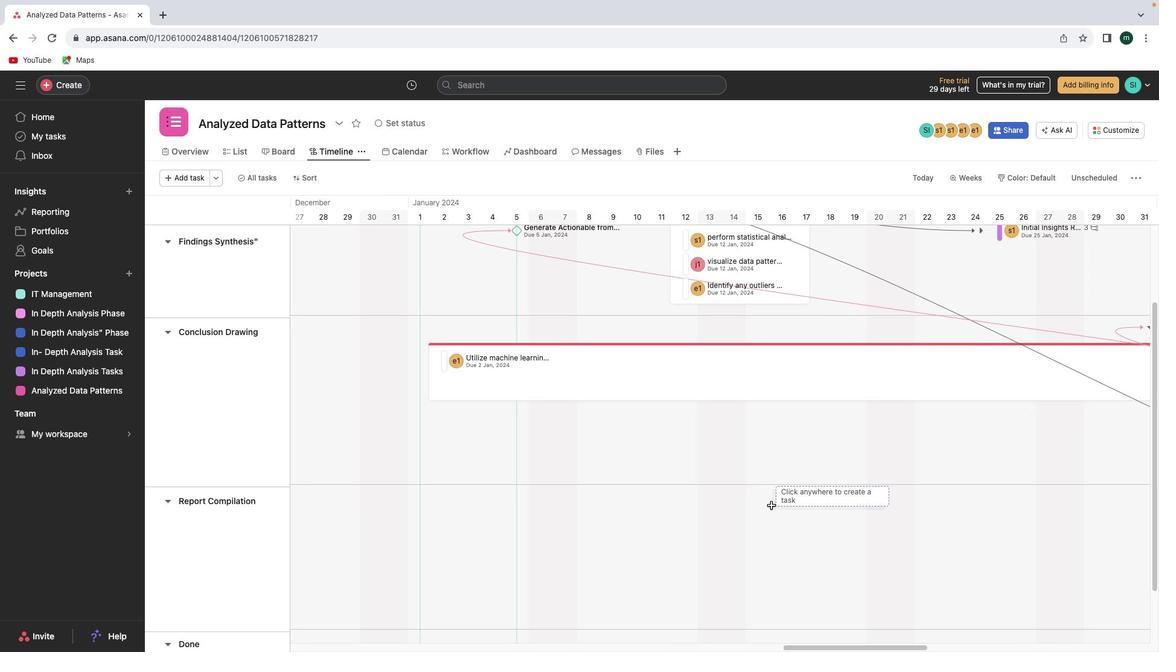 
Action: Mouse scrolled (772, 506) with delta (0, 0)
Screenshot: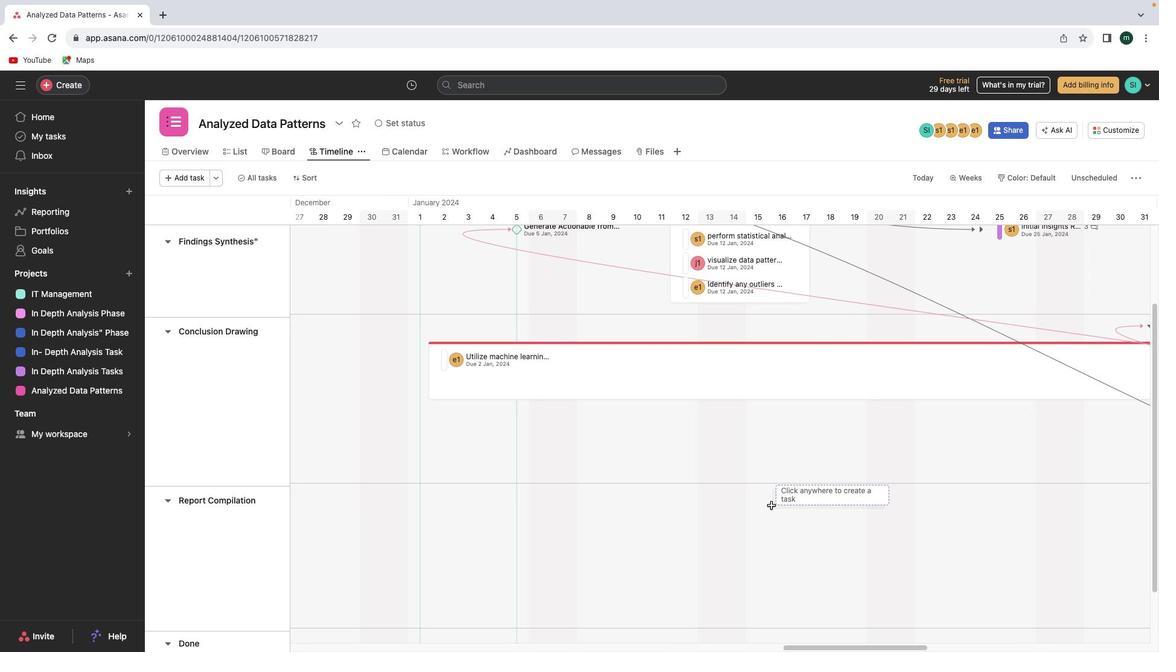 
Action: Mouse scrolled (772, 506) with delta (0, 0)
Screenshot: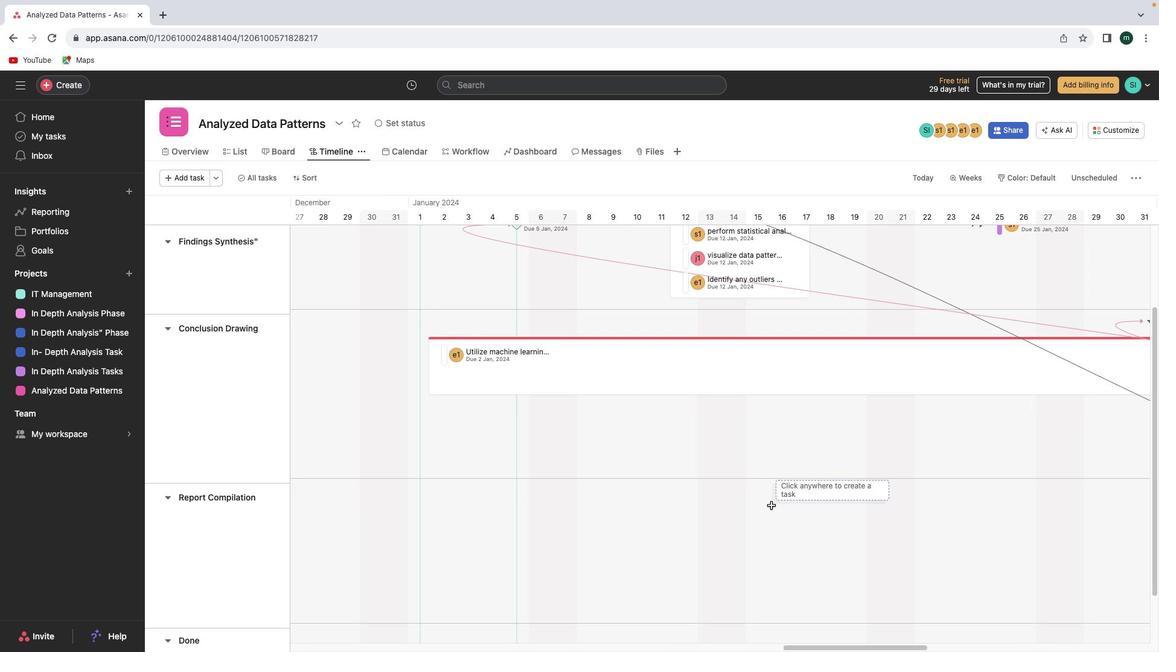 
Action: Mouse moved to (774, 504)
Screenshot: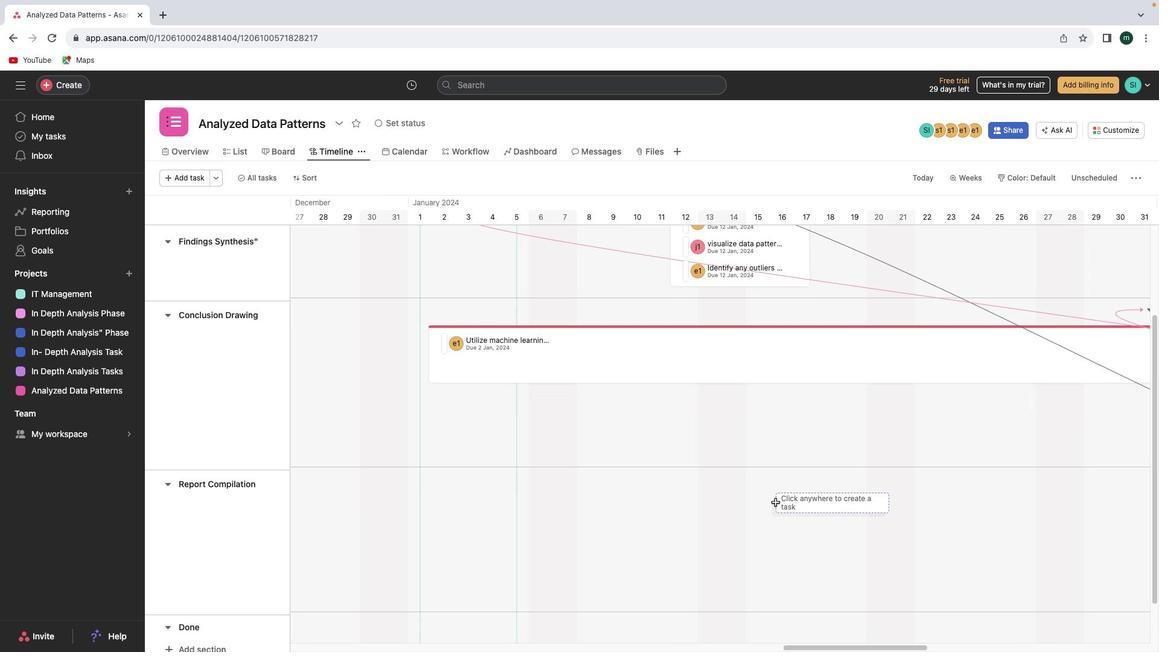 
Action: Mouse scrolled (774, 504) with delta (0, 0)
Screenshot: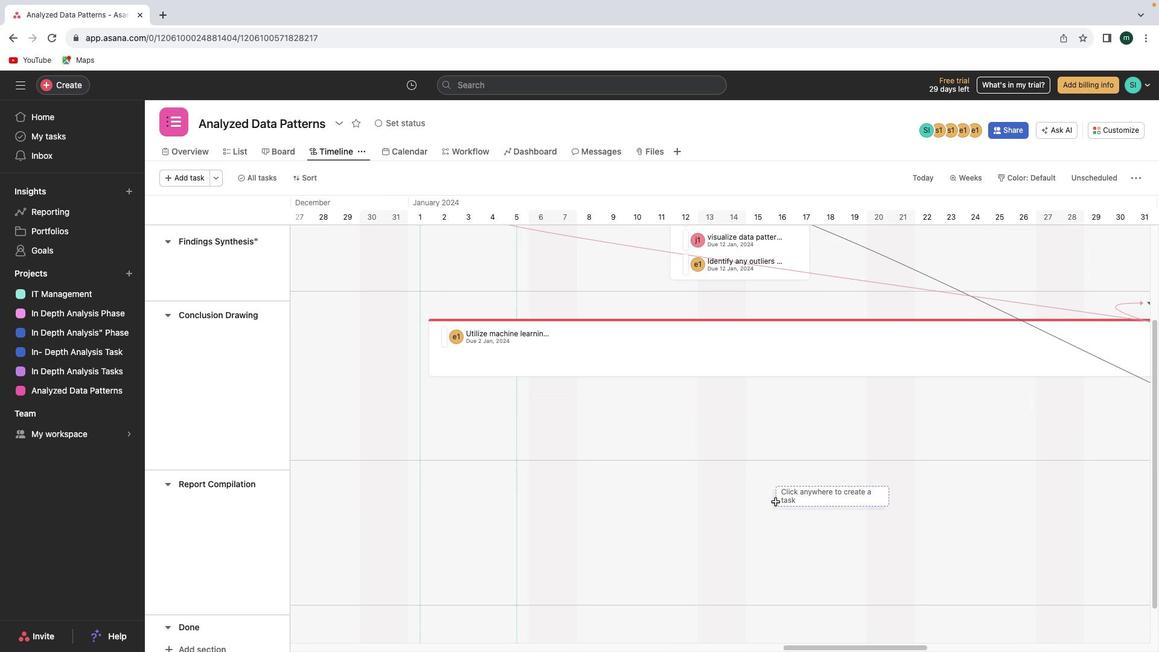 
Action: Mouse moved to (775, 503)
Screenshot: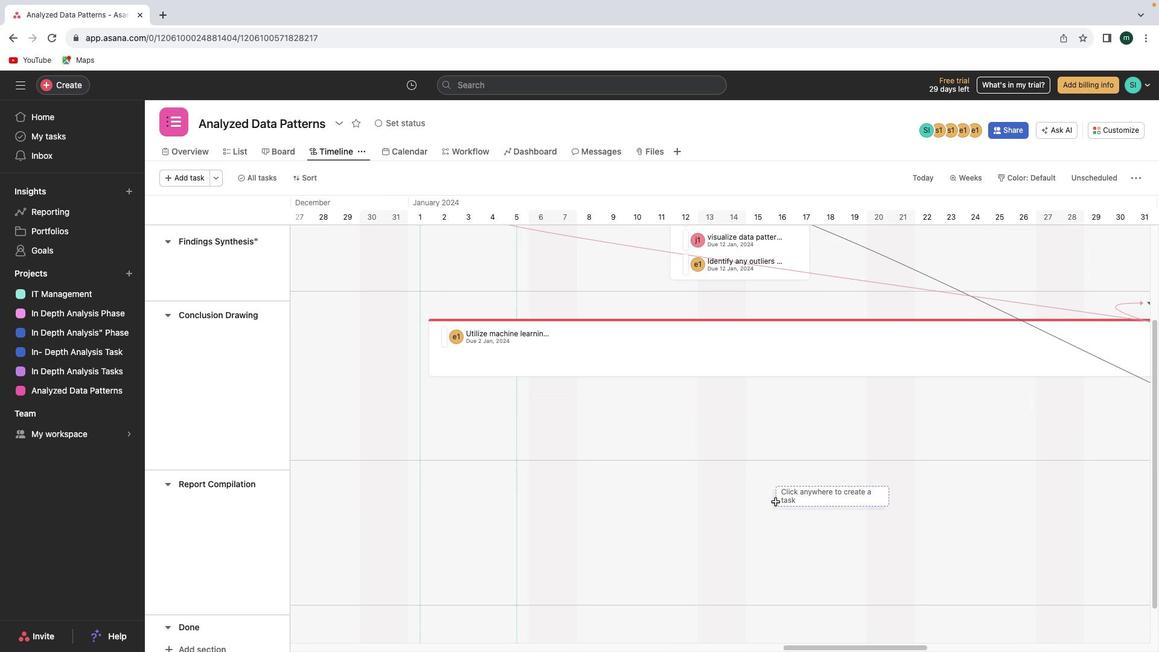 
Action: Mouse scrolled (775, 503) with delta (0, 0)
Screenshot: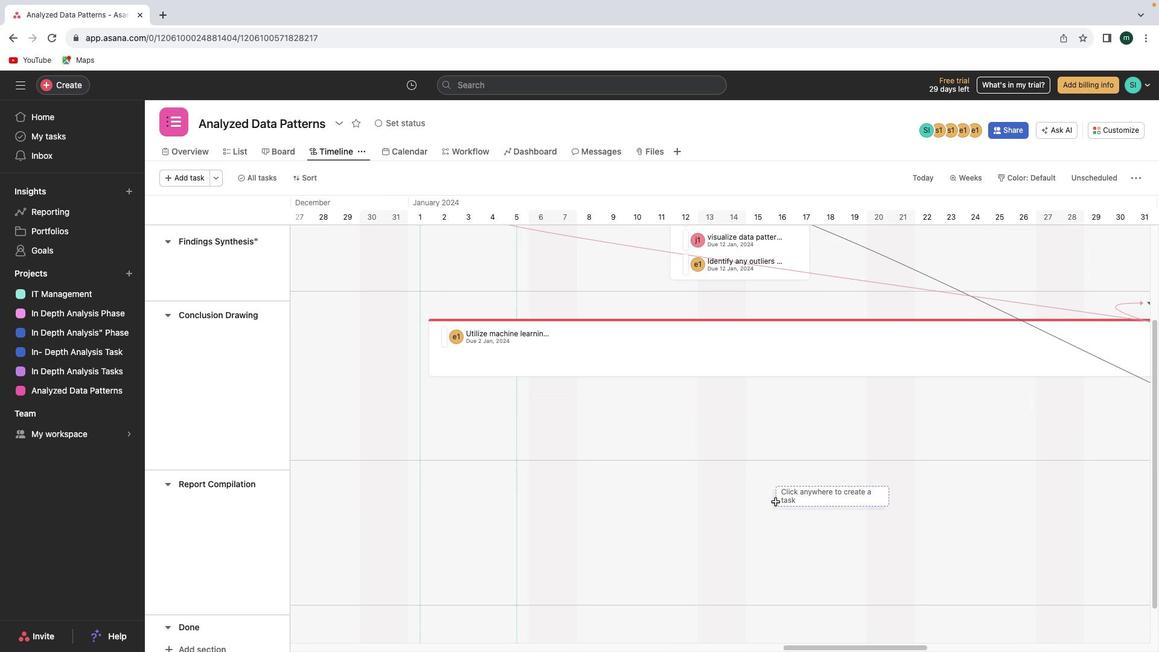 
Action: Mouse moved to (775, 503)
Screenshot: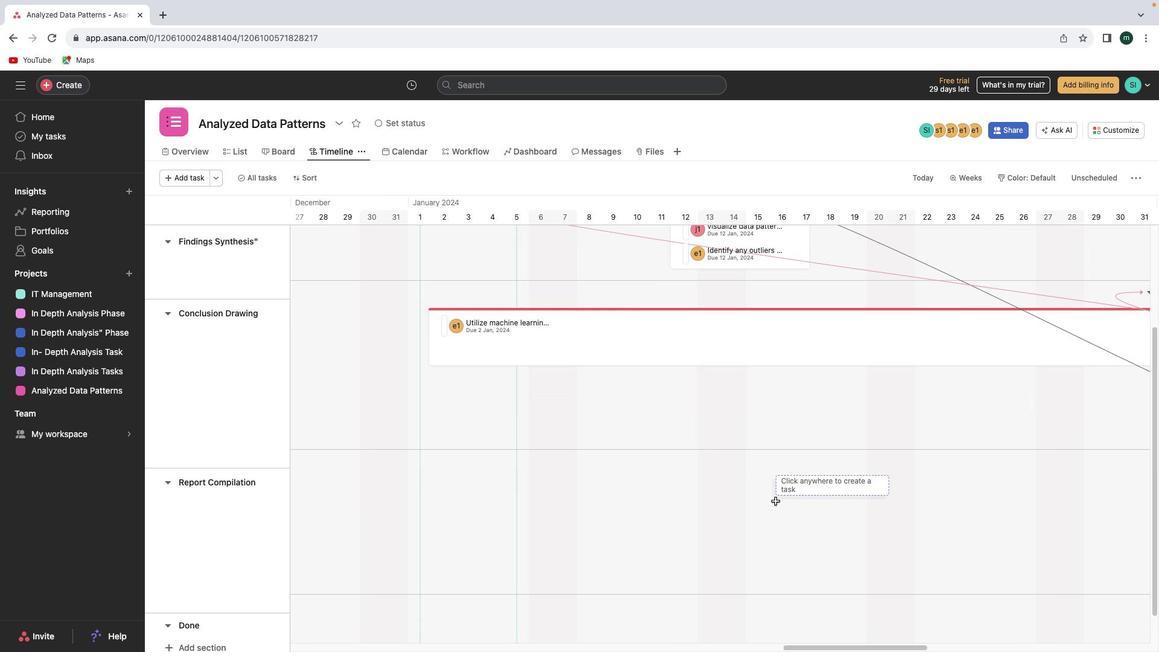 
Action: Mouse scrolled (775, 503) with delta (0, -1)
Screenshot: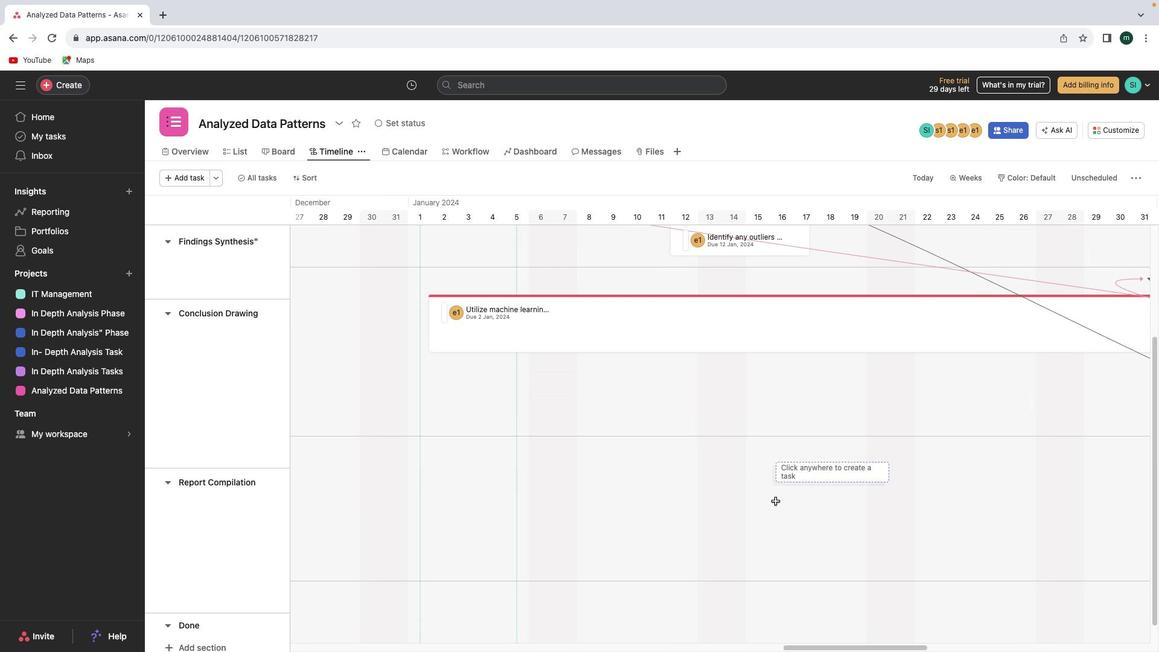 
Action: Mouse moved to (776, 500)
Screenshot: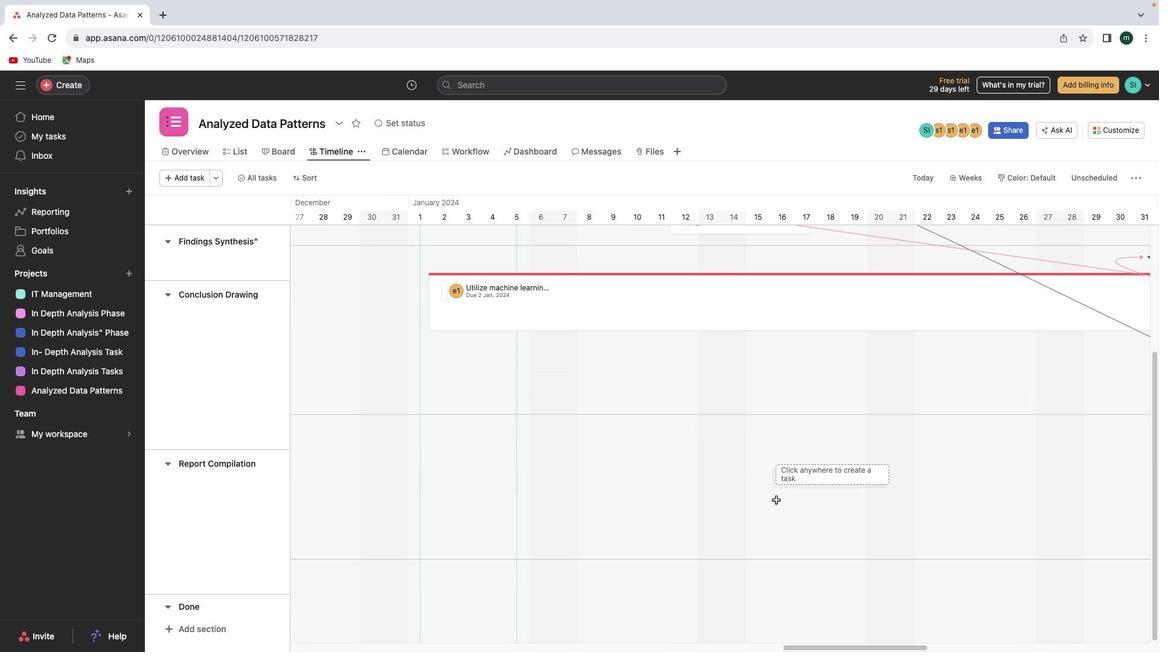 
Action: Mouse scrolled (776, 500) with delta (0, 0)
Screenshot: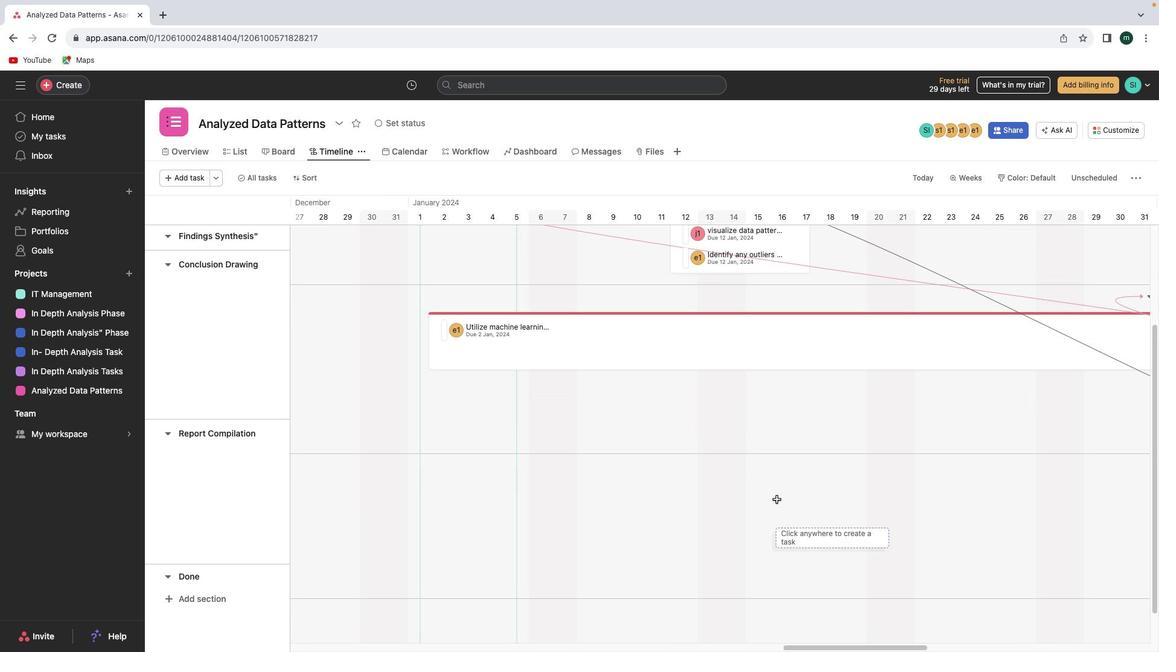 
Action: Mouse scrolled (776, 500) with delta (0, 0)
Screenshot: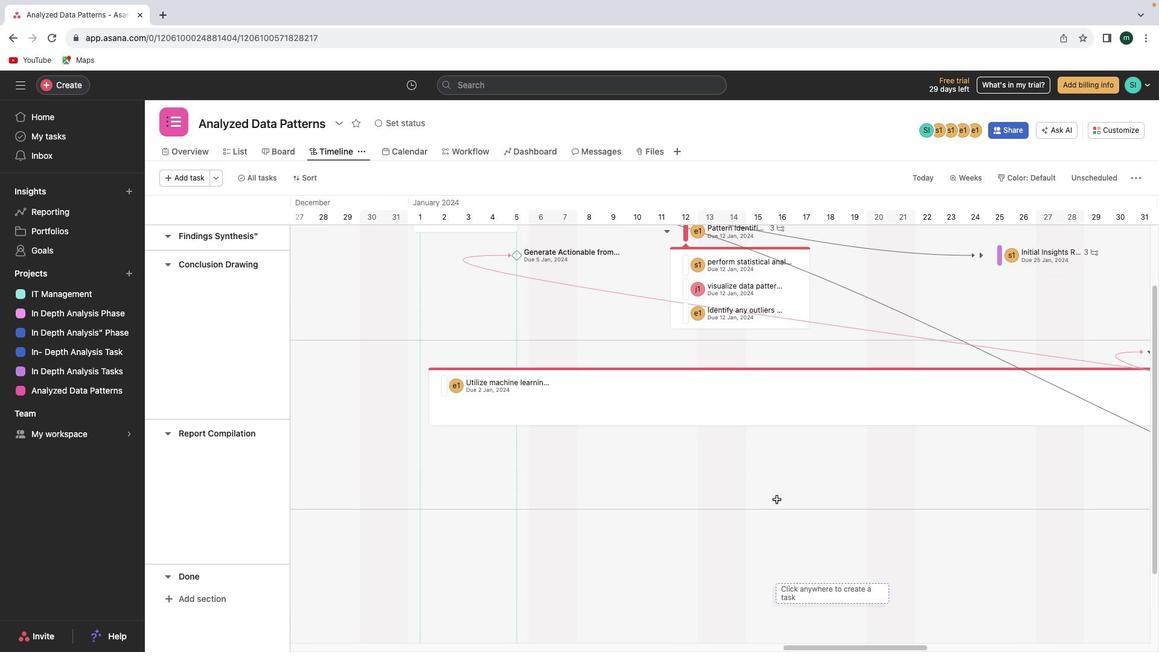 
Action: Mouse moved to (776, 500)
Screenshot: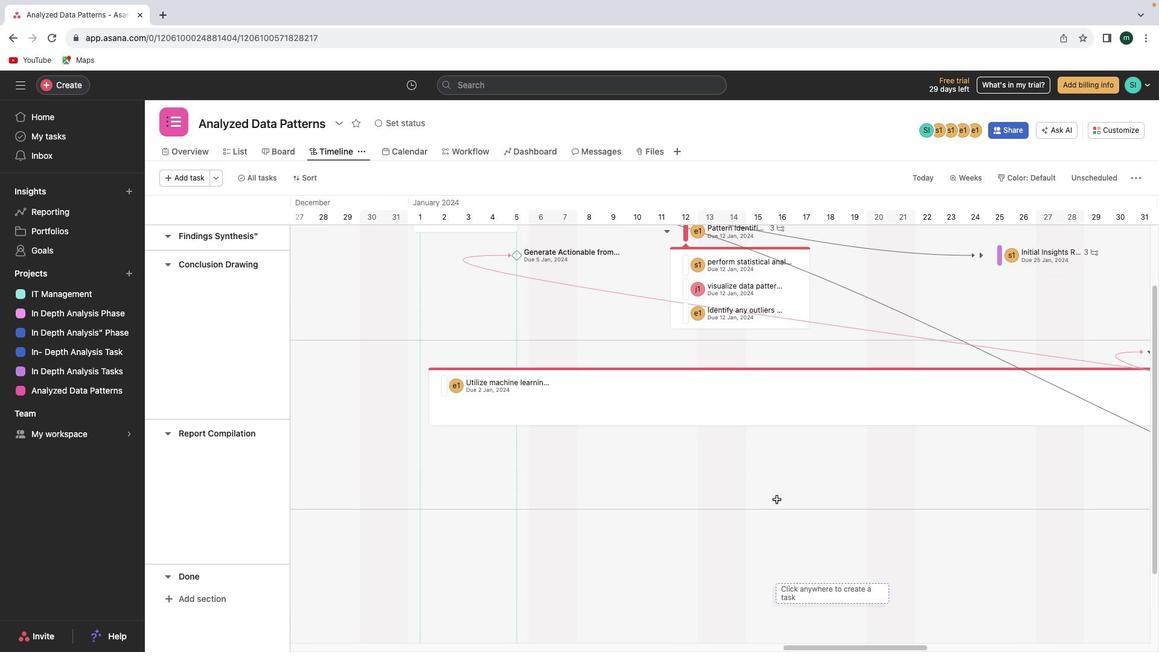 
Action: Mouse scrolled (776, 500) with delta (0, 1)
Screenshot: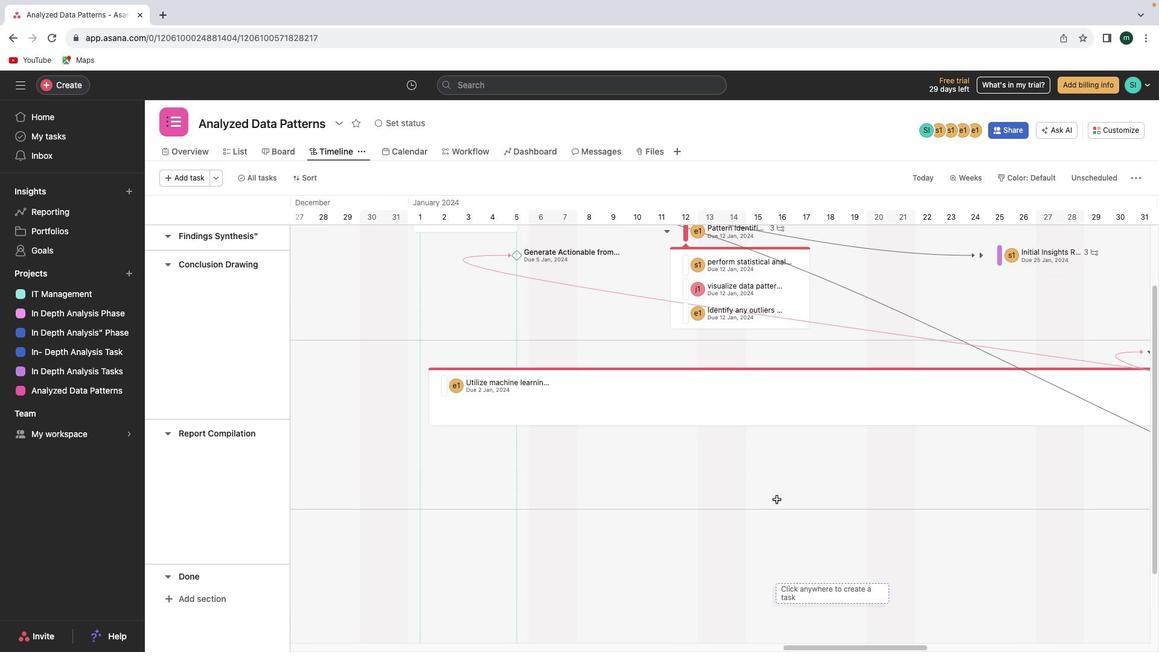 
Action: Mouse moved to (776, 500)
Screenshot: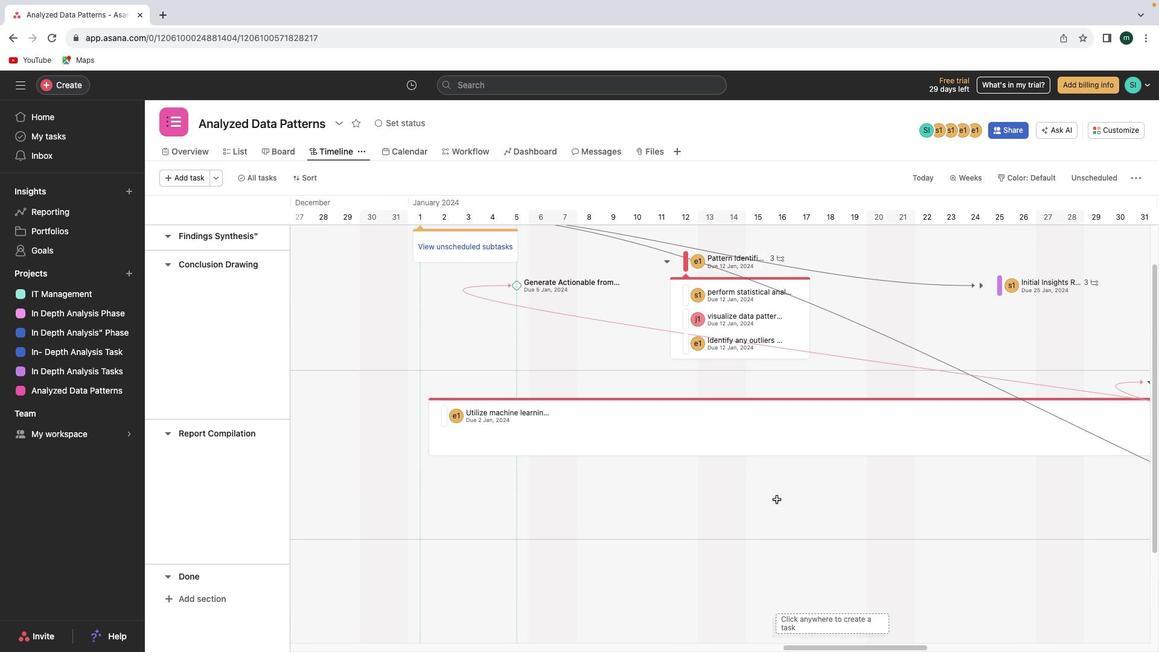 
Action: Mouse scrolled (776, 500) with delta (0, 3)
Screenshot: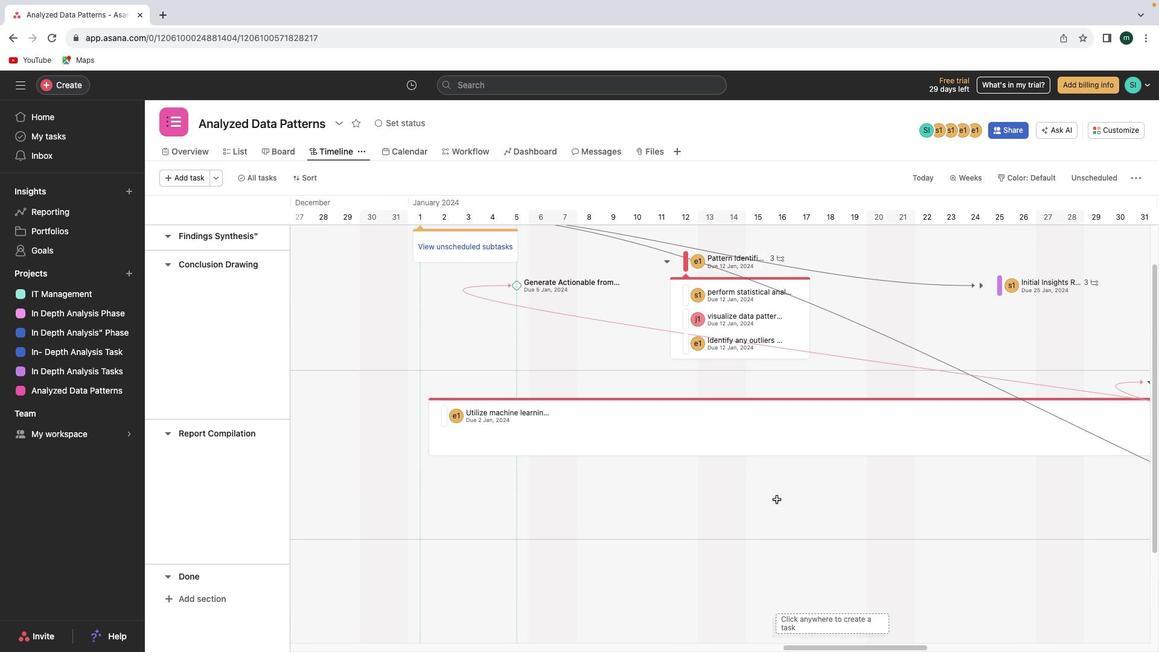 
Action: Mouse moved to (776, 500)
Screenshot: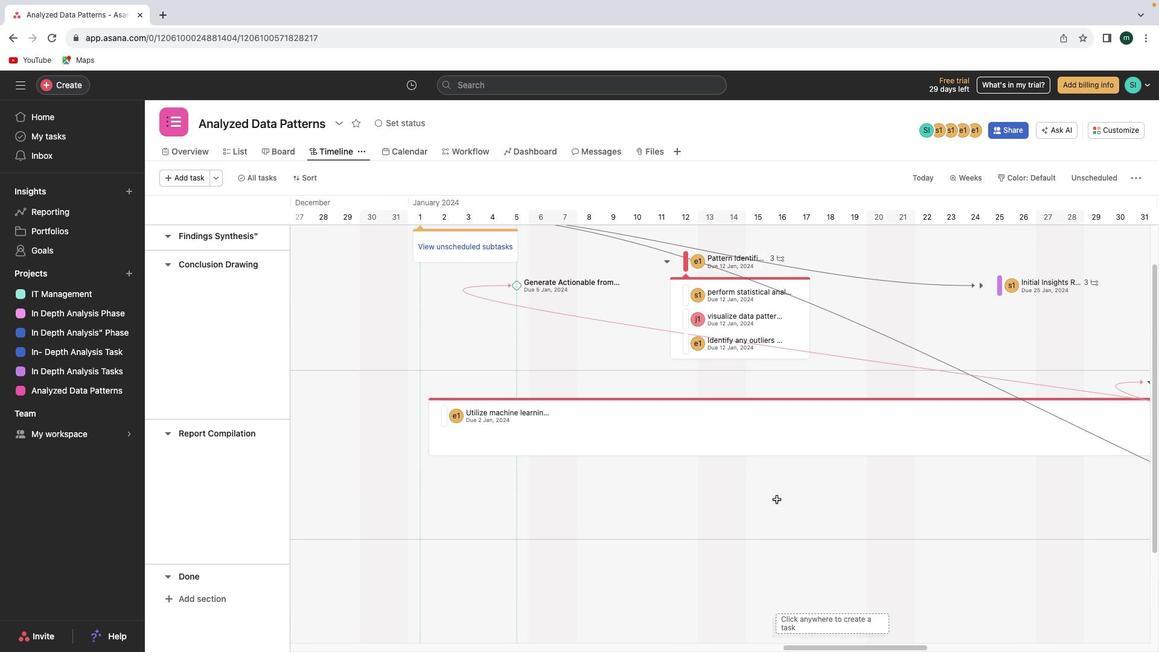
Action: Mouse scrolled (776, 500) with delta (0, 3)
Screenshot: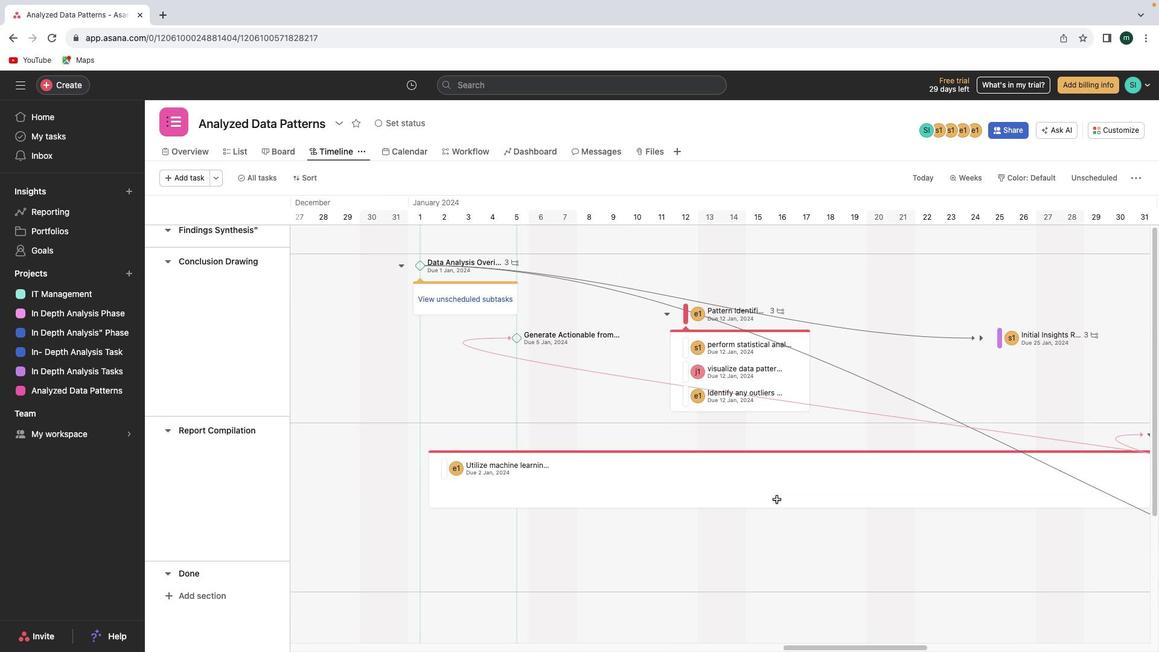 
Action: Mouse moved to (776, 499)
Screenshot: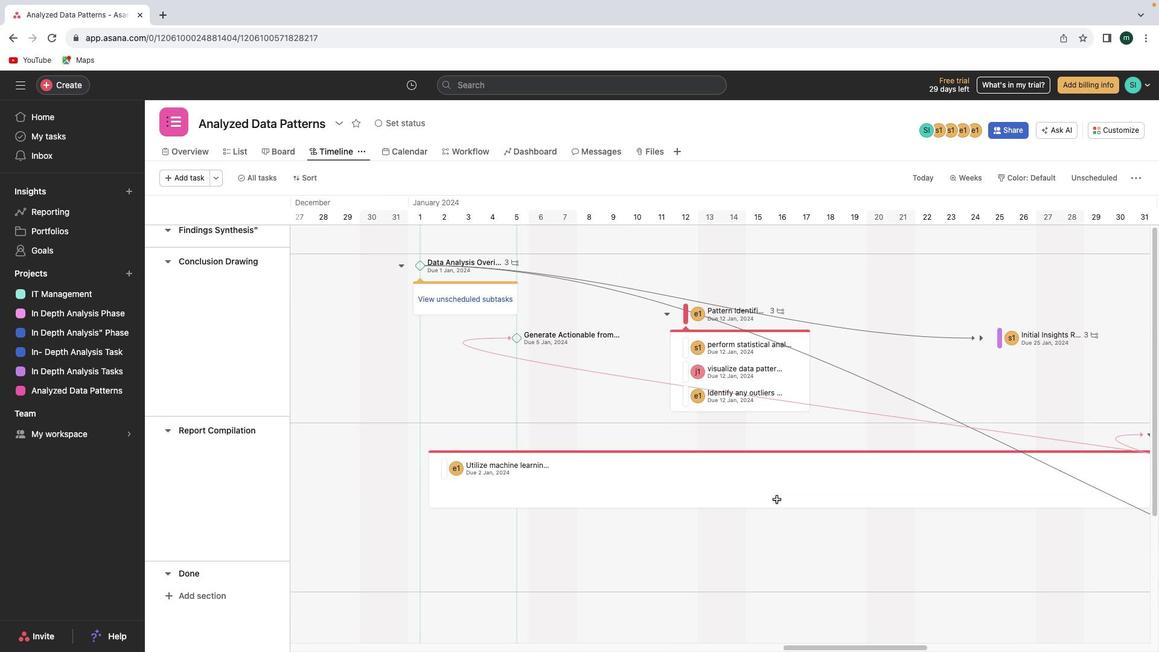 
Action: Mouse scrolled (776, 499) with delta (0, 3)
Screenshot: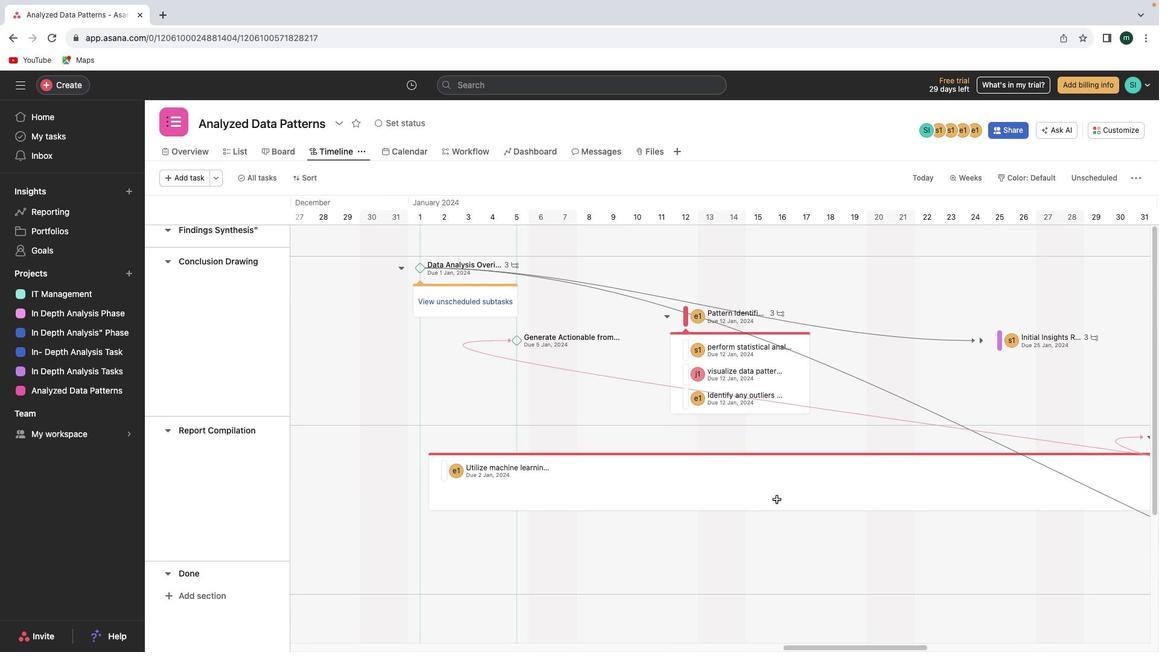 
Action: Mouse moved to (777, 498)
Screenshot: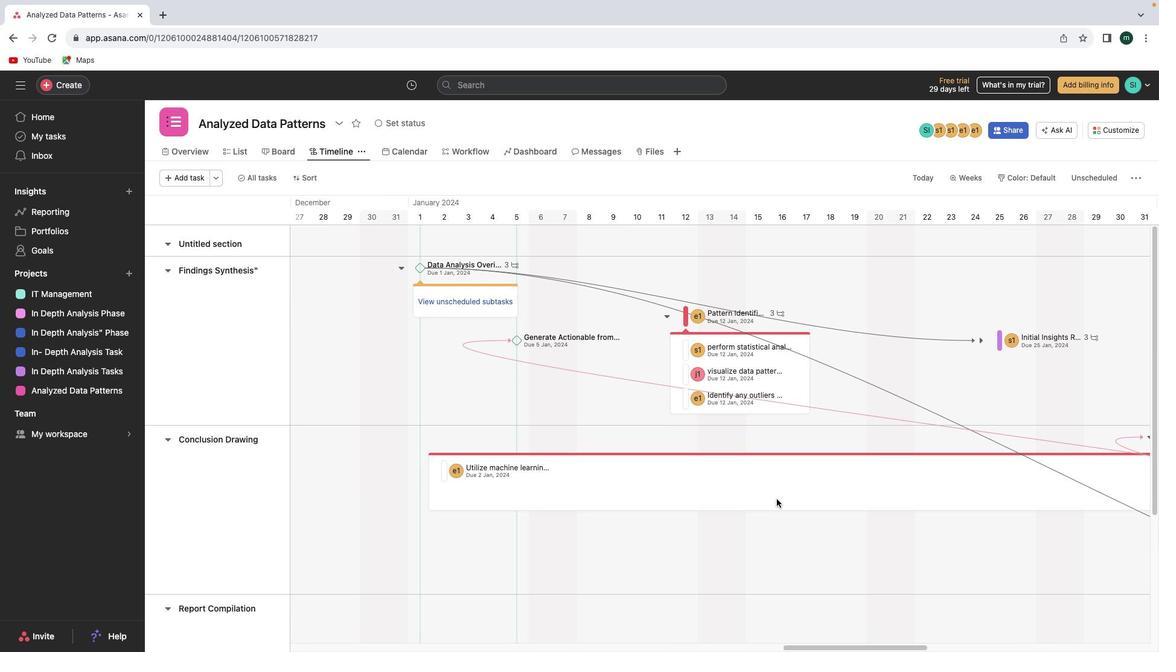 
Action: Mouse scrolled (777, 498) with delta (0, 0)
Screenshot: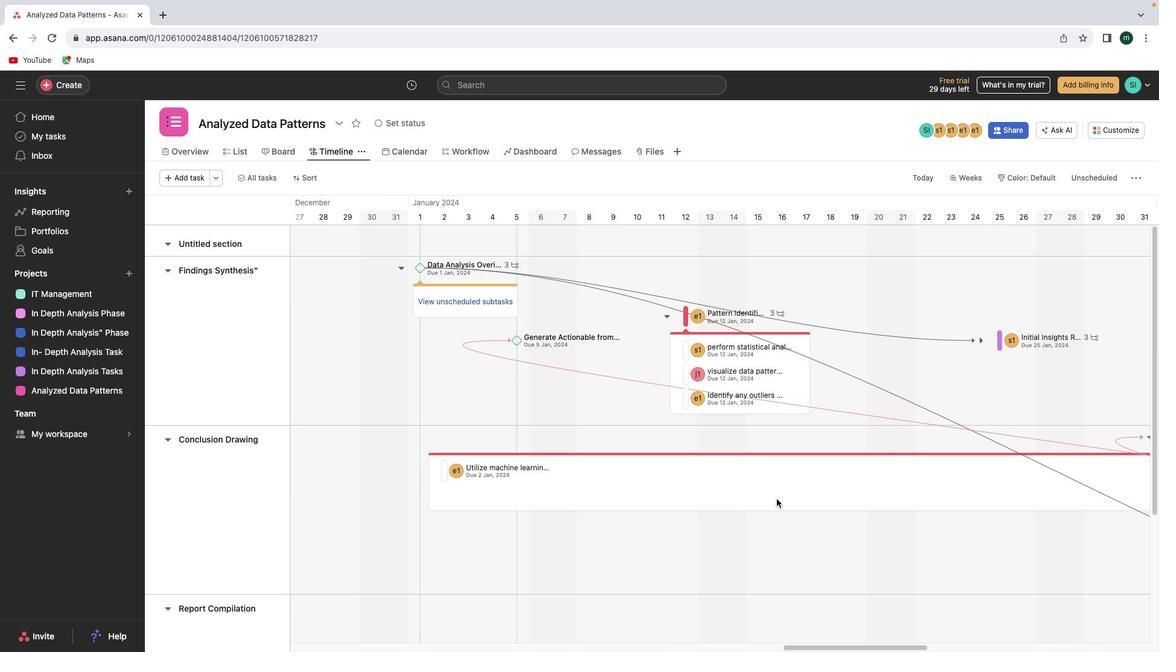 
Action: Mouse scrolled (777, 498) with delta (0, 0)
Screenshot: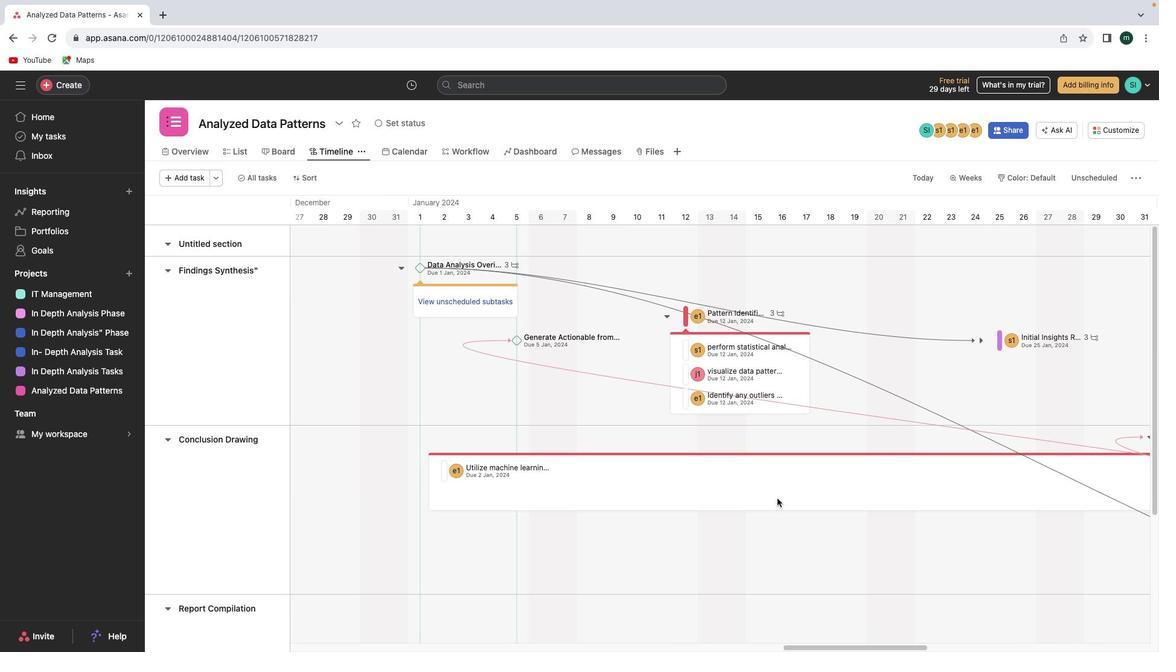 
Action: Mouse scrolled (777, 498) with delta (0, 1)
Screenshot: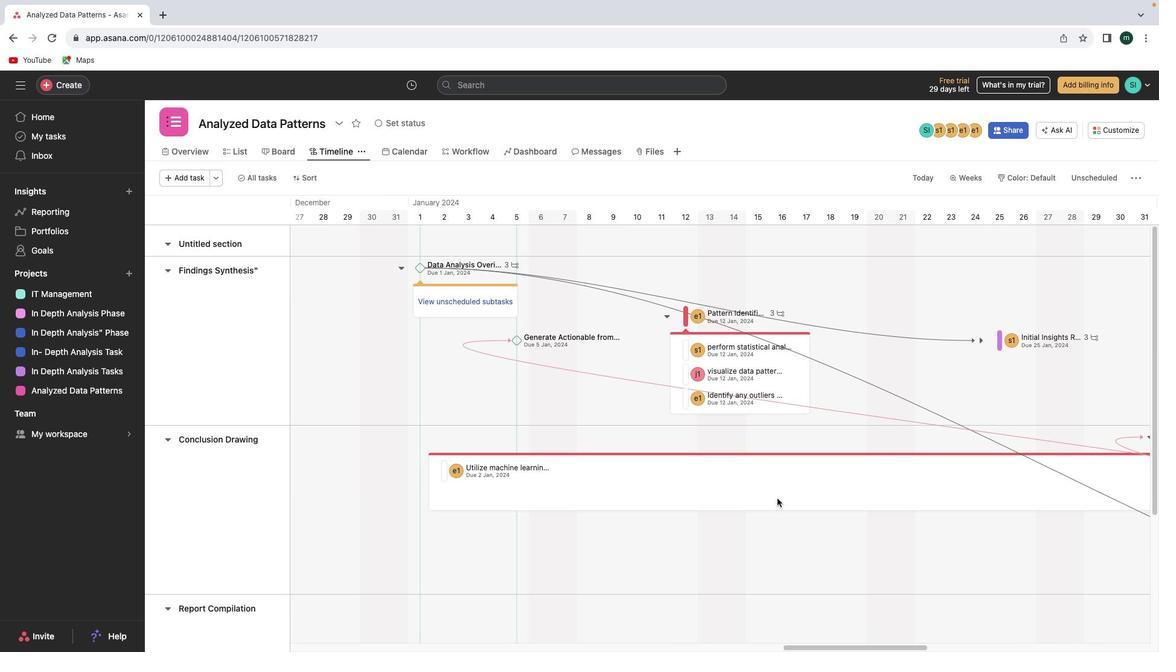 
Action: Mouse moved to (788, 489)
Screenshot: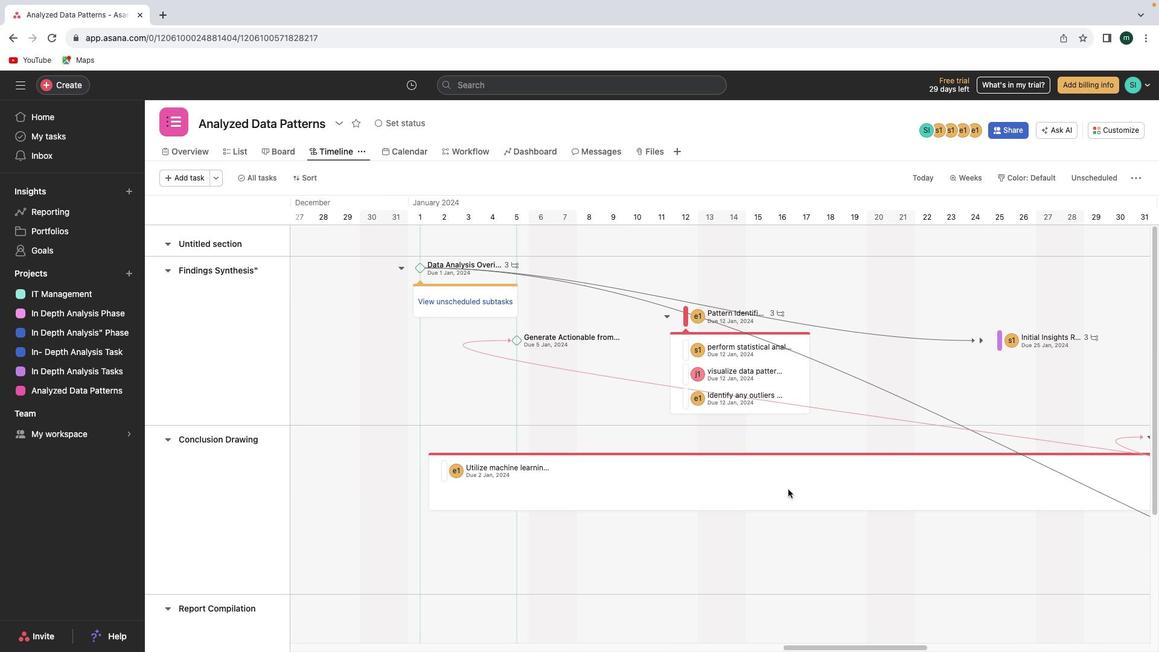 
